 Task: Find a one-way business class flight from Clarksburg to Dickinson for 6 passengers on May 10, with United Airlines, 4 checked bags, and a departure time between 9:00 AM and 10:00 AM.
Action: Mouse moved to (386, 343)
Screenshot: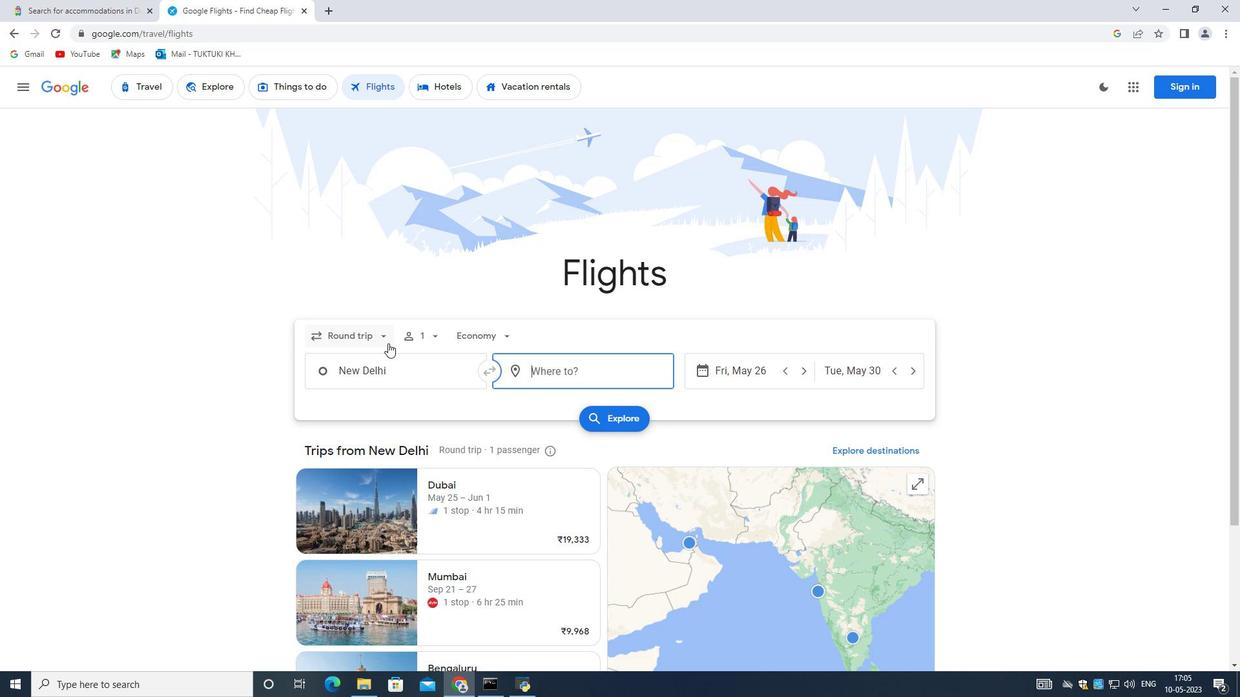 
Action: Mouse pressed left at (386, 343)
Screenshot: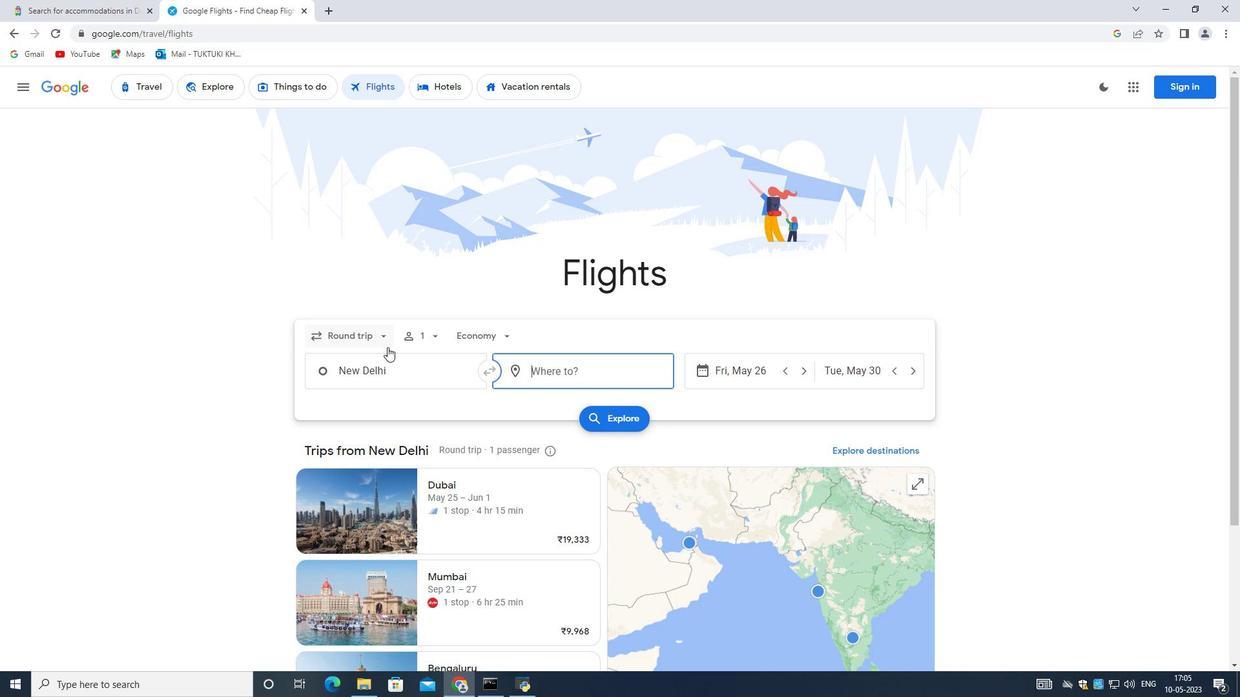 
Action: Mouse moved to (376, 393)
Screenshot: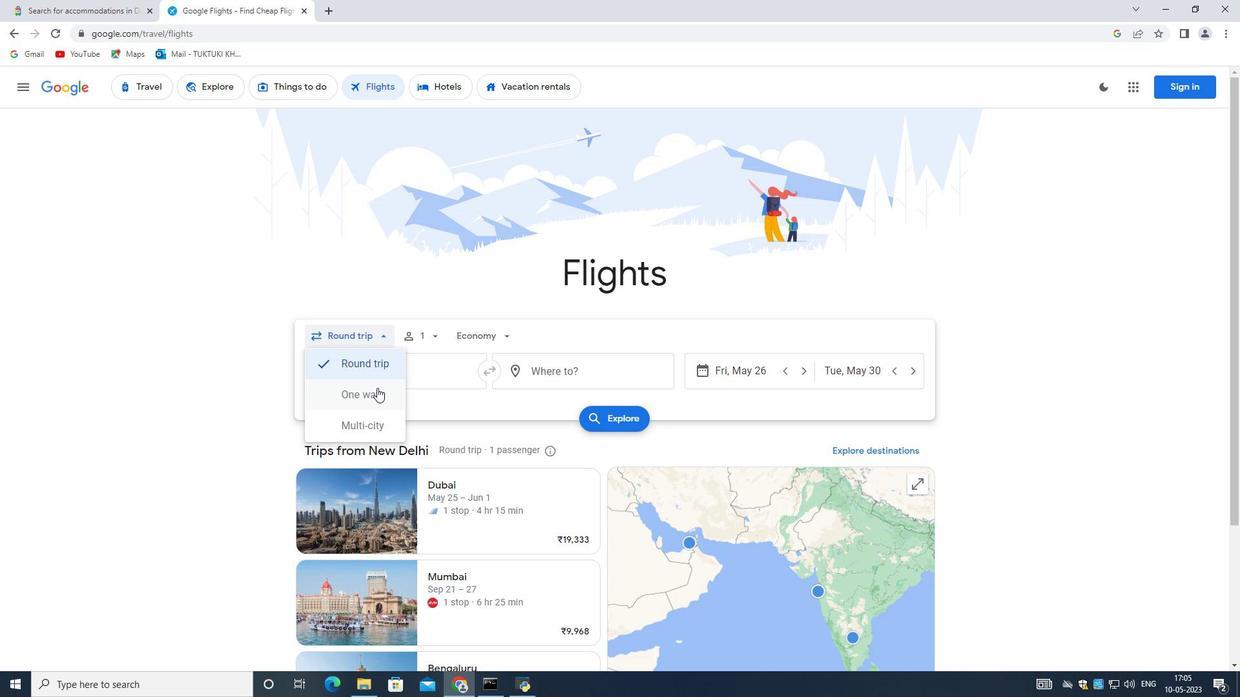 
Action: Mouse pressed left at (376, 393)
Screenshot: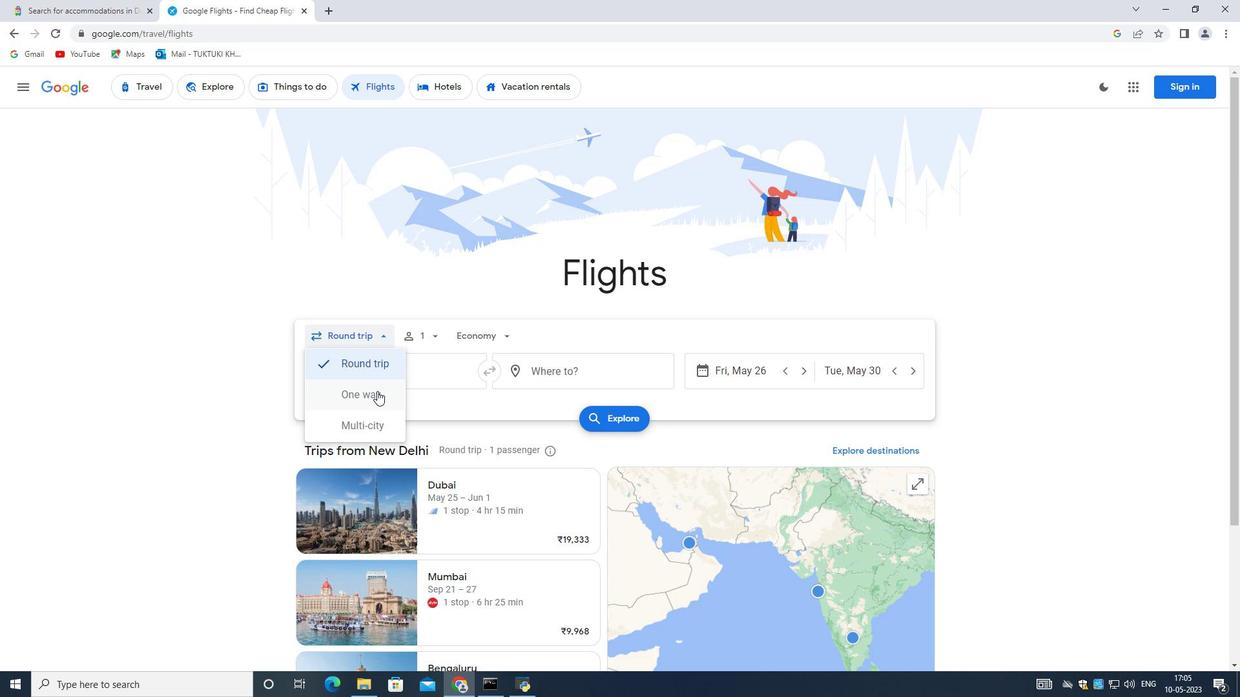 
Action: Mouse moved to (427, 335)
Screenshot: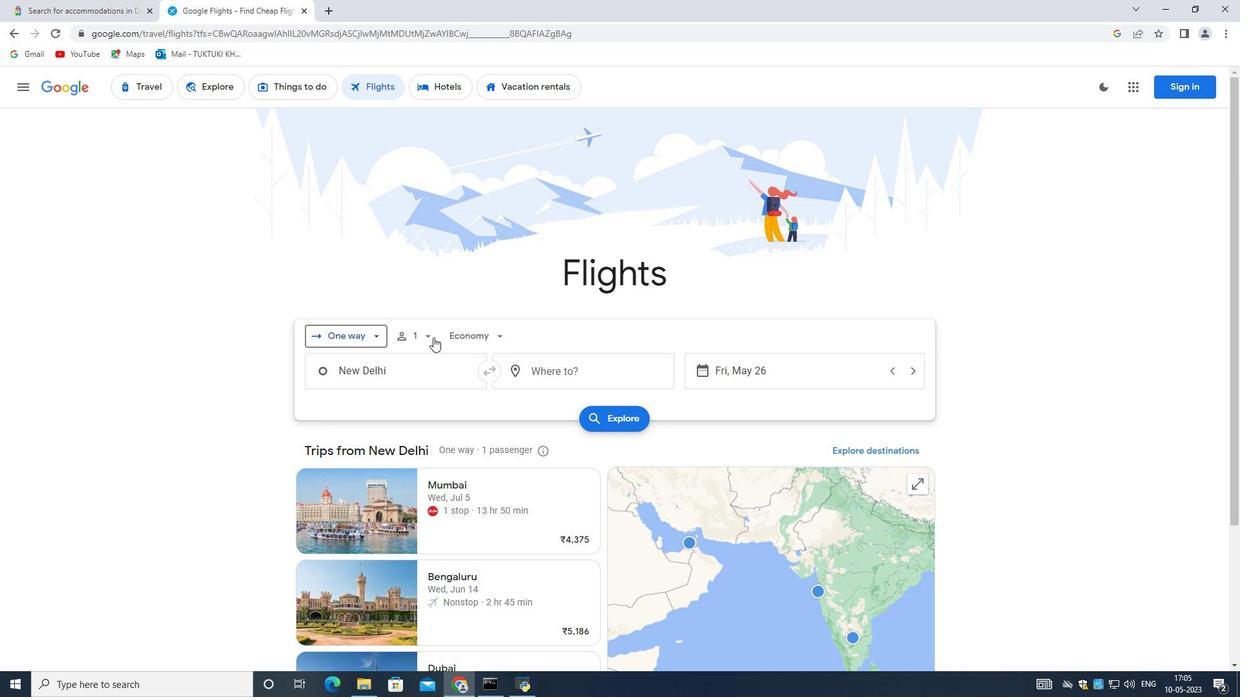 
Action: Mouse pressed left at (427, 335)
Screenshot: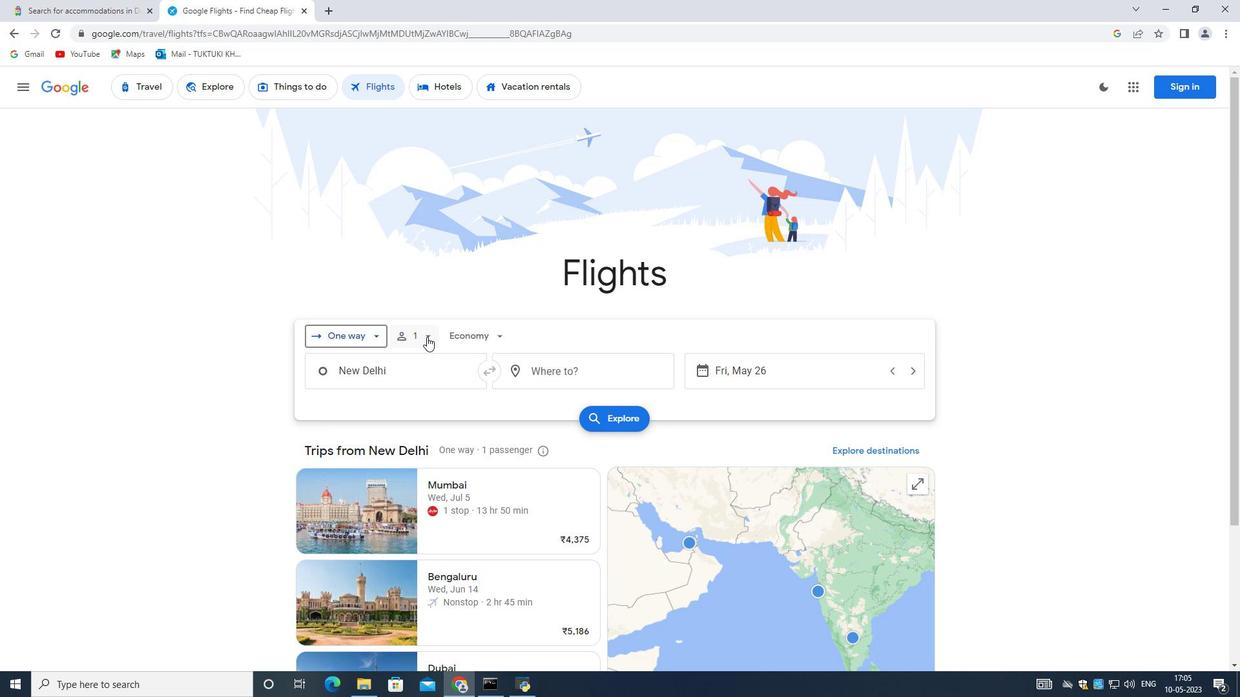 
Action: Mouse moved to (525, 365)
Screenshot: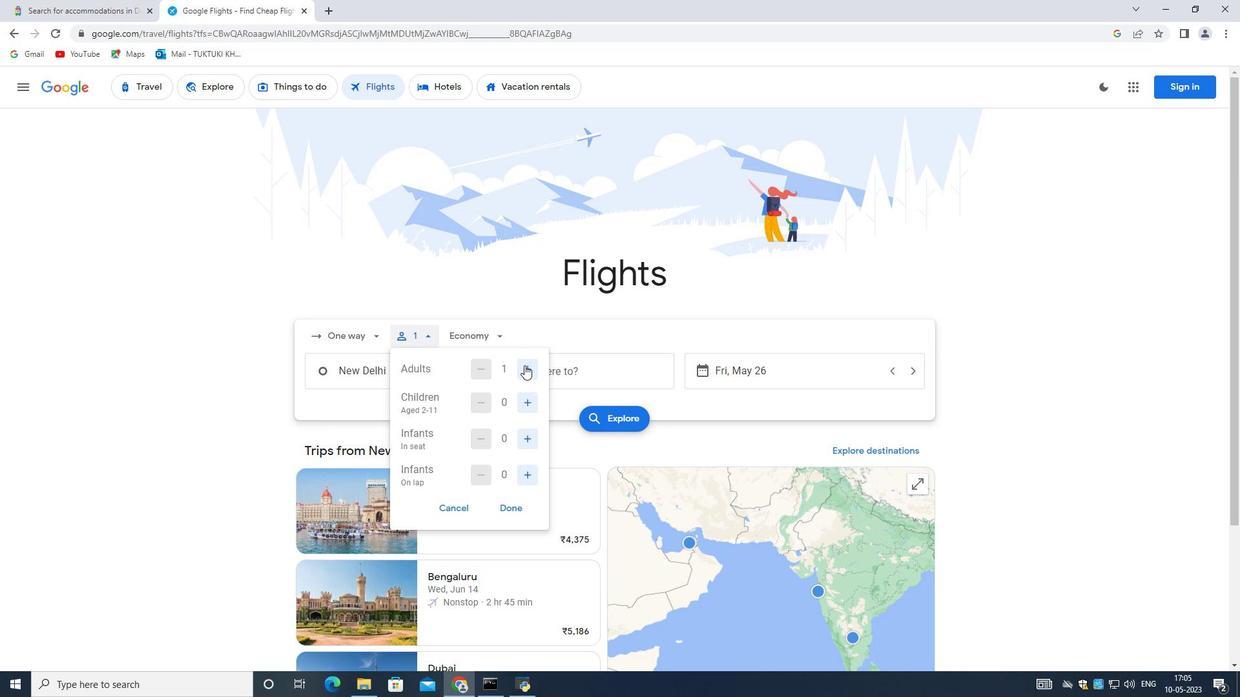 
Action: Mouse pressed left at (525, 365)
Screenshot: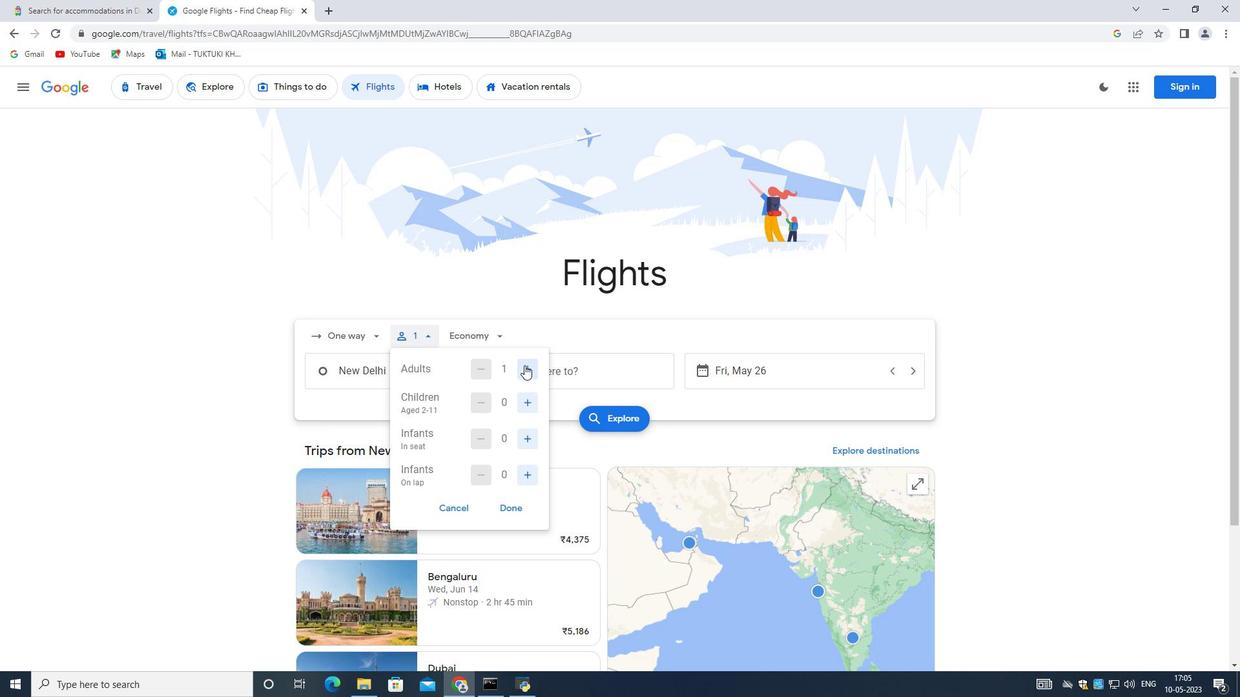 
Action: Mouse pressed left at (525, 365)
Screenshot: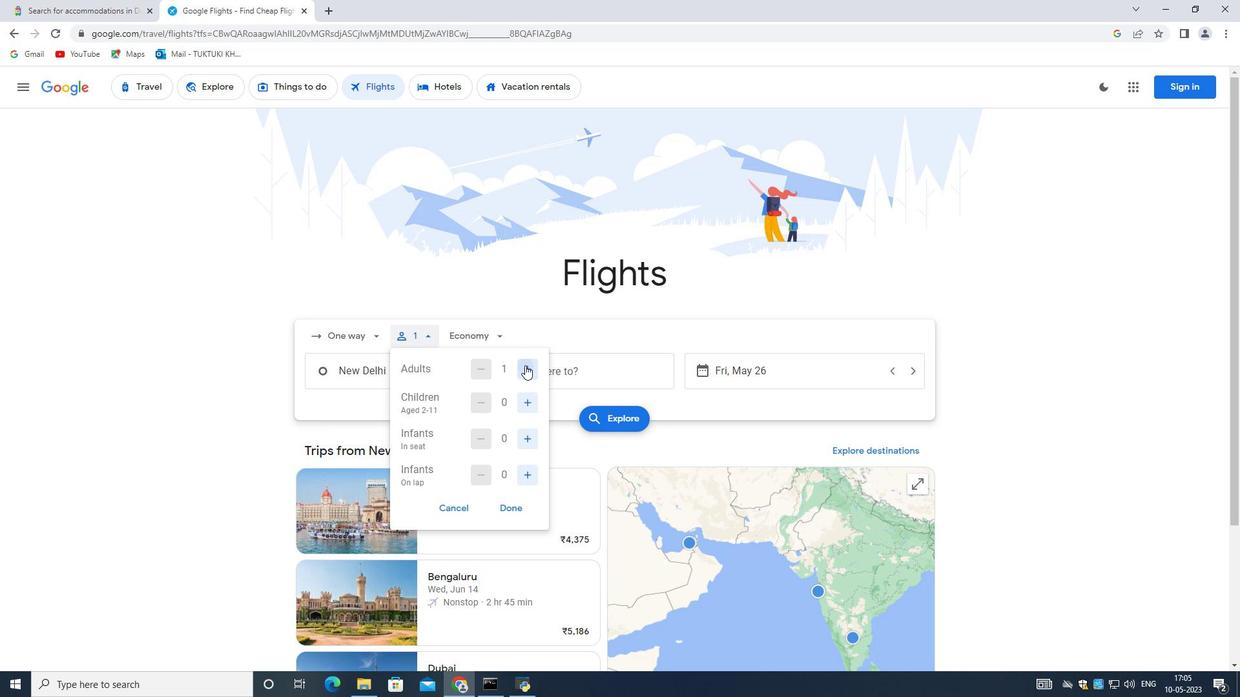 
Action: Mouse moved to (524, 403)
Screenshot: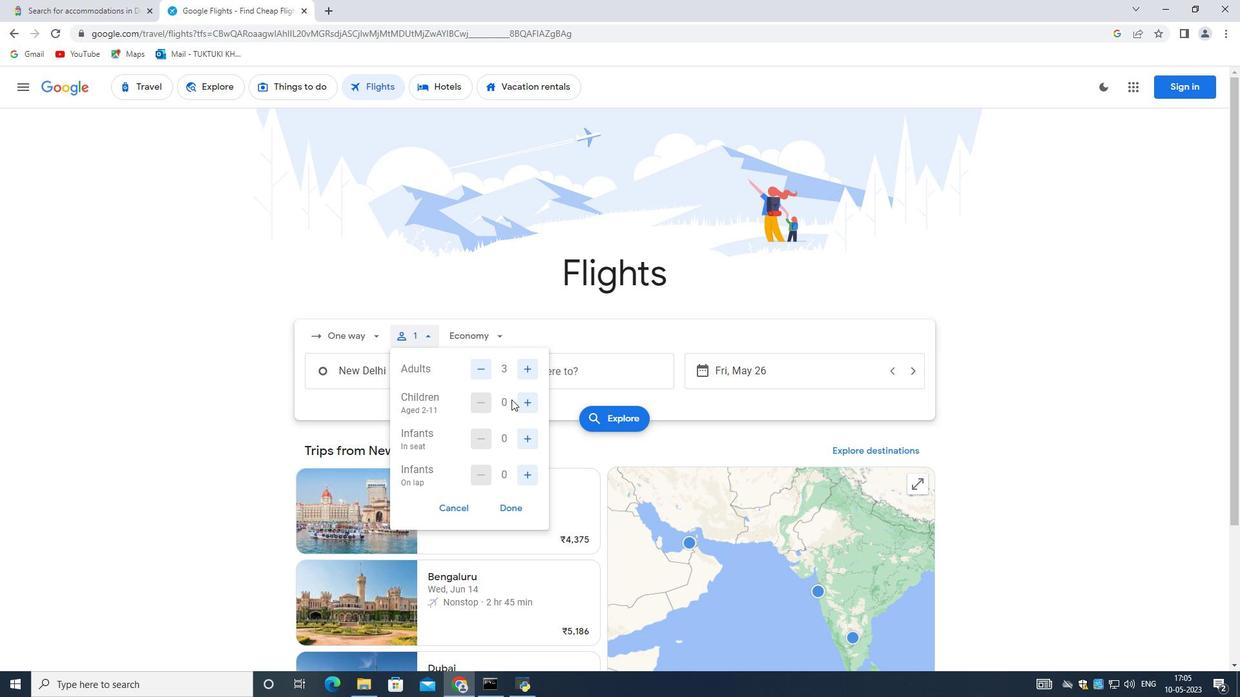 
Action: Mouse pressed left at (524, 403)
Screenshot: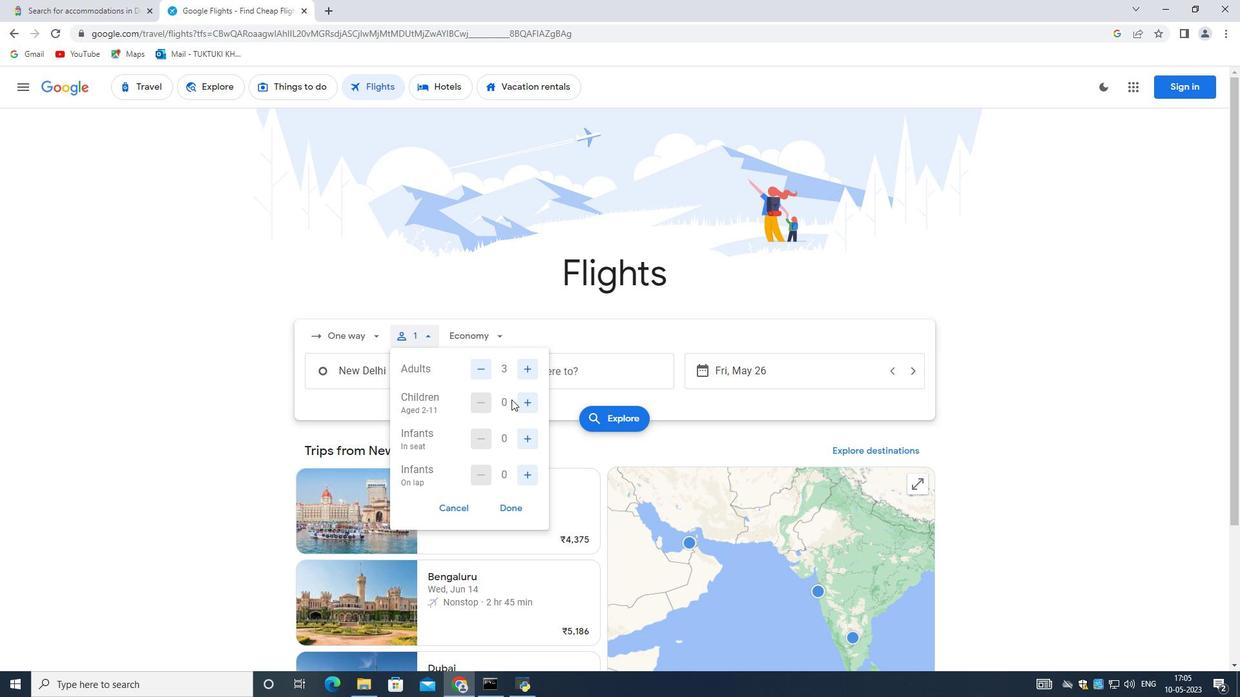 
Action: Mouse moved to (525, 403)
Screenshot: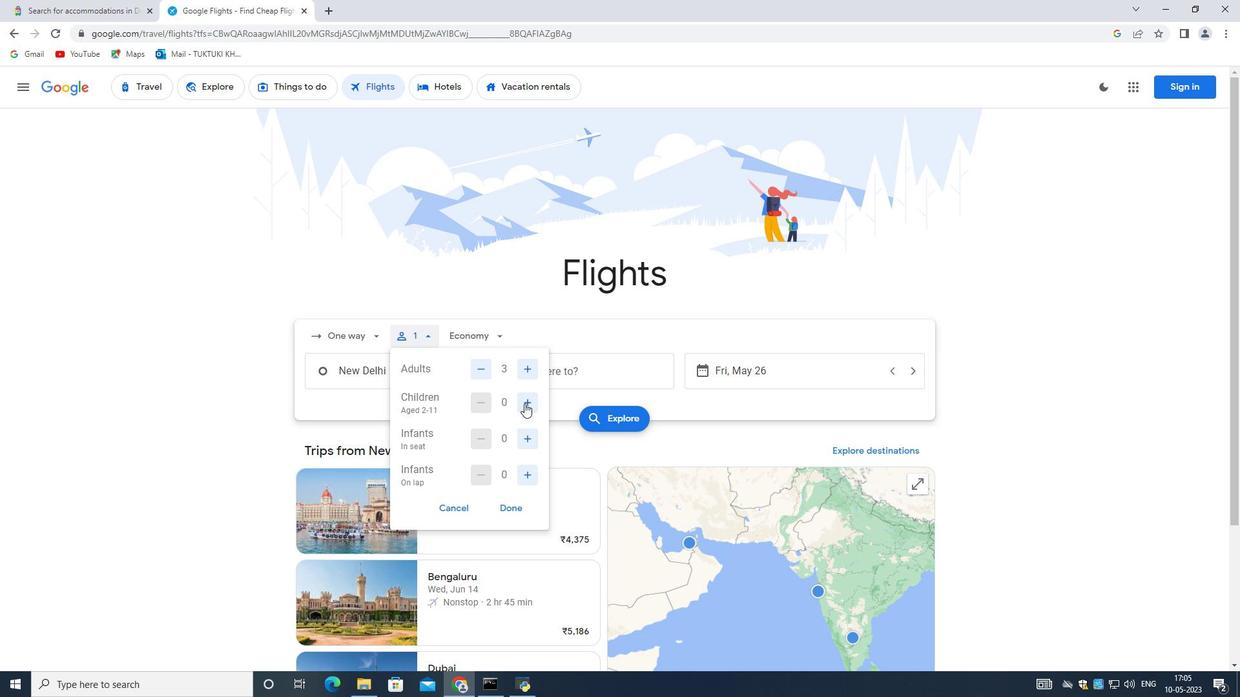 
Action: Mouse pressed left at (525, 403)
Screenshot: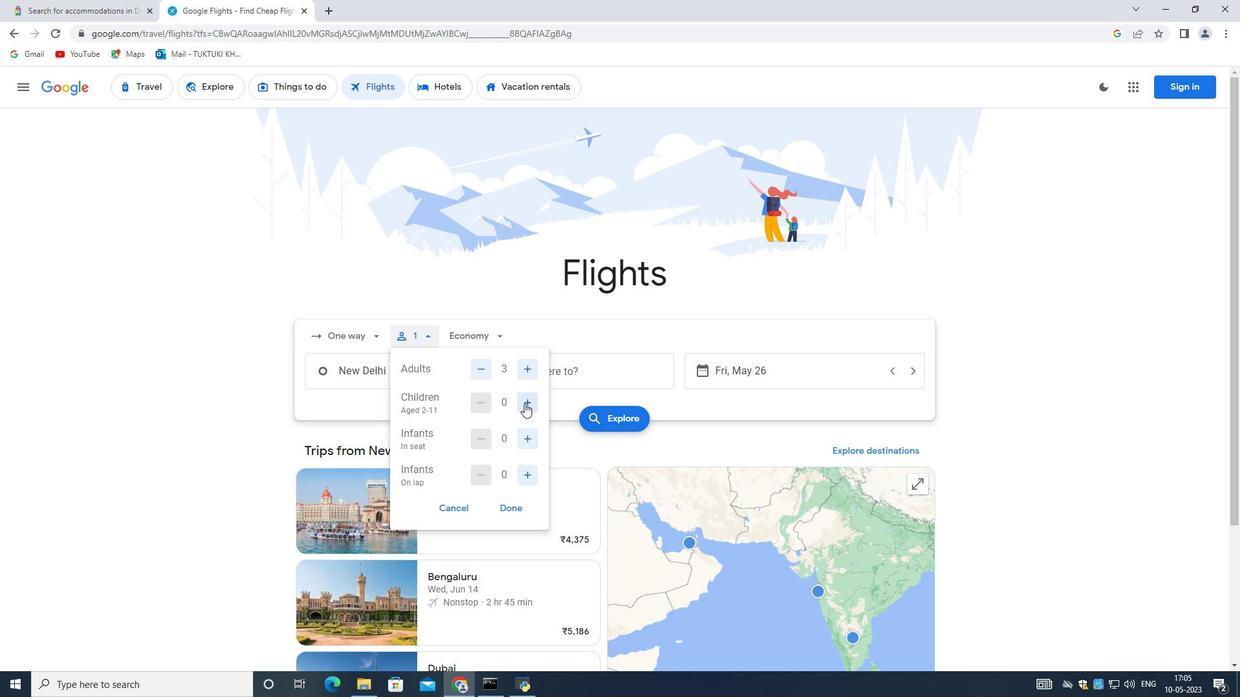 
Action: Mouse moved to (526, 403)
Screenshot: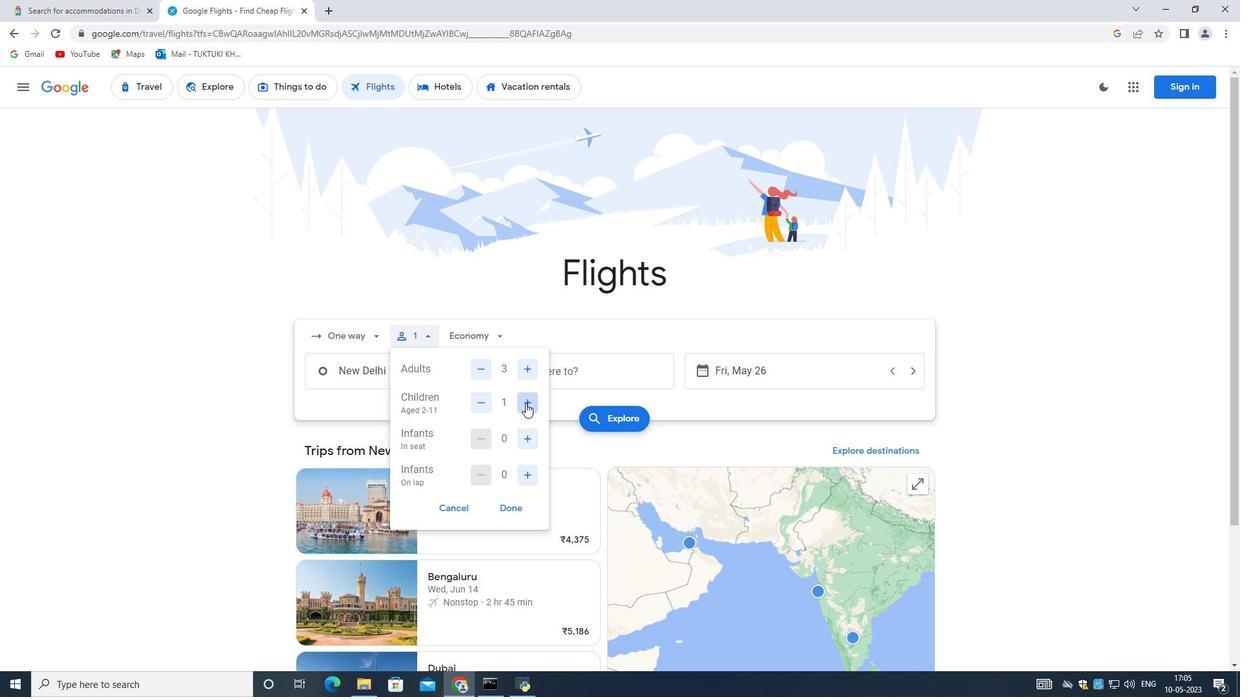 
Action: Mouse pressed left at (526, 403)
Screenshot: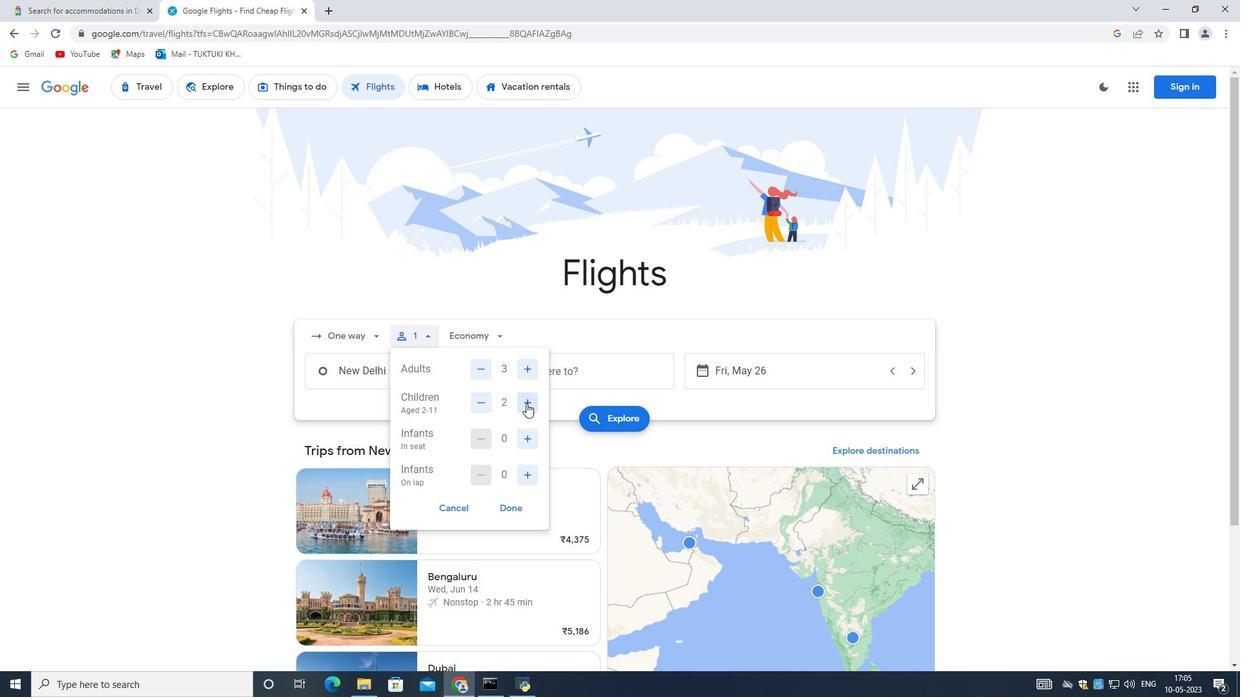 
Action: Mouse moved to (515, 512)
Screenshot: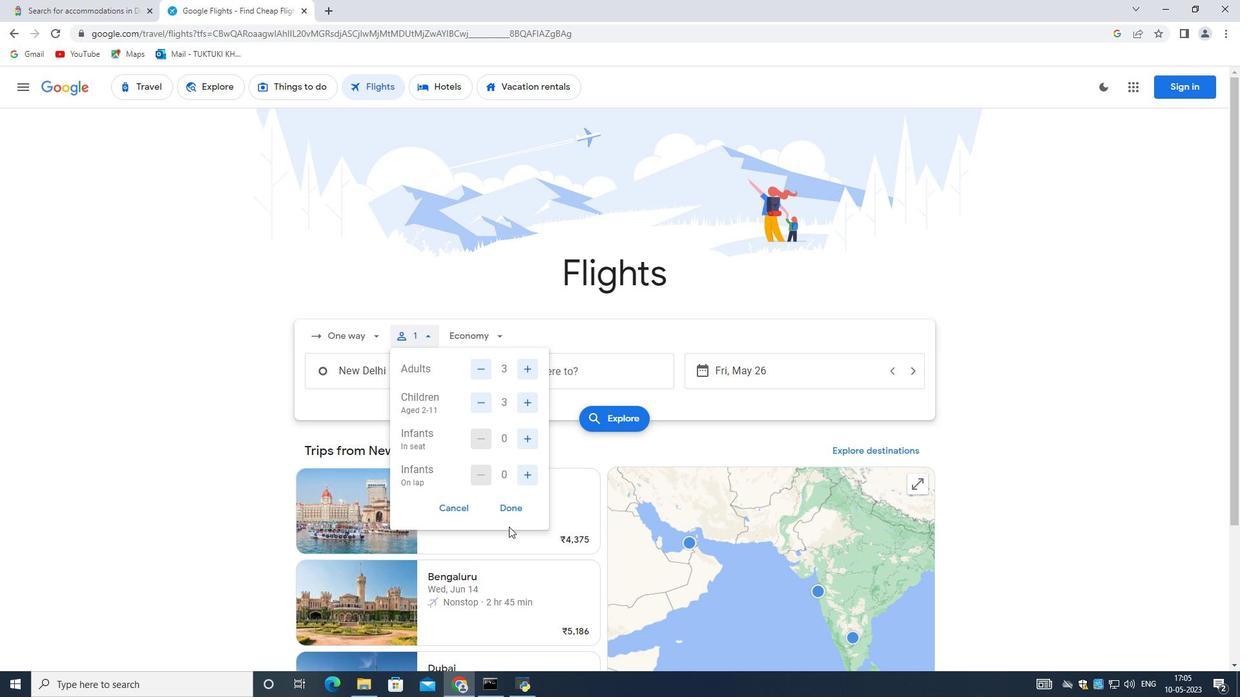 
Action: Mouse pressed left at (515, 512)
Screenshot: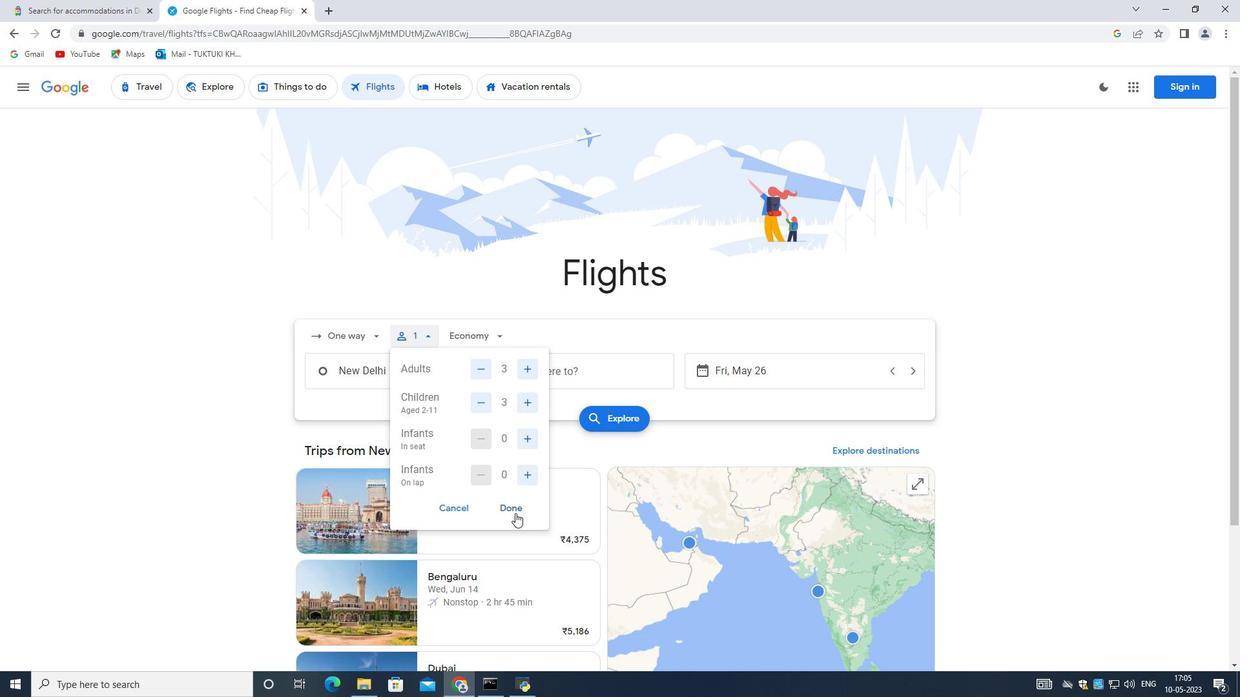 
Action: Mouse moved to (489, 329)
Screenshot: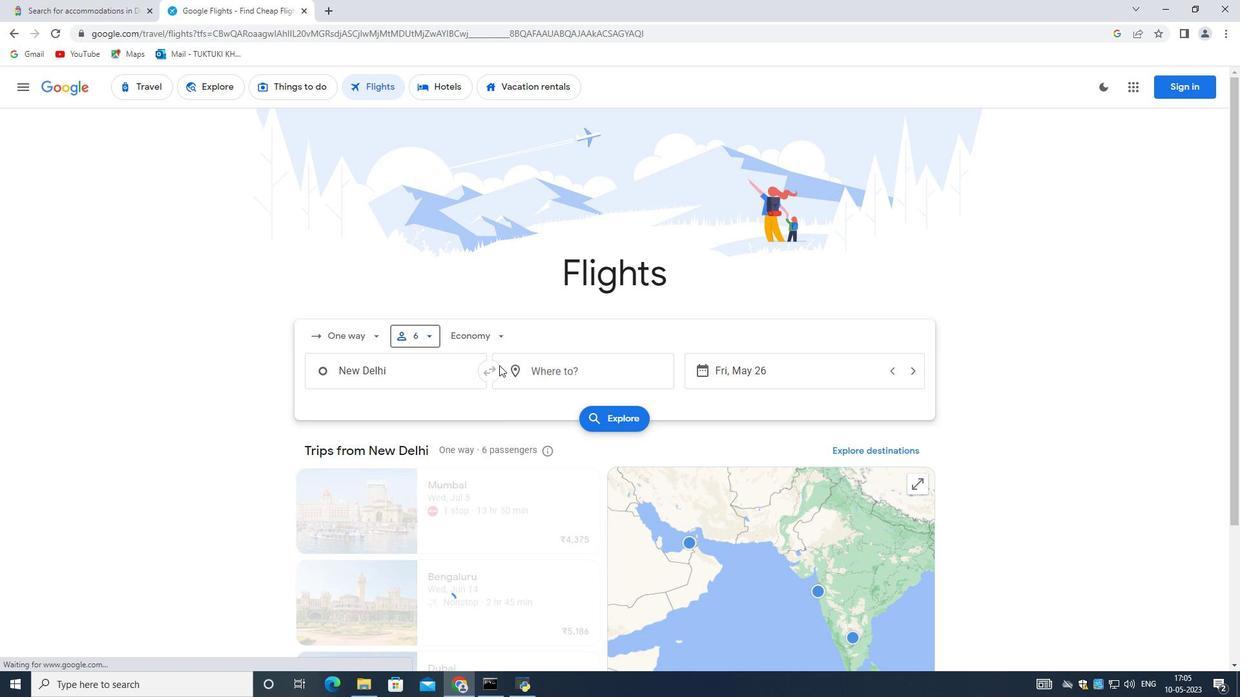 
Action: Mouse pressed left at (489, 329)
Screenshot: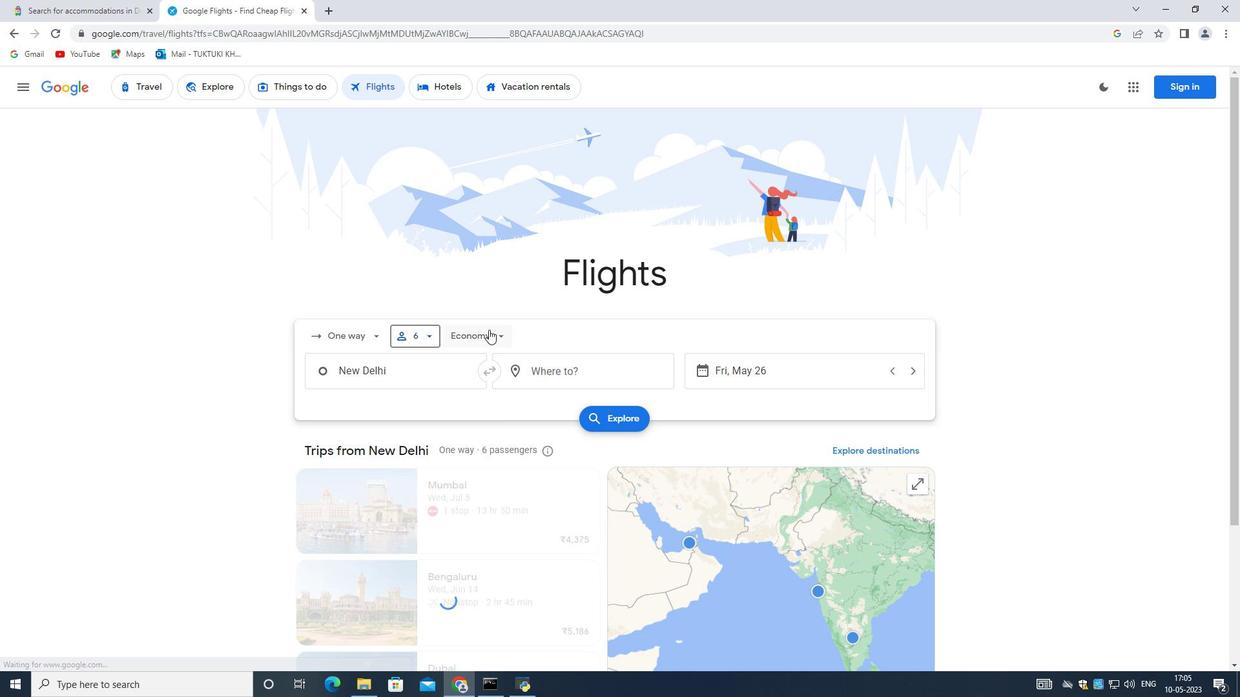 
Action: Mouse moved to (501, 431)
Screenshot: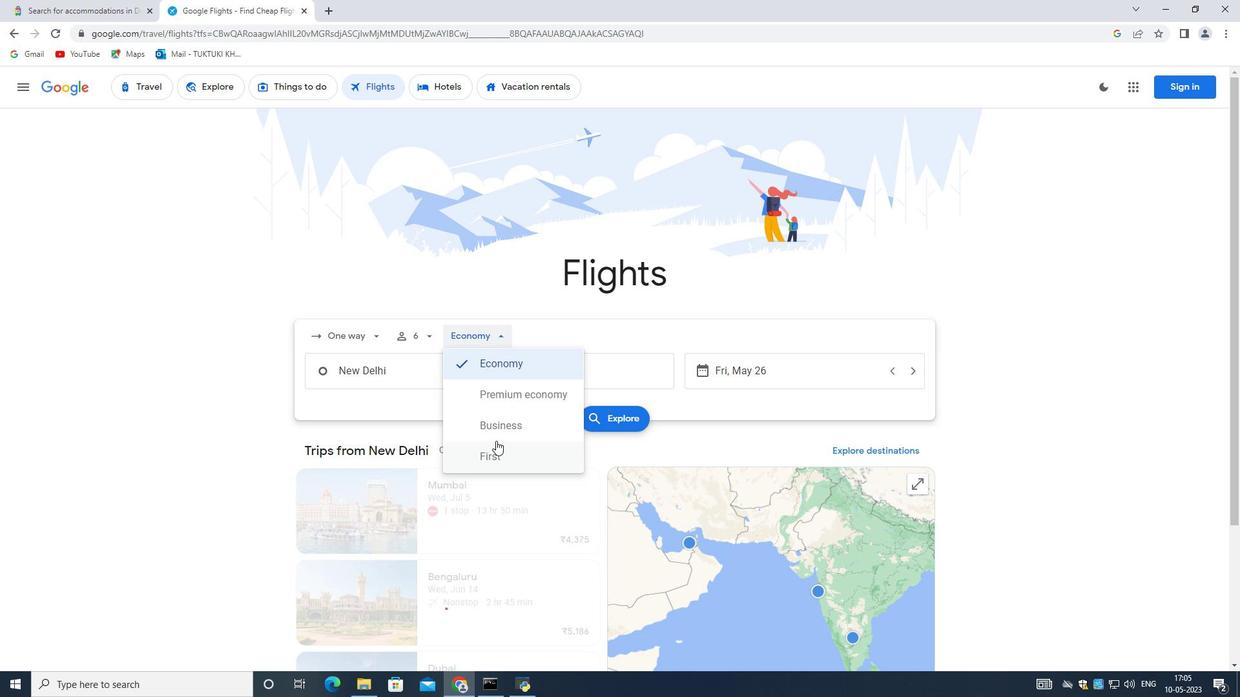 
Action: Mouse pressed left at (501, 431)
Screenshot: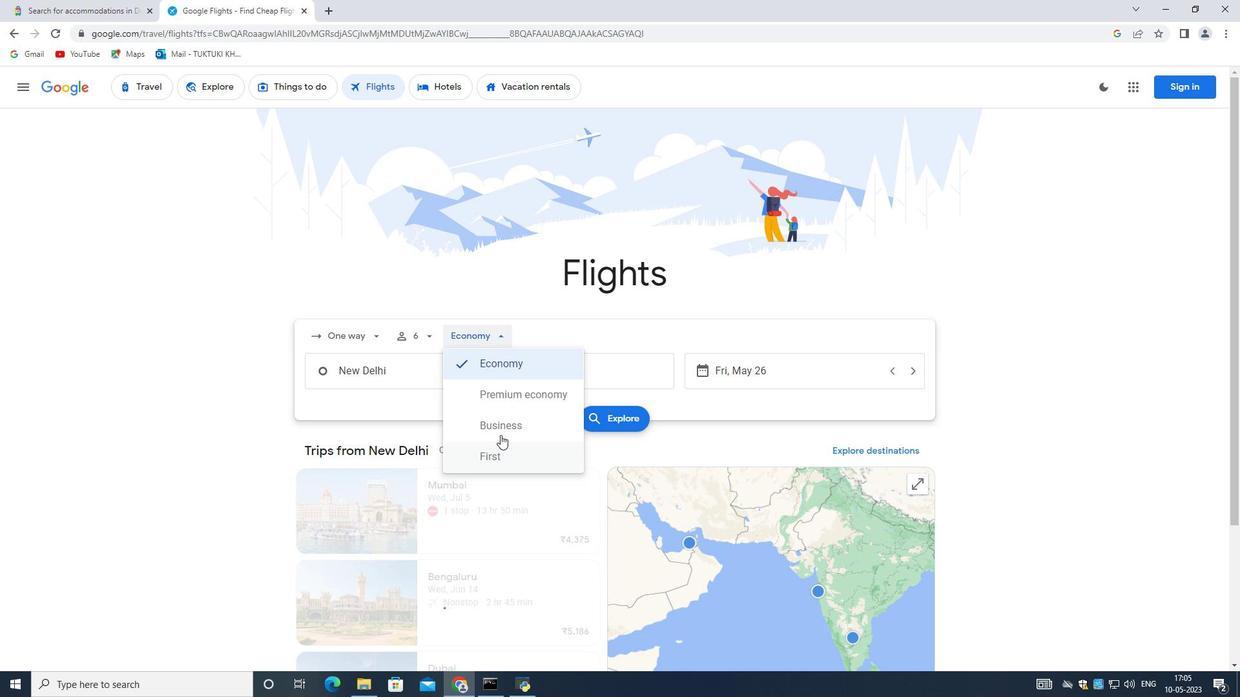 
Action: Mouse moved to (399, 374)
Screenshot: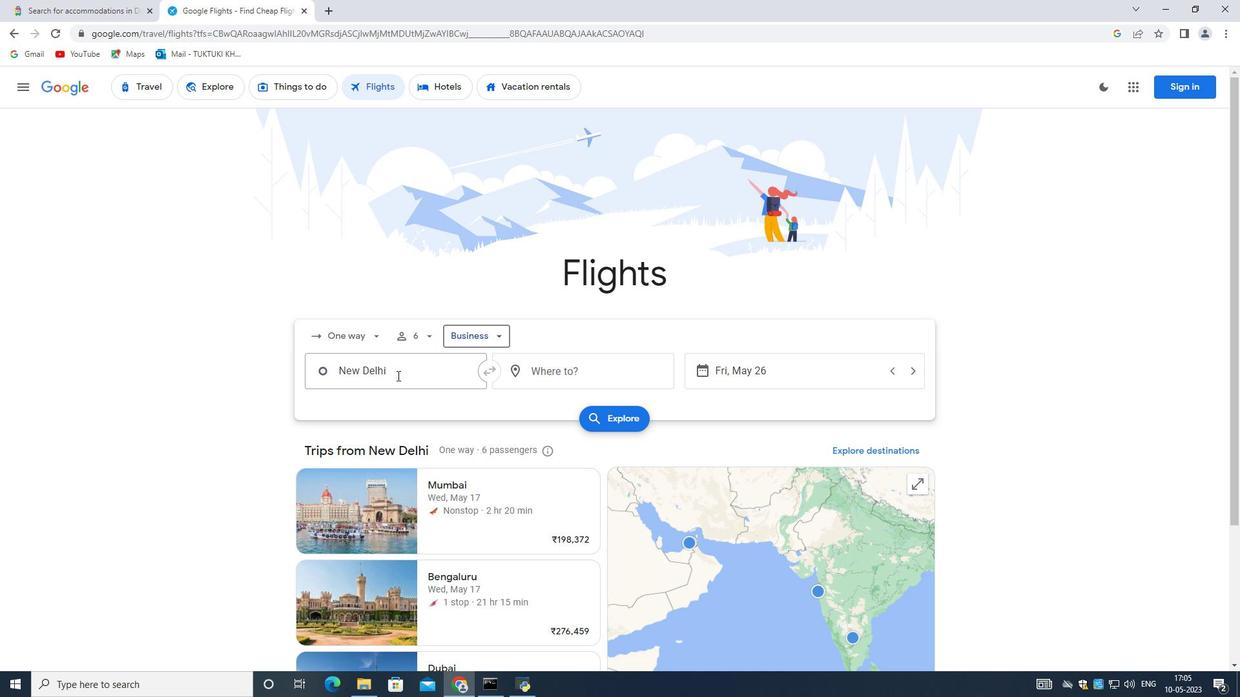 
Action: Mouse pressed left at (397, 374)
Screenshot: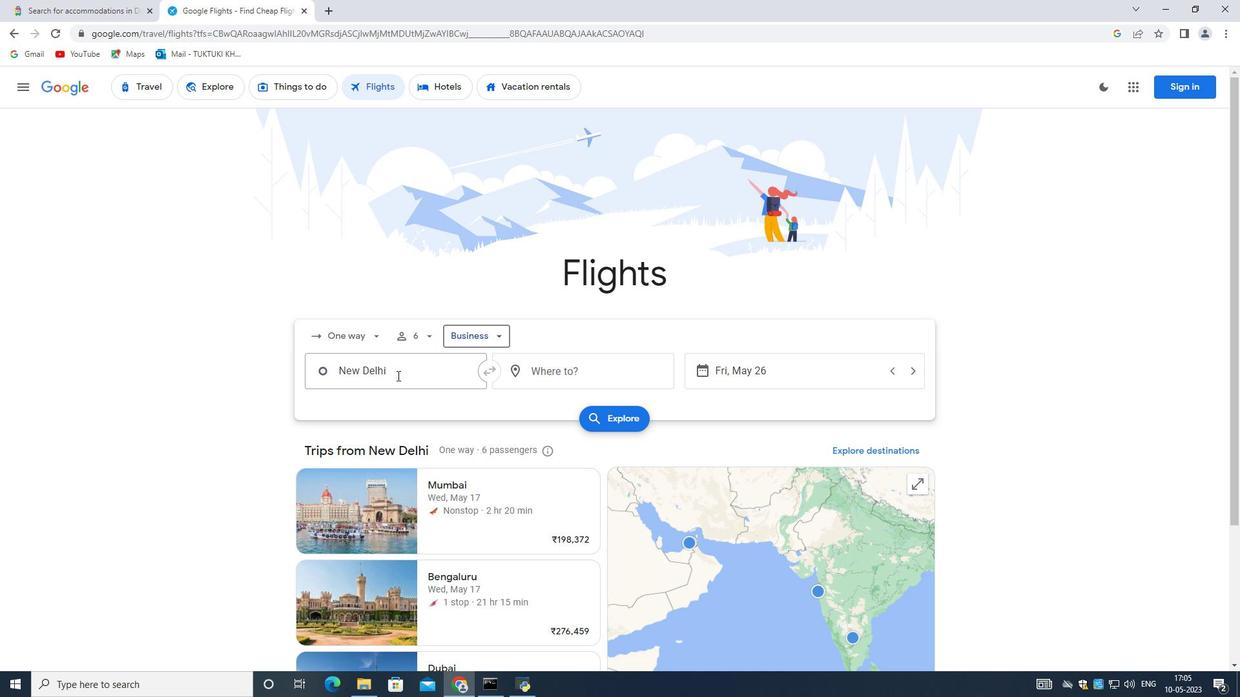 
Action: Mouse moved to (385, 399)
Screenshot: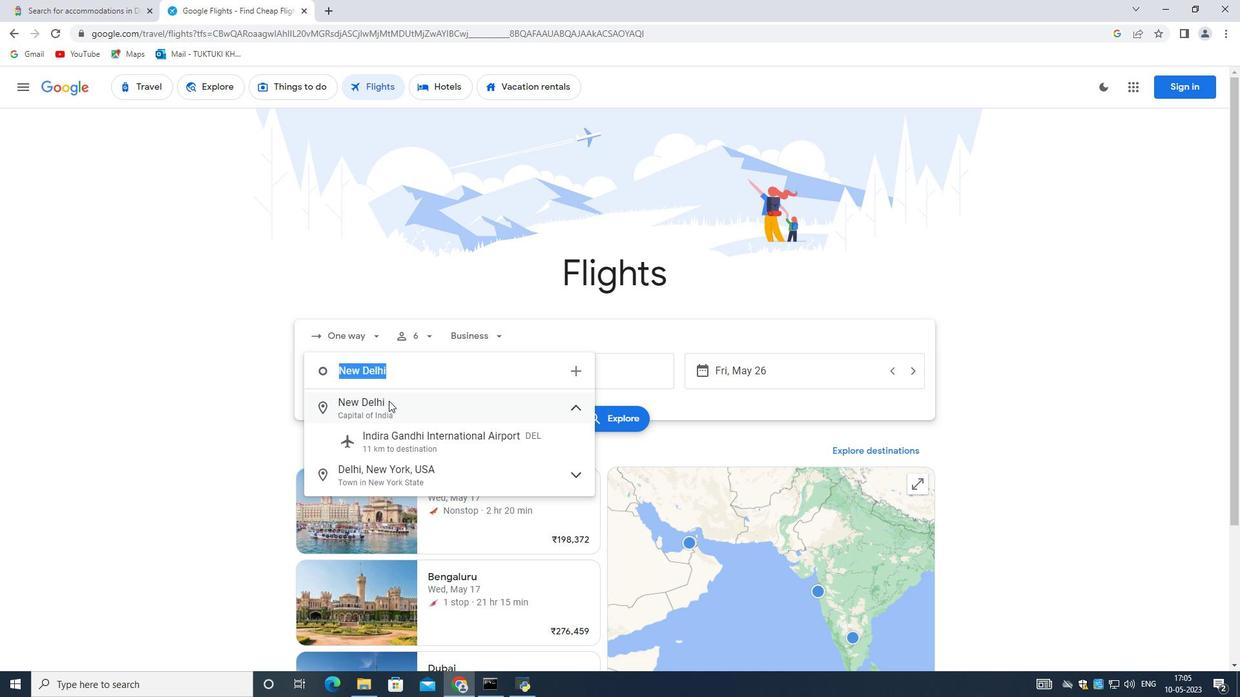 
Action: Key pressed <Key.backspace>
Screenshot: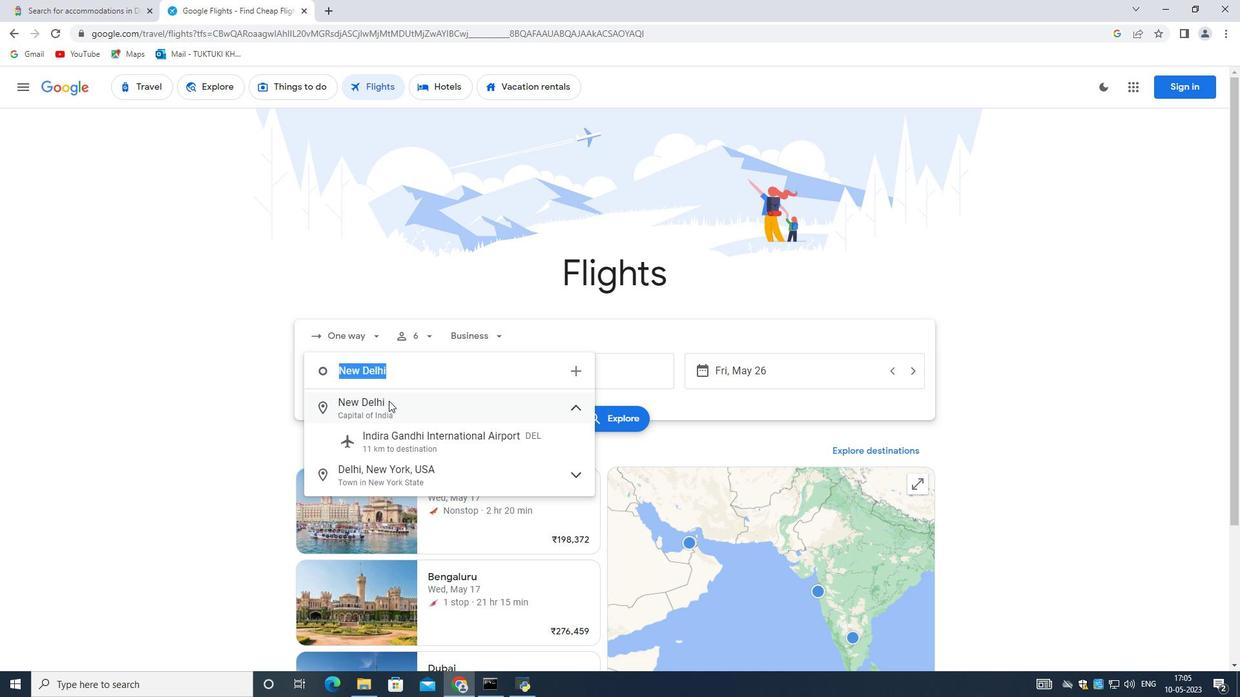 
Action: Mouse moved to (385, 398)
Screenshot: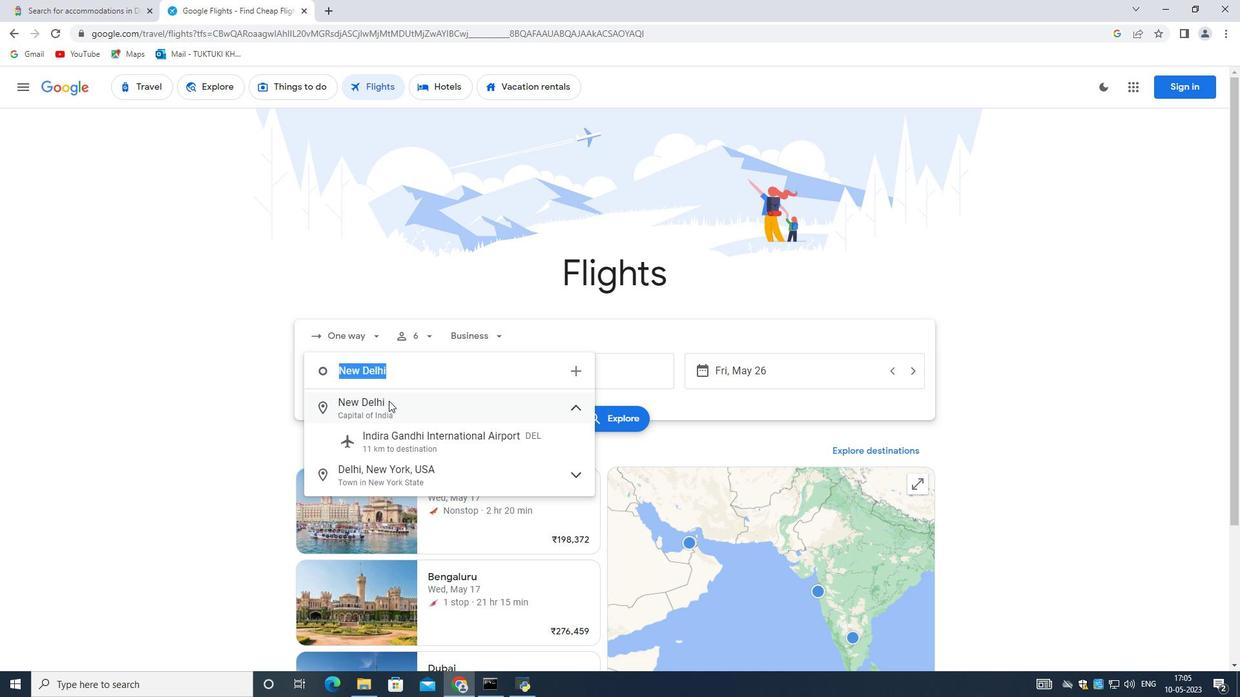 
Action: Key pressed <Key.shift>No
Screenshot: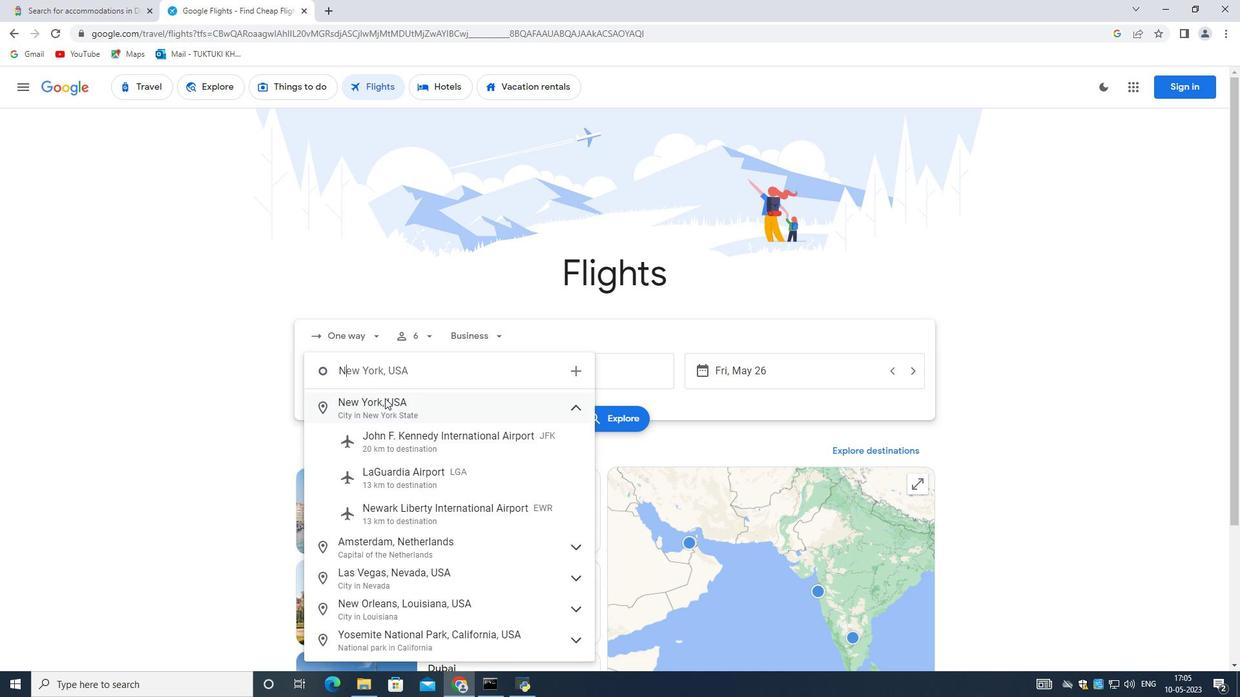 
Action: Mouse moved to (384, 397)
Screenshot: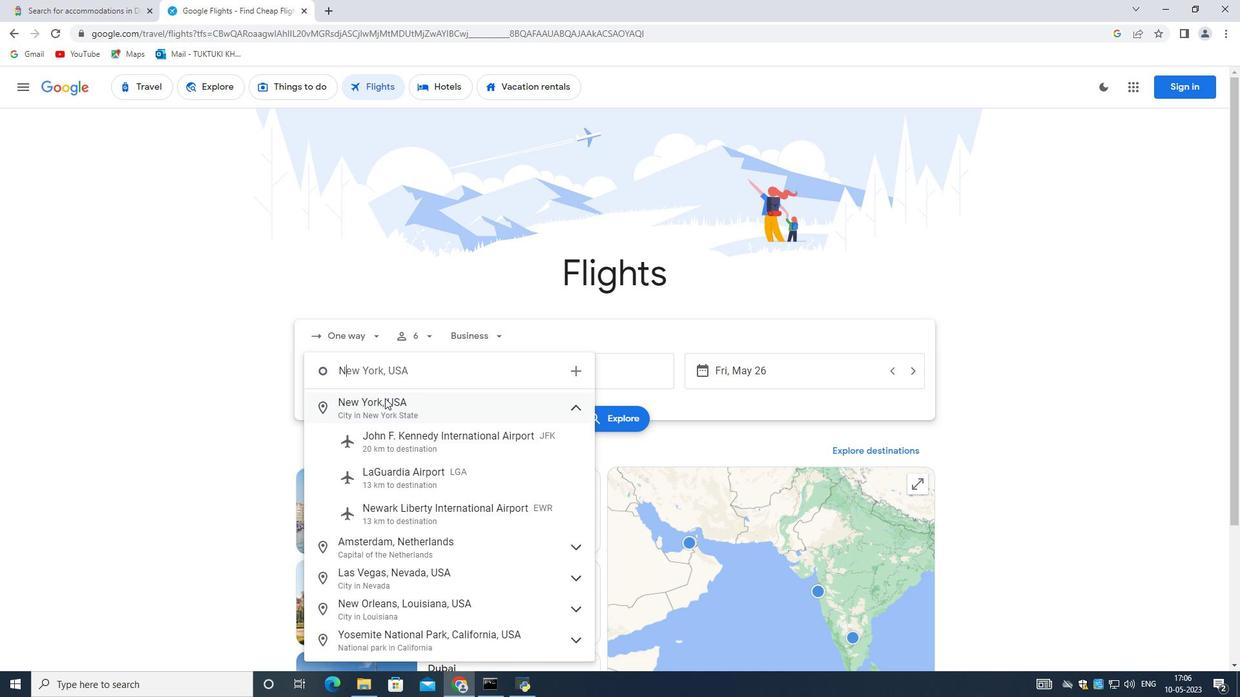 
Action: Key pressed rth<Key.space><Key.shift>Central
Screenshot: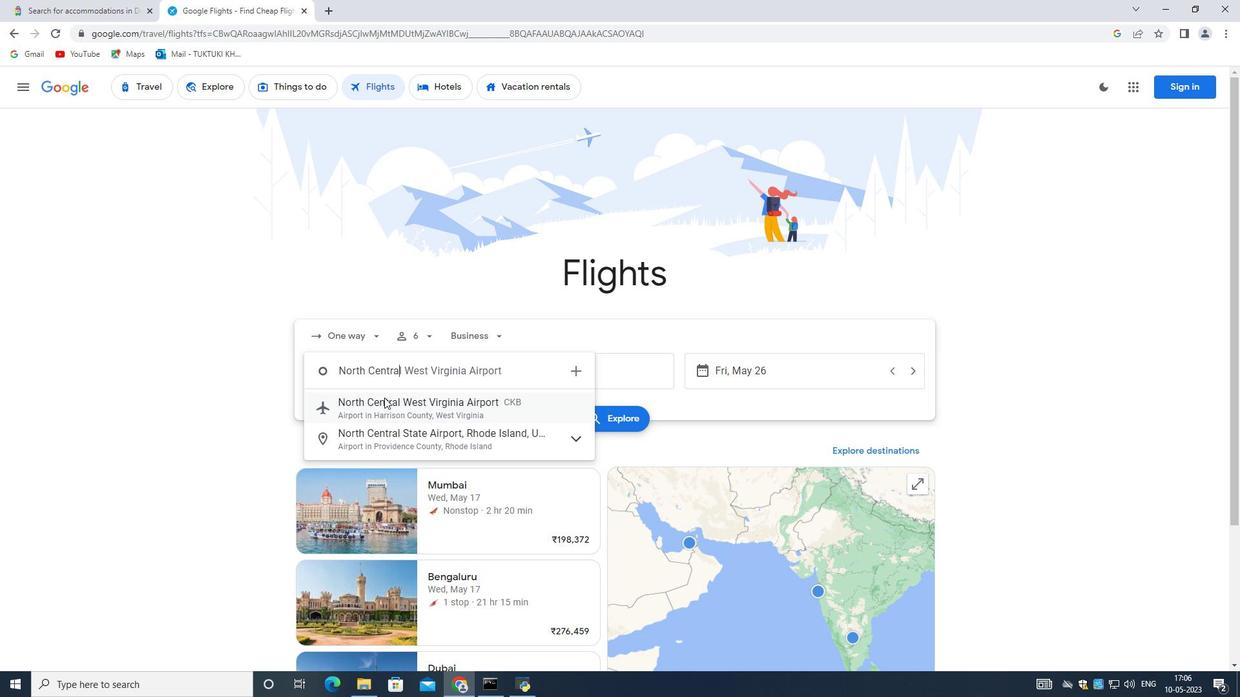 
Action: Mouse moved to (416, 406)
Screenshot: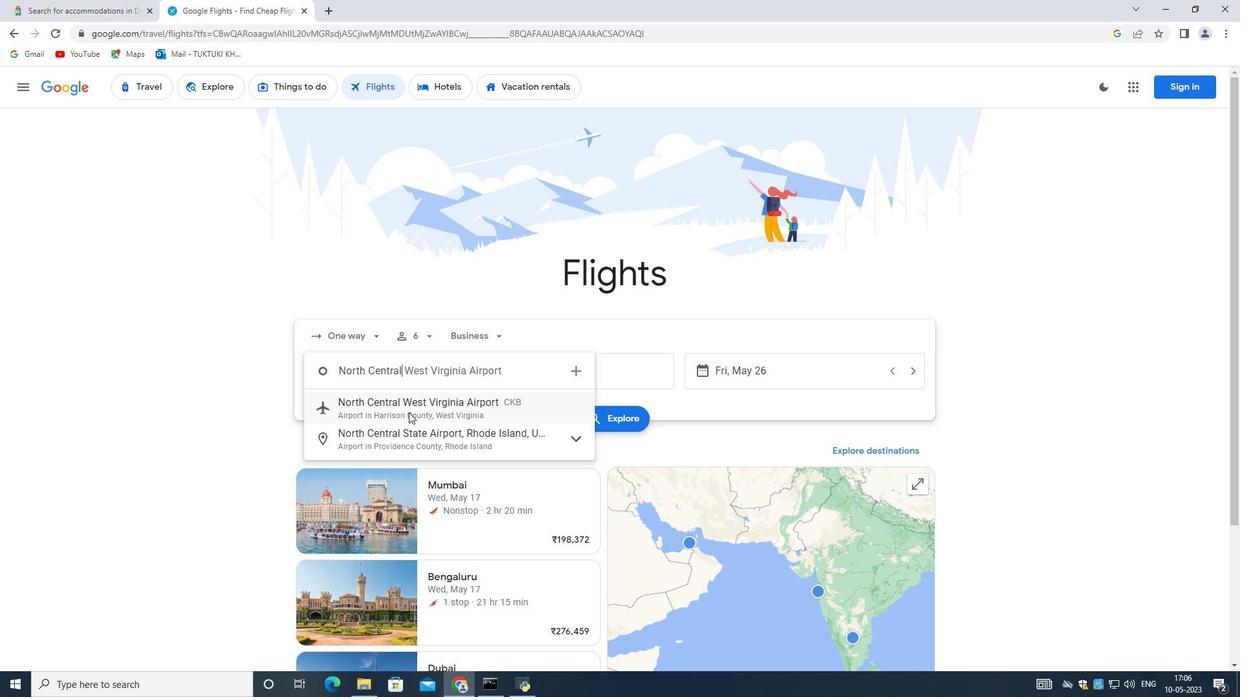 
Action: Mouse pressed left at (416, 406)
Screenshot: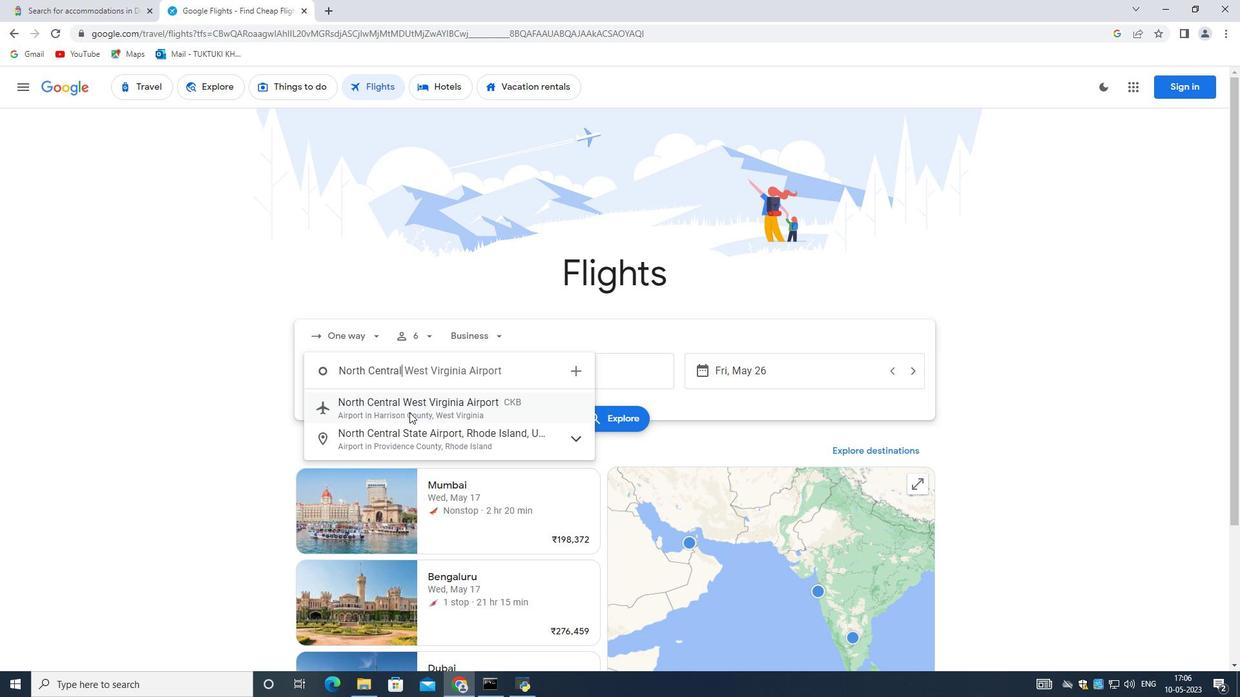 
Action: Mouse moved to (600, 377)
Screenshot: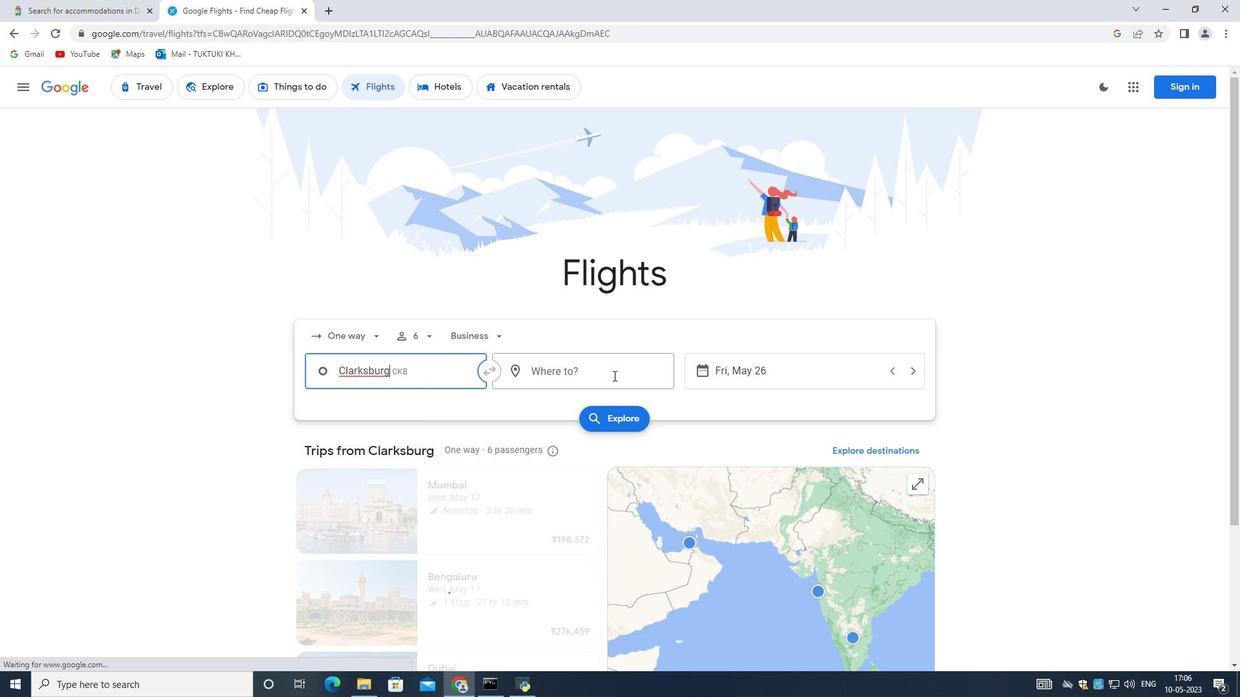 
Action: Mouse pressed left at (600, 377)
Screenshot: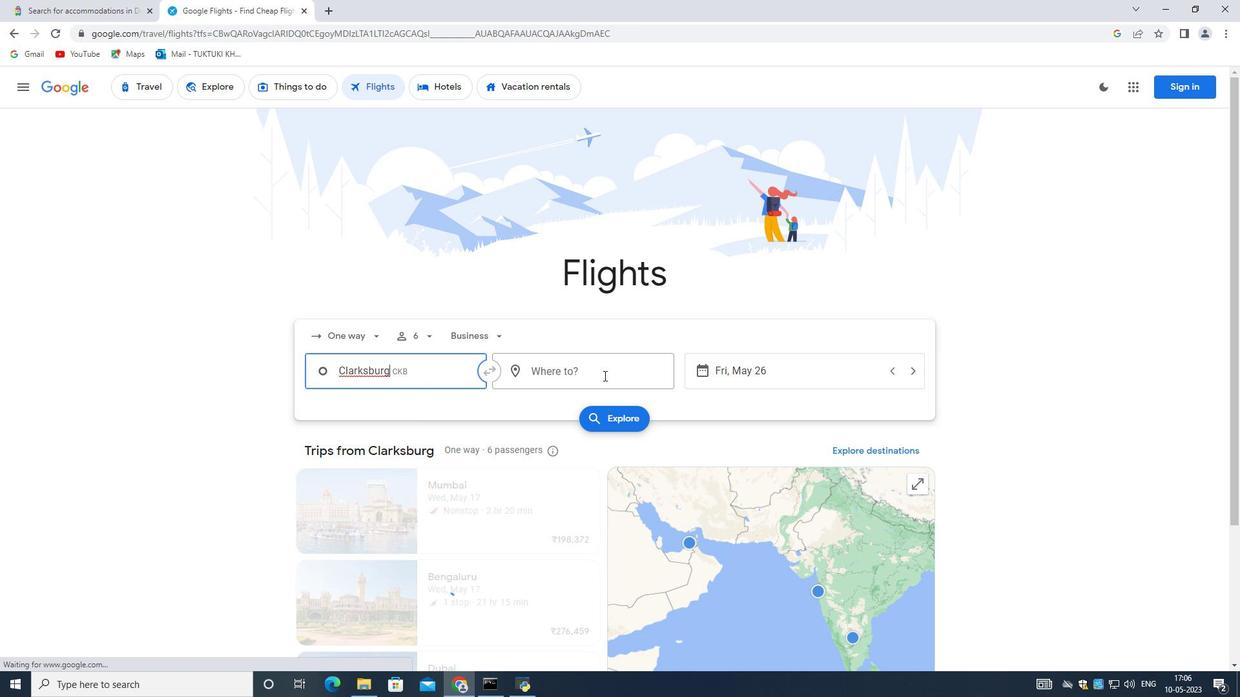 
Action: Mouse moved to (553, 385)
Screenshot: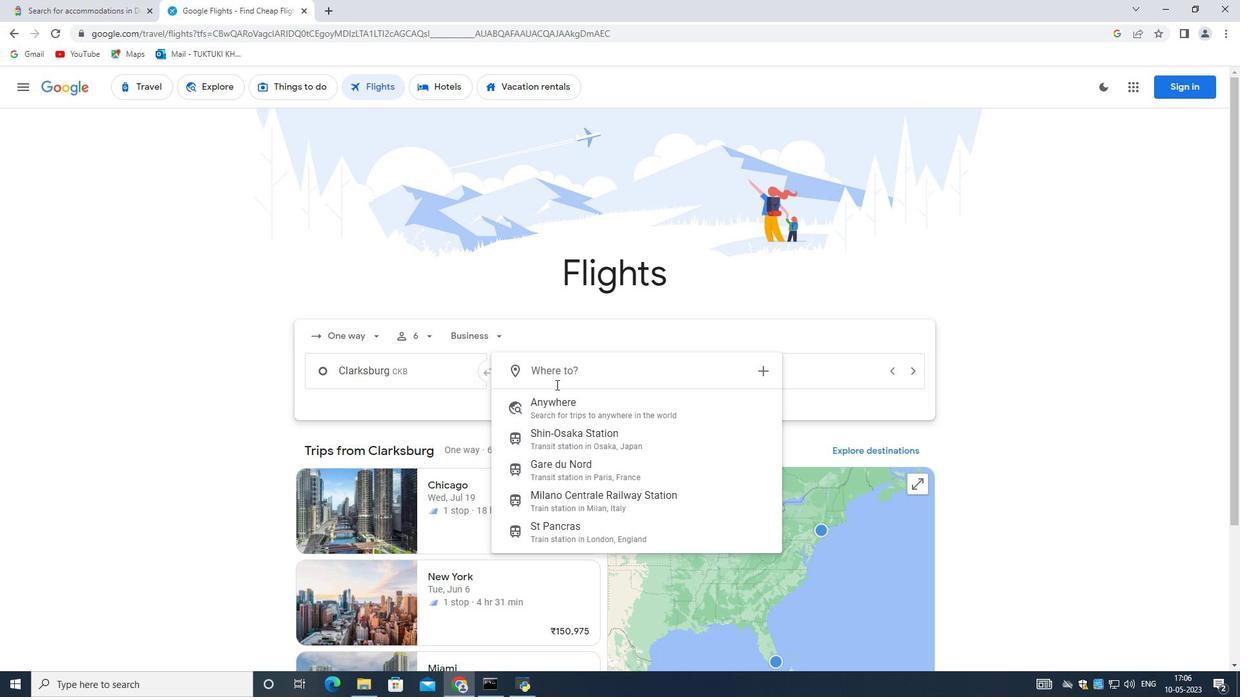 
Action: Key pressed <Key.shift>Dickinson
Screenshot: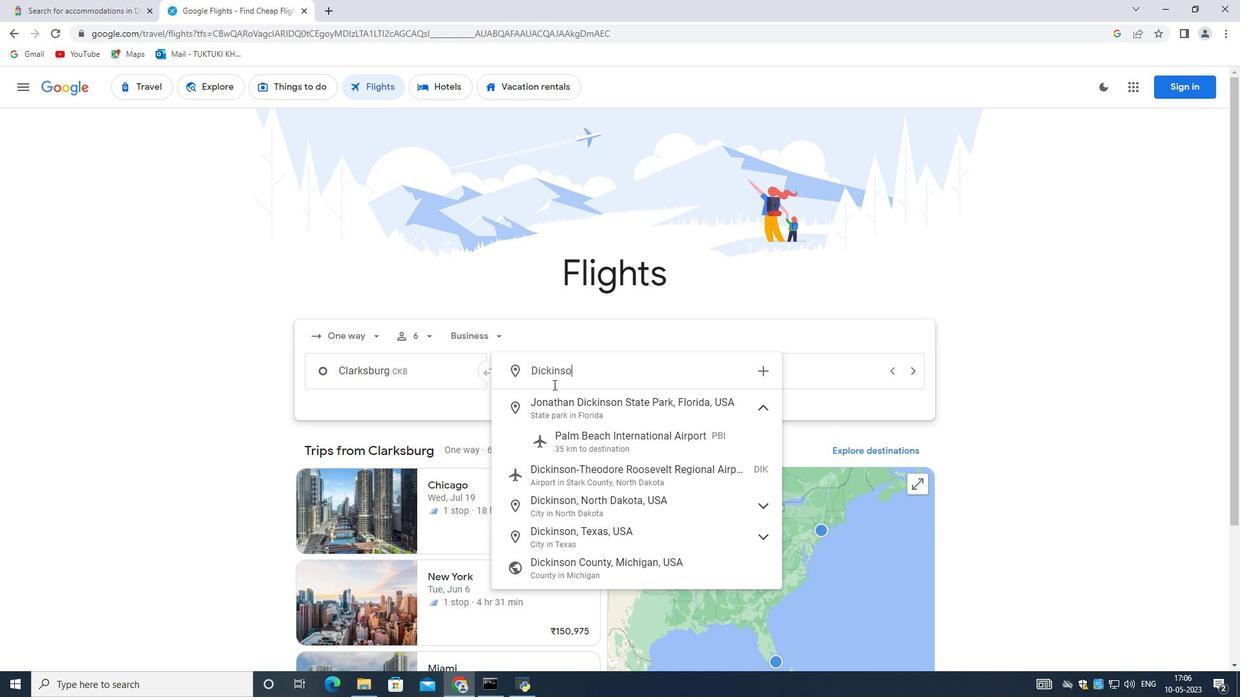 
Action: Mouse moved to (576, 469)
Screenshot: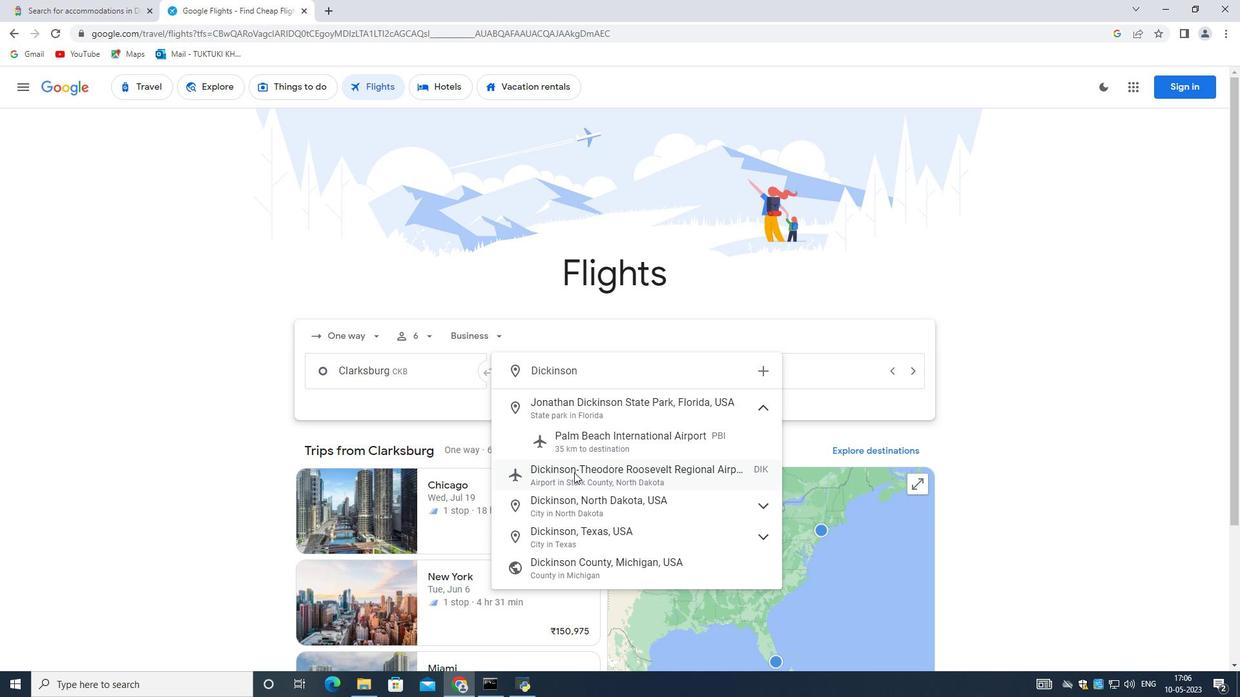 
Action: Mouse pressed left at (576, 469)
Screenshot: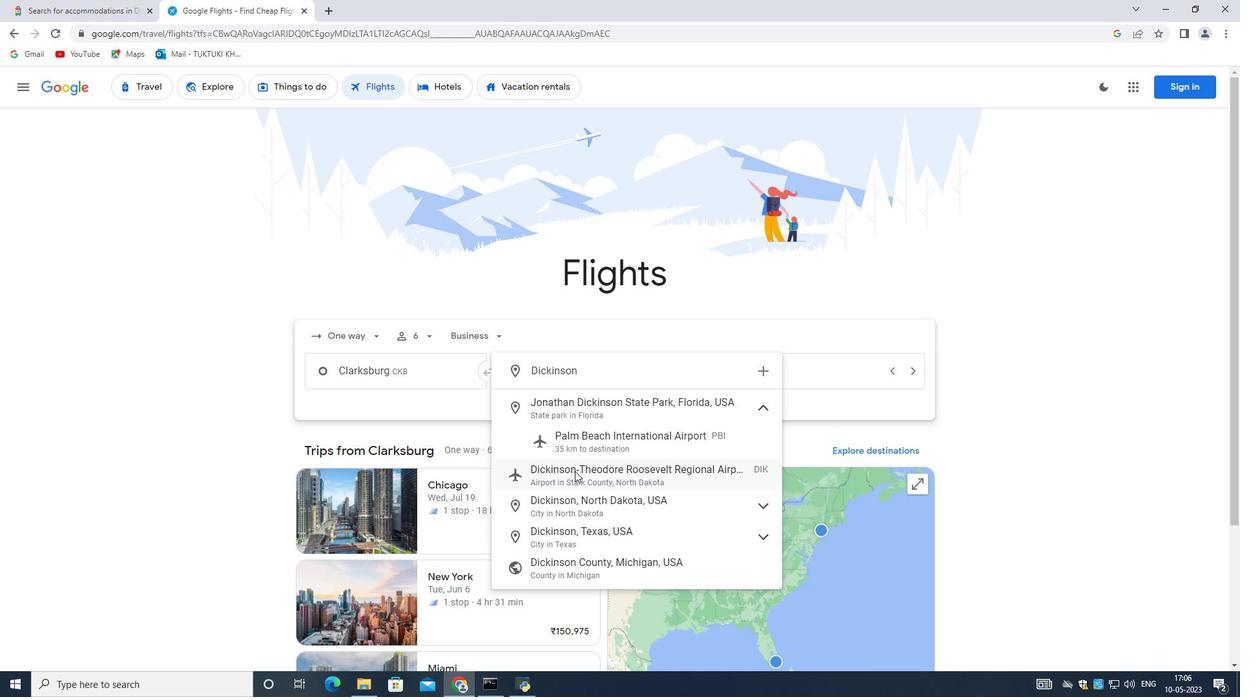 
Action: Mouse moved to (724, 372)
Screenshot: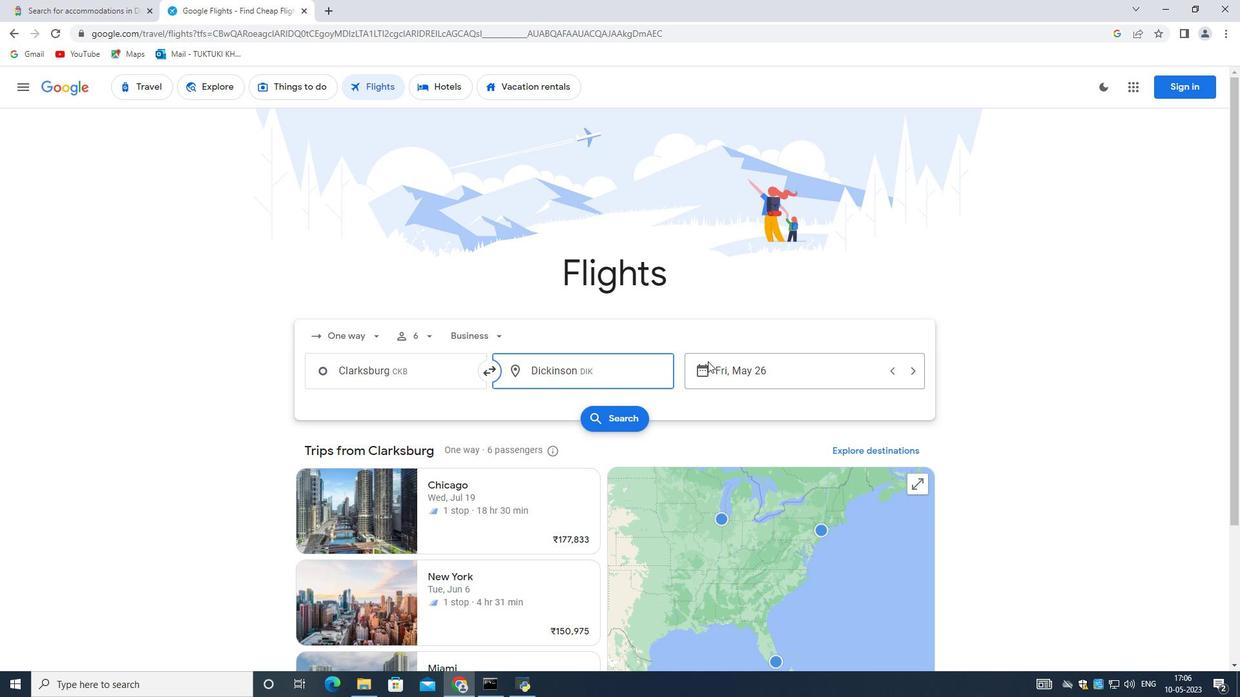 
Action: Mouse pressed left at (724, 372)
Screenshot: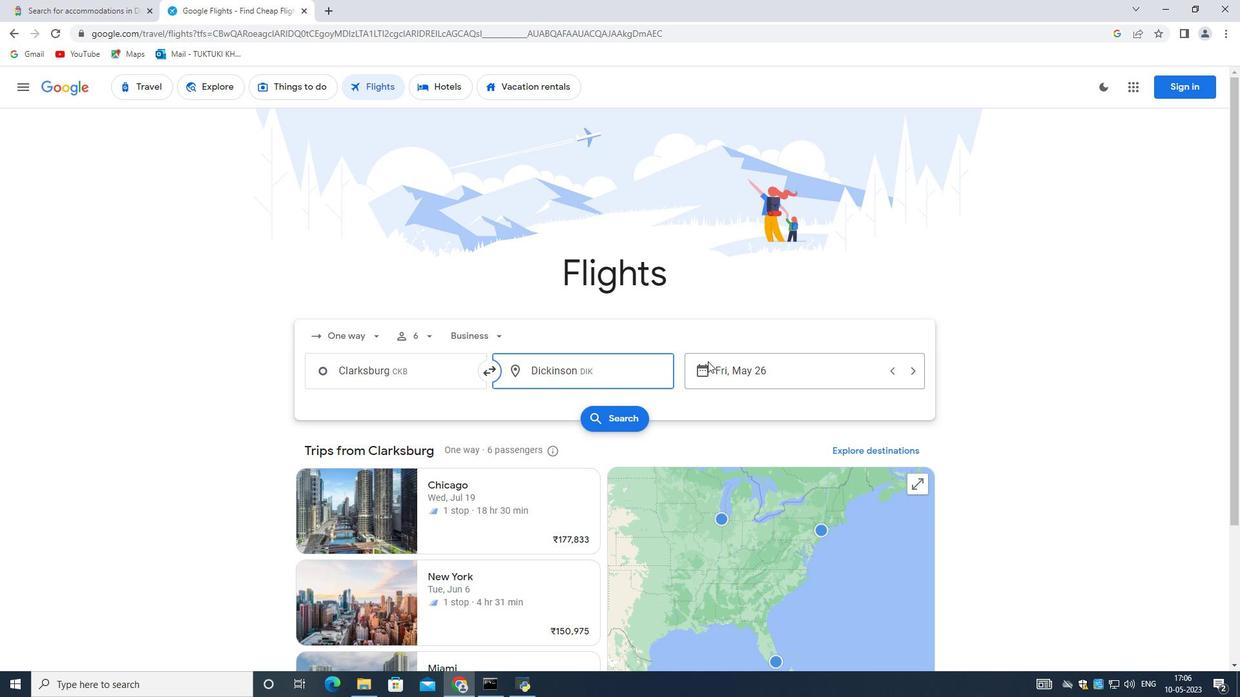 
Action: Mouse moved to (556, 471)
Screenshot: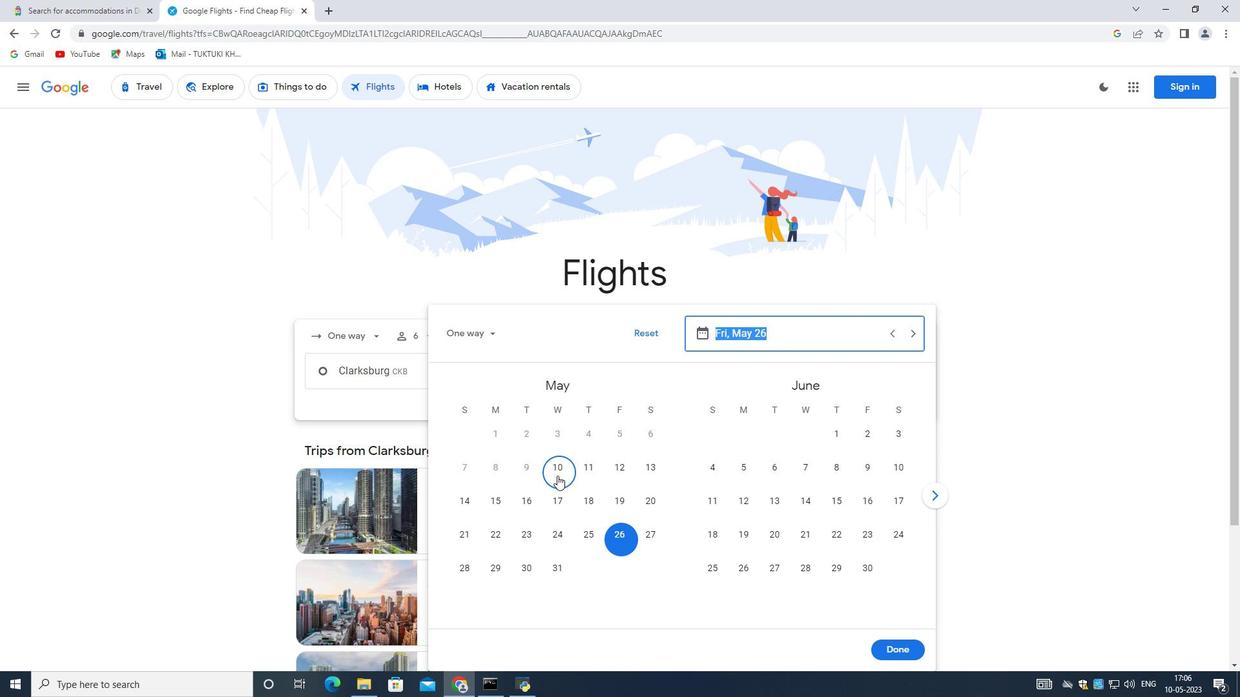 
Action: Mouse pressed left at (556, 471)
Screenshot: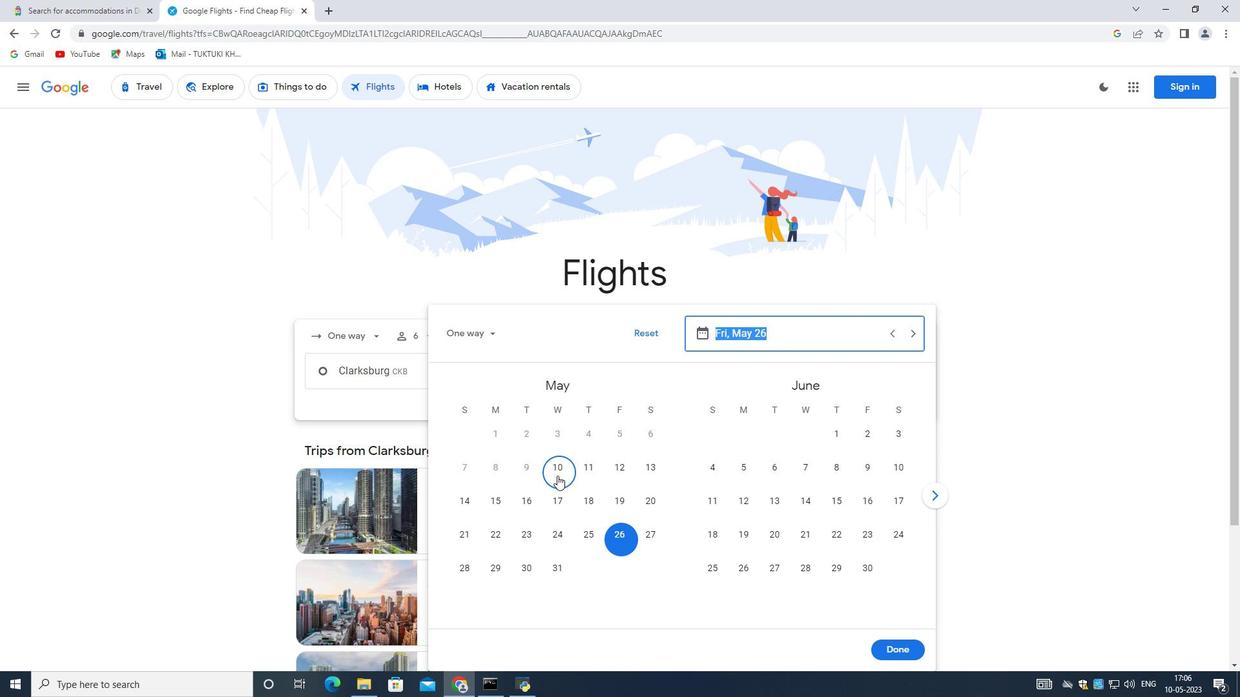 
Action: Mouse moved to (883, 647)
Screenshot: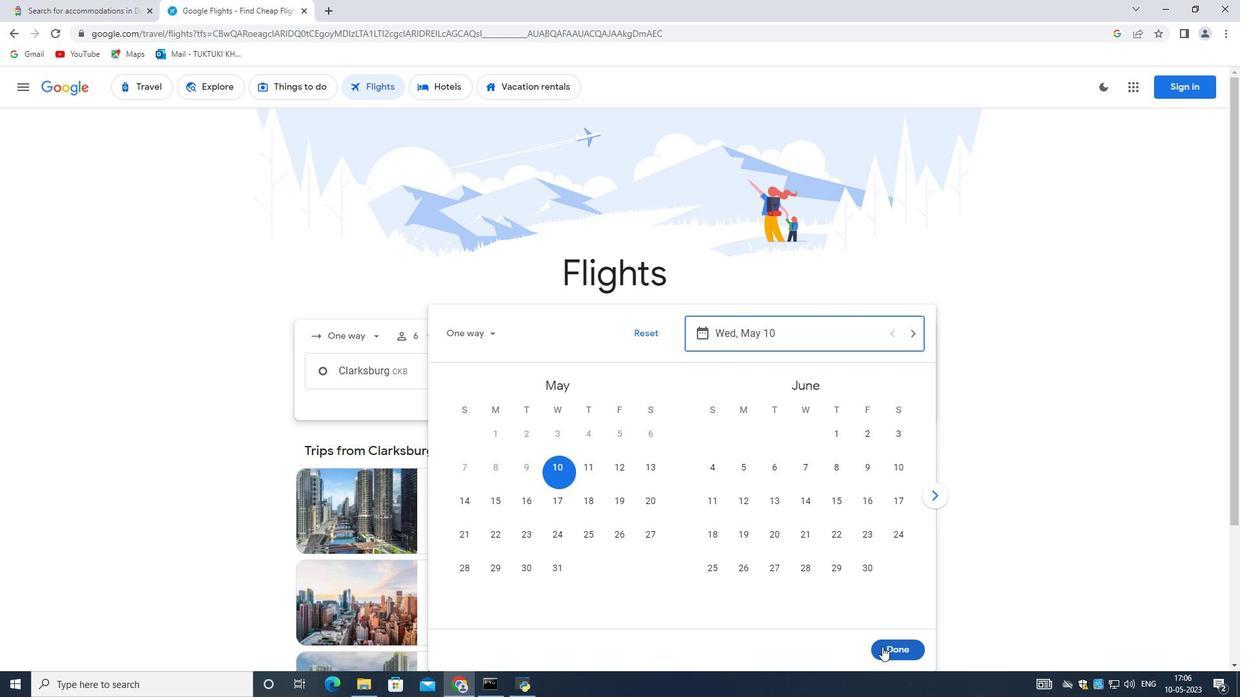 
Action: Mouse pressed left at (883, 647)
Screenshot: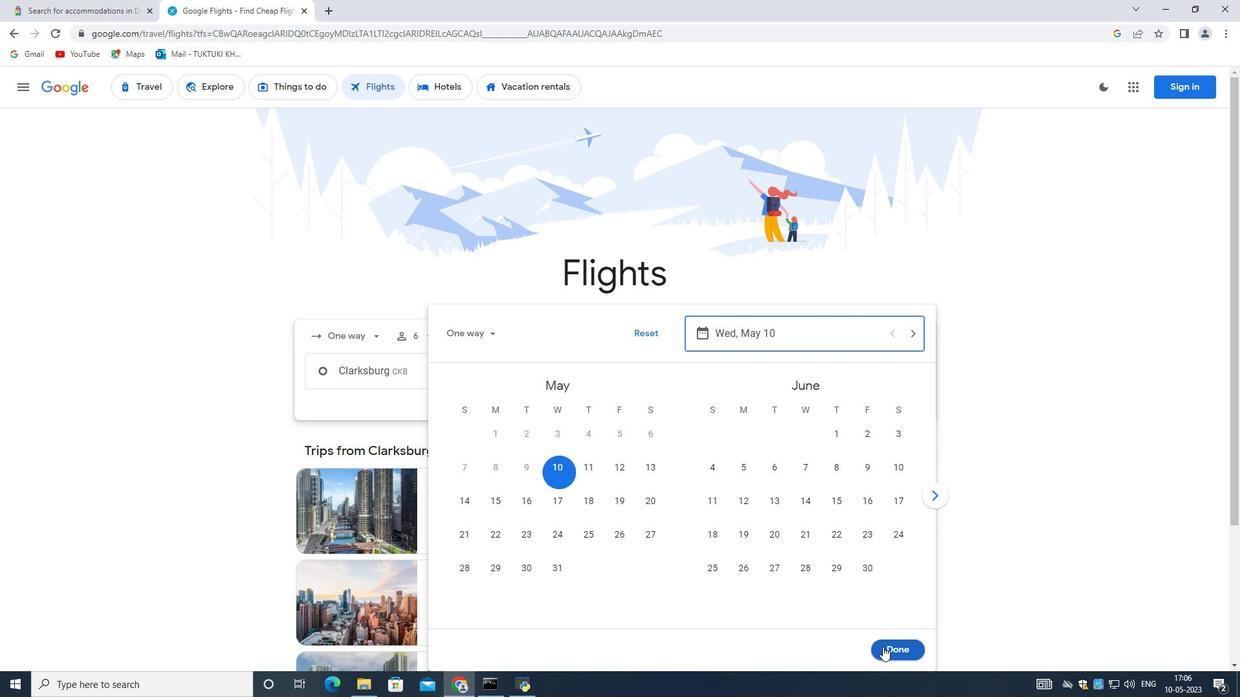 
Action: Mouse moved to (483, 399)
Screenshot: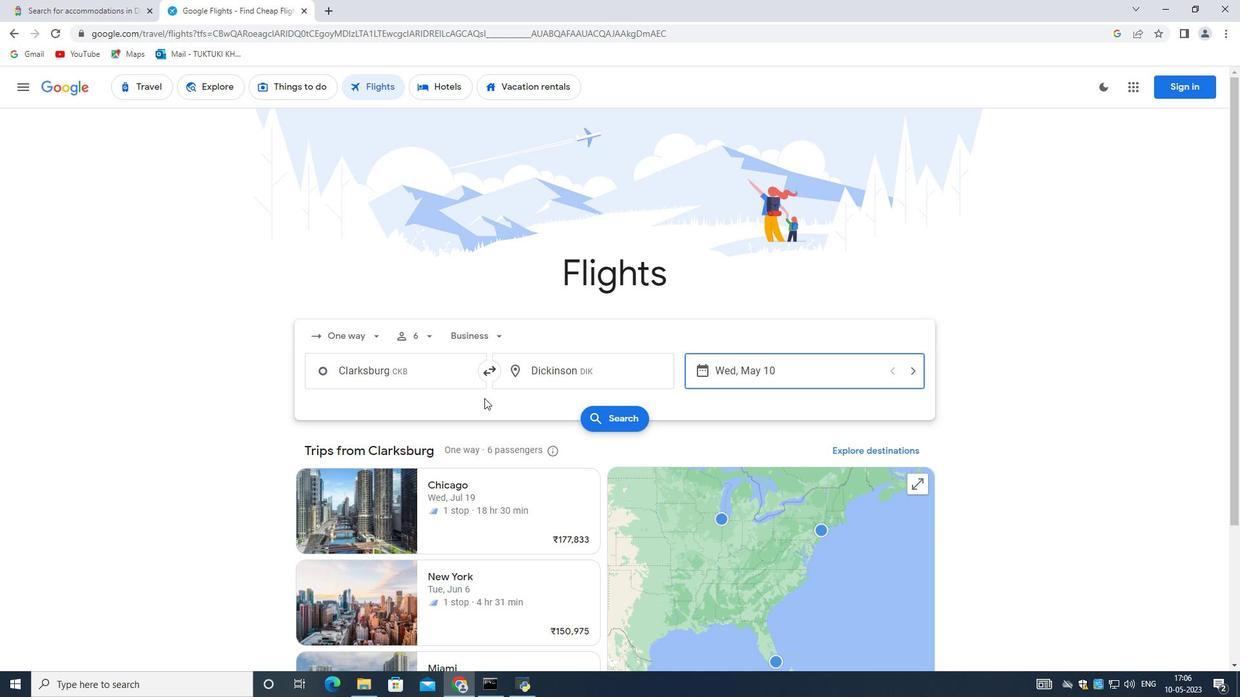 
Action: Mouse scrolled (483, 398) with delta (0, 0)
Screenshot: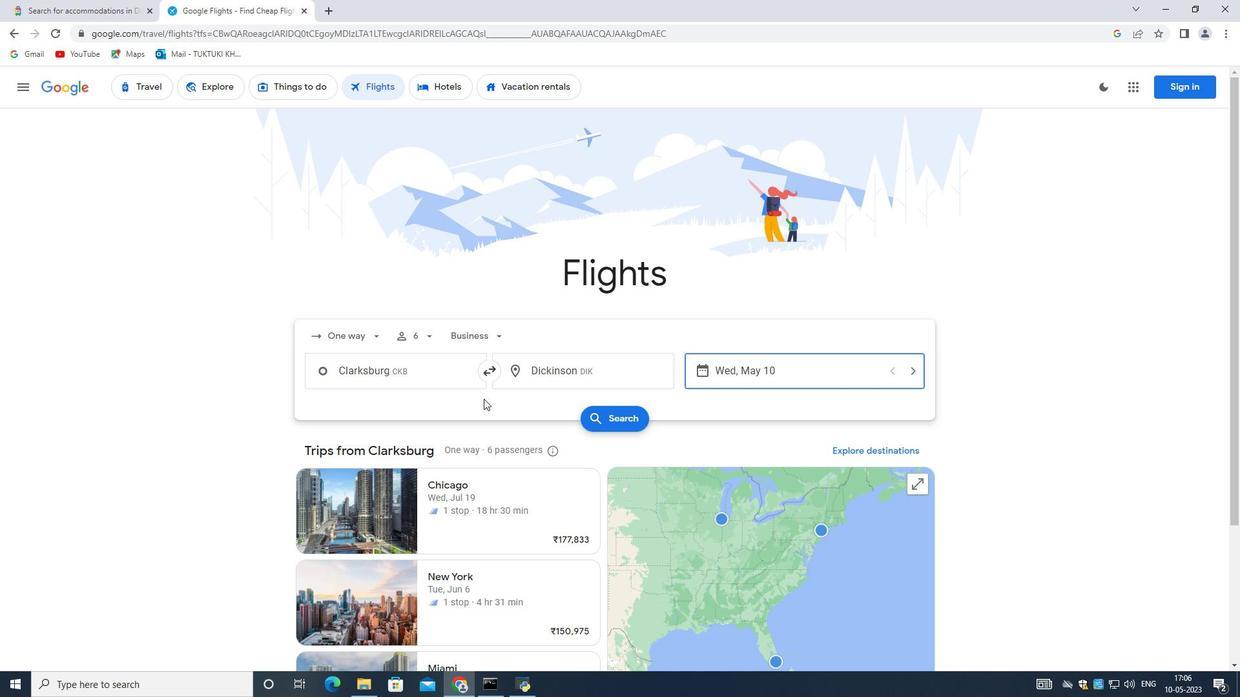 
Action: Mouse moved to (613, 361)
Screenshot: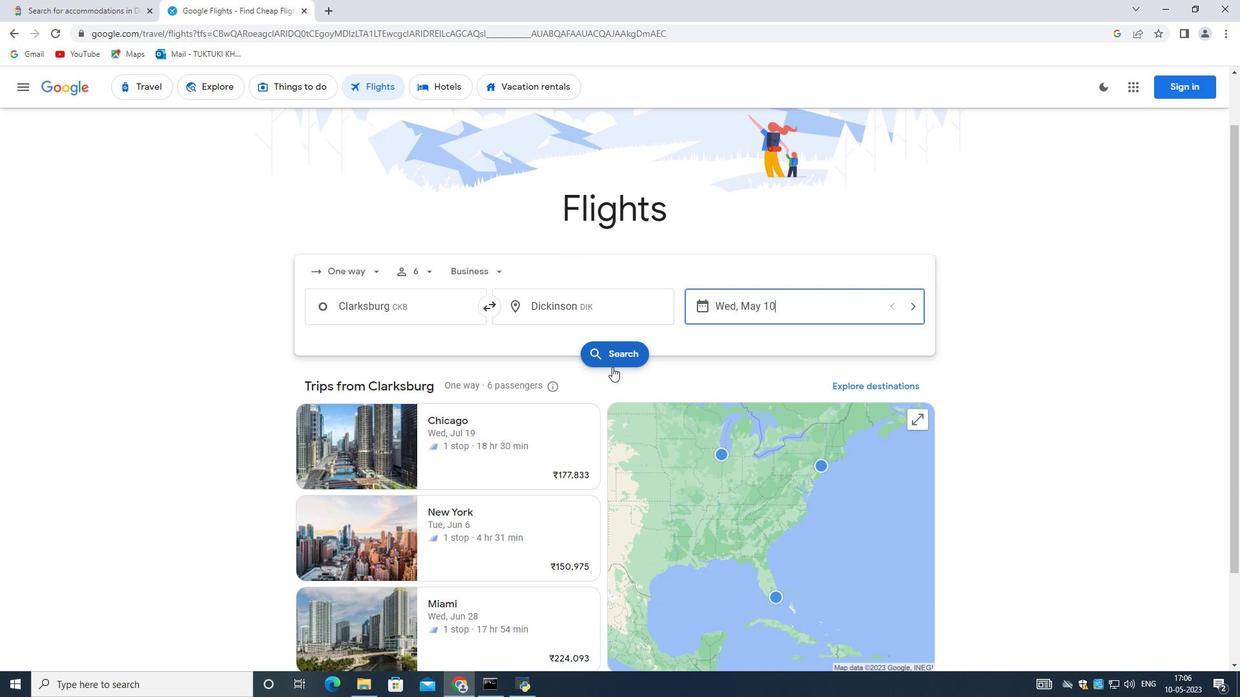
Action: Mouse pressed left at (613, 361)
Screenshot: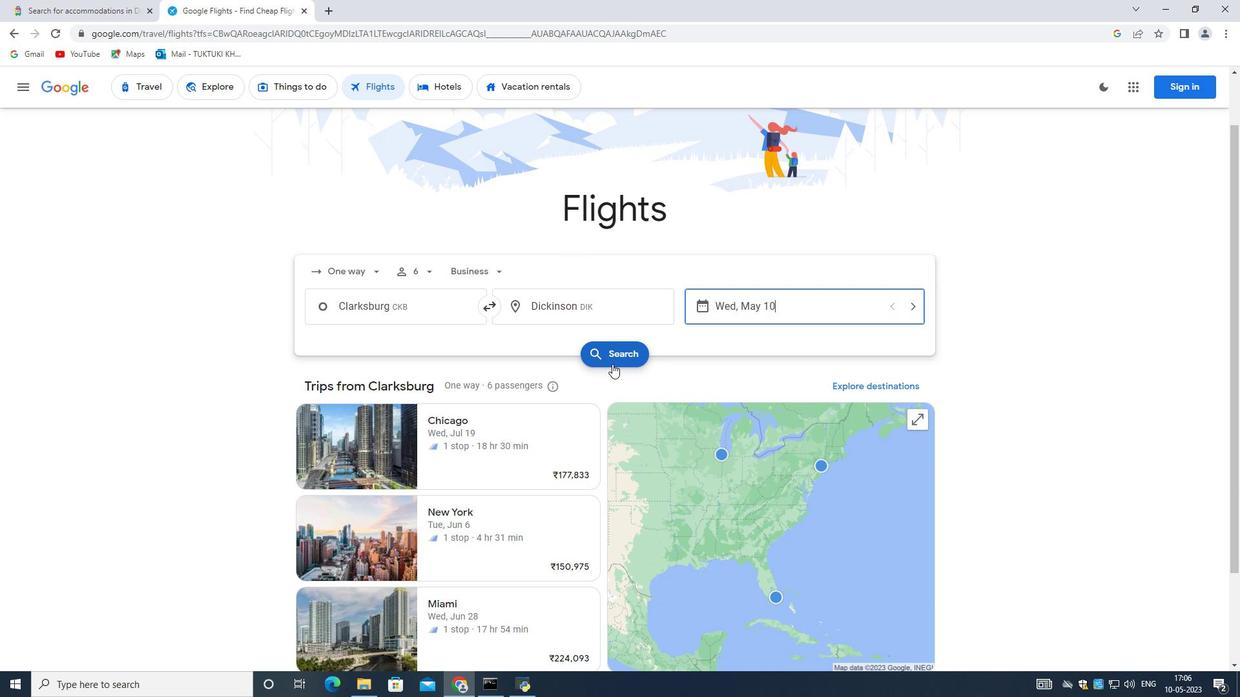 
Action: Mouse moved to (438, 206)
Screenshot: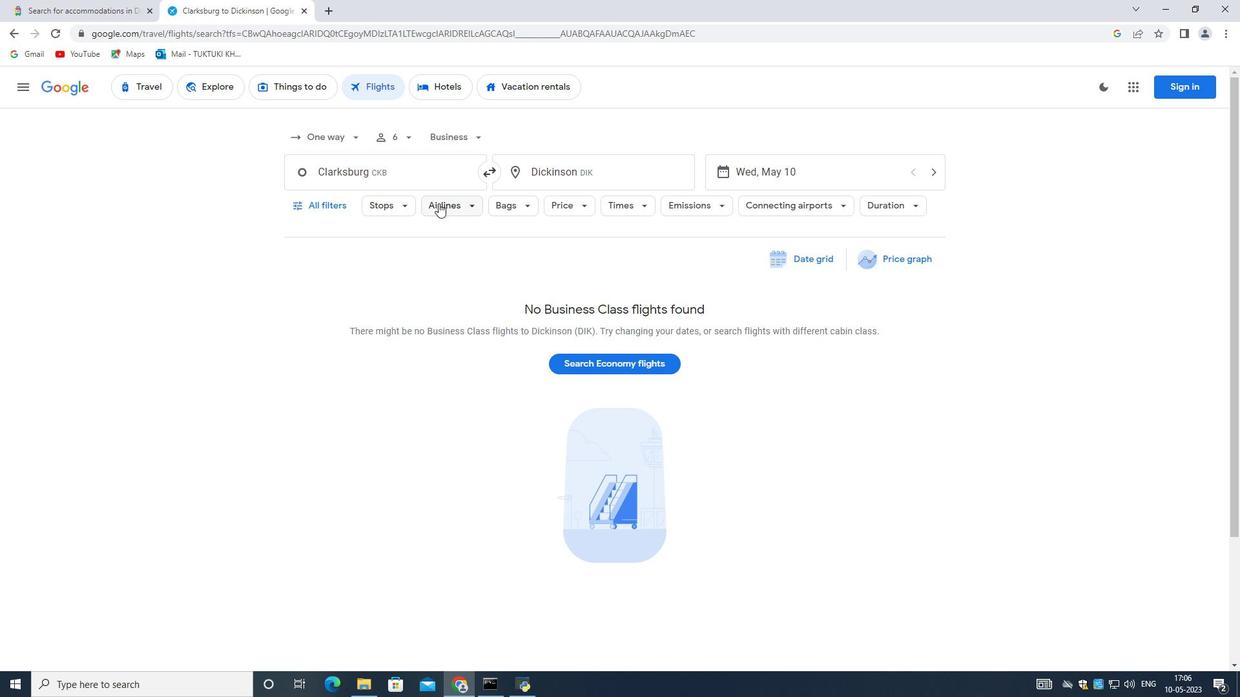 
Action: Mouse pressed left at (438, 206)
Screenshot: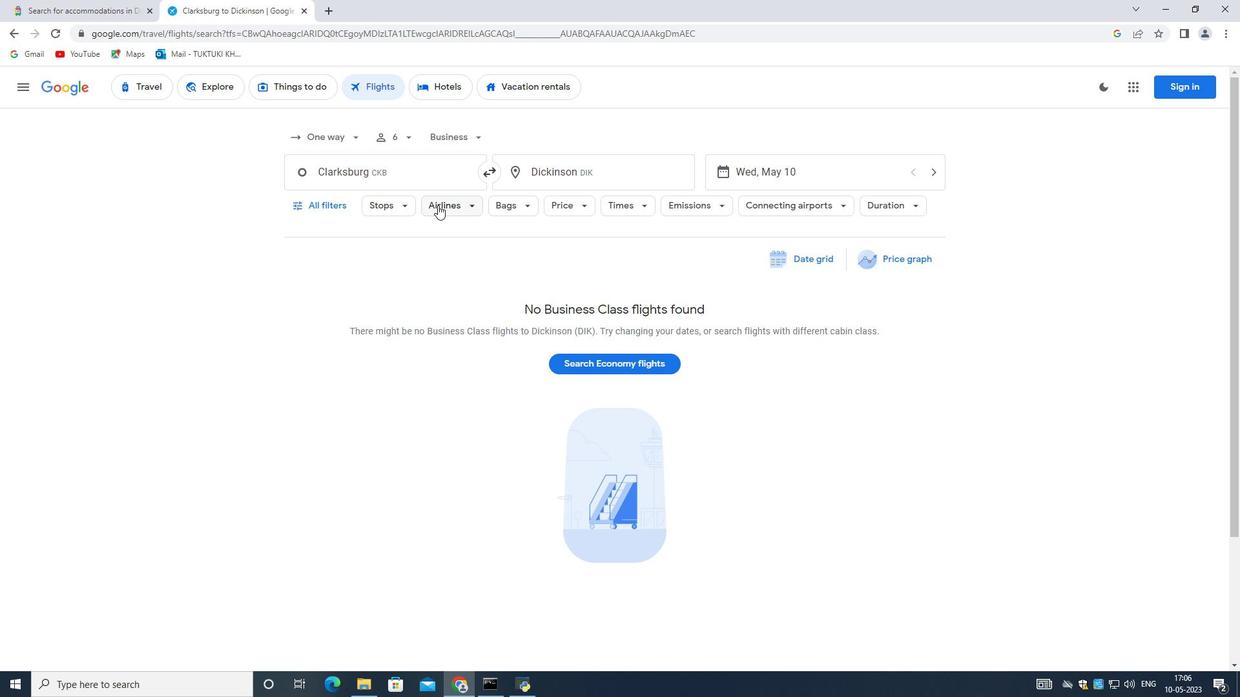 
Action: Mouse moved to (609, 497)
Screenshot: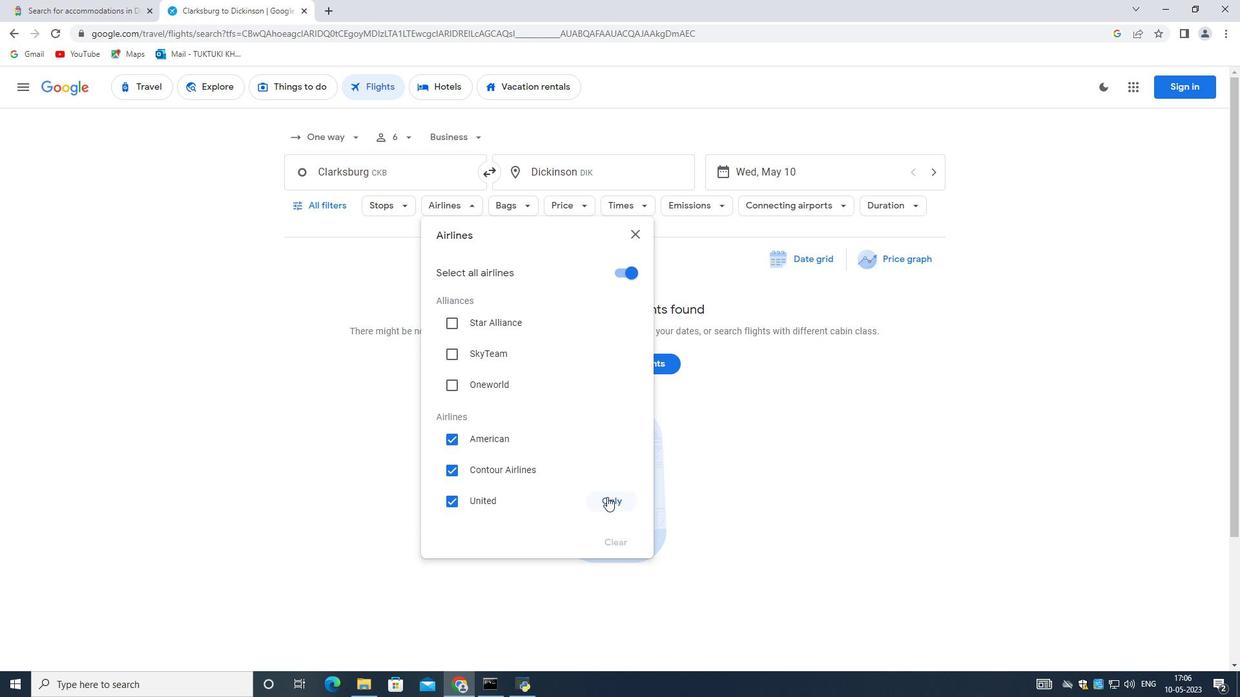 
Action: Mouse pressed left at (609, 497)
Screenshot: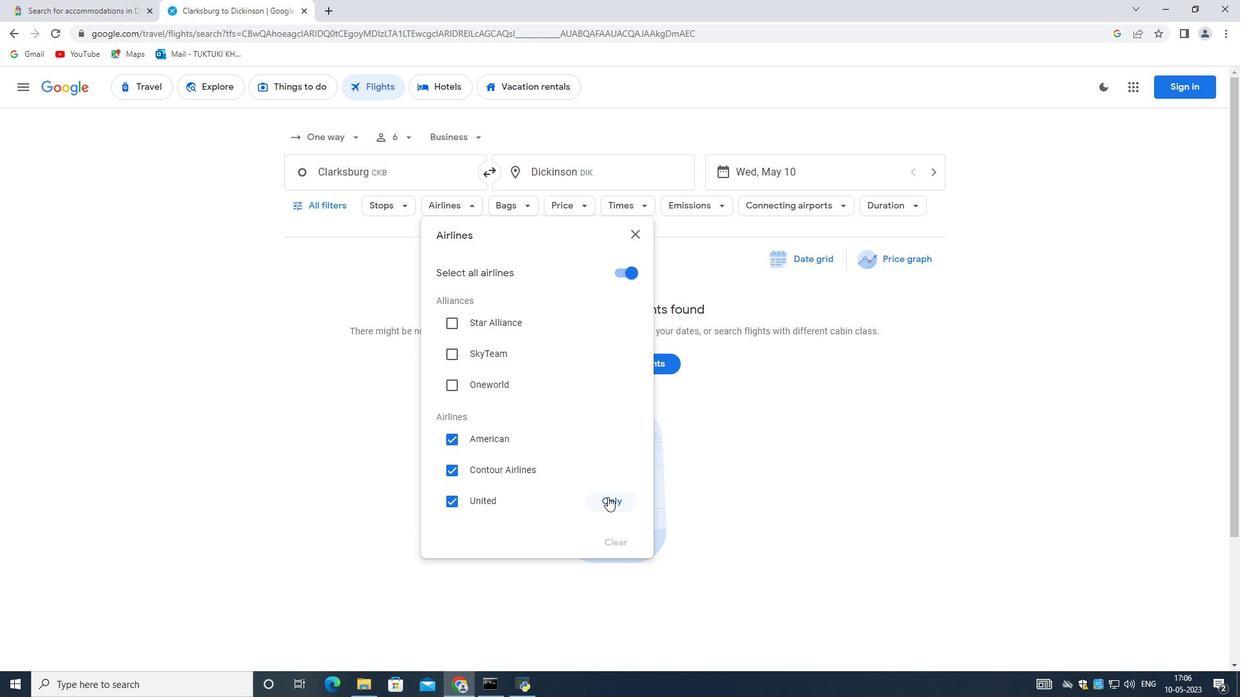 
Action: Mouse moved to (533, 208)
Screenshot: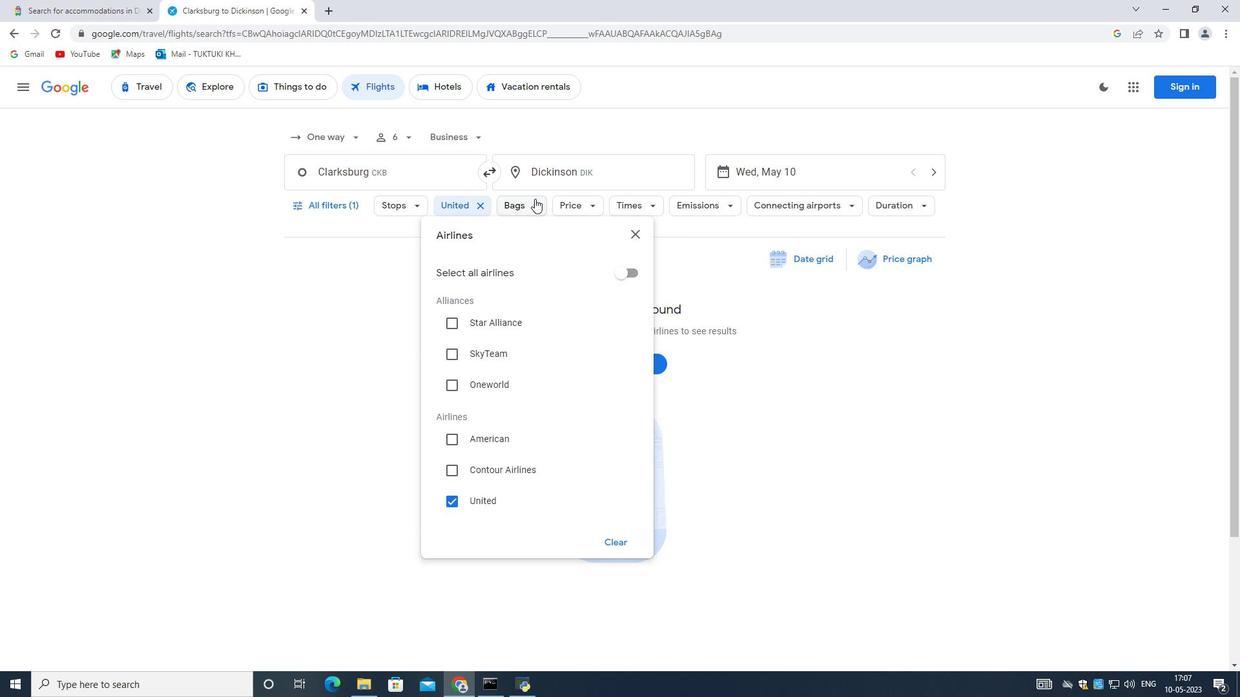
Action: Mouse pressed left at (533, 208)
Screenshot: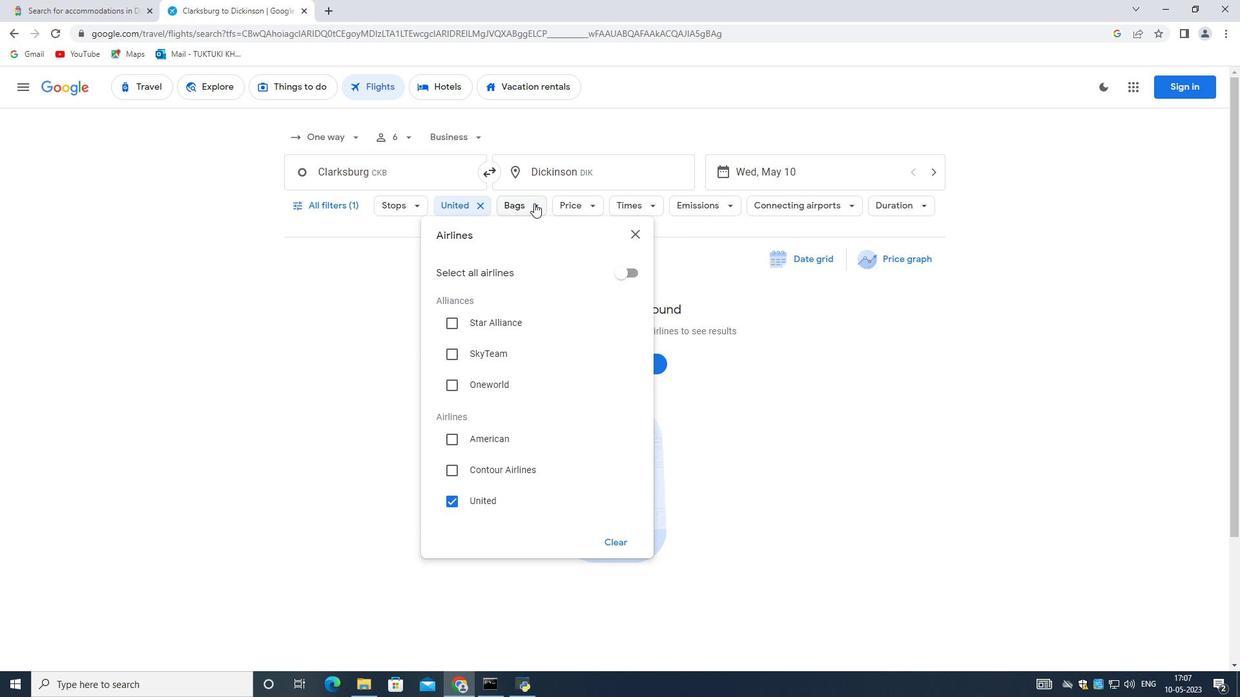 
Action: Mouse moved to (704, 302)
Screenshot: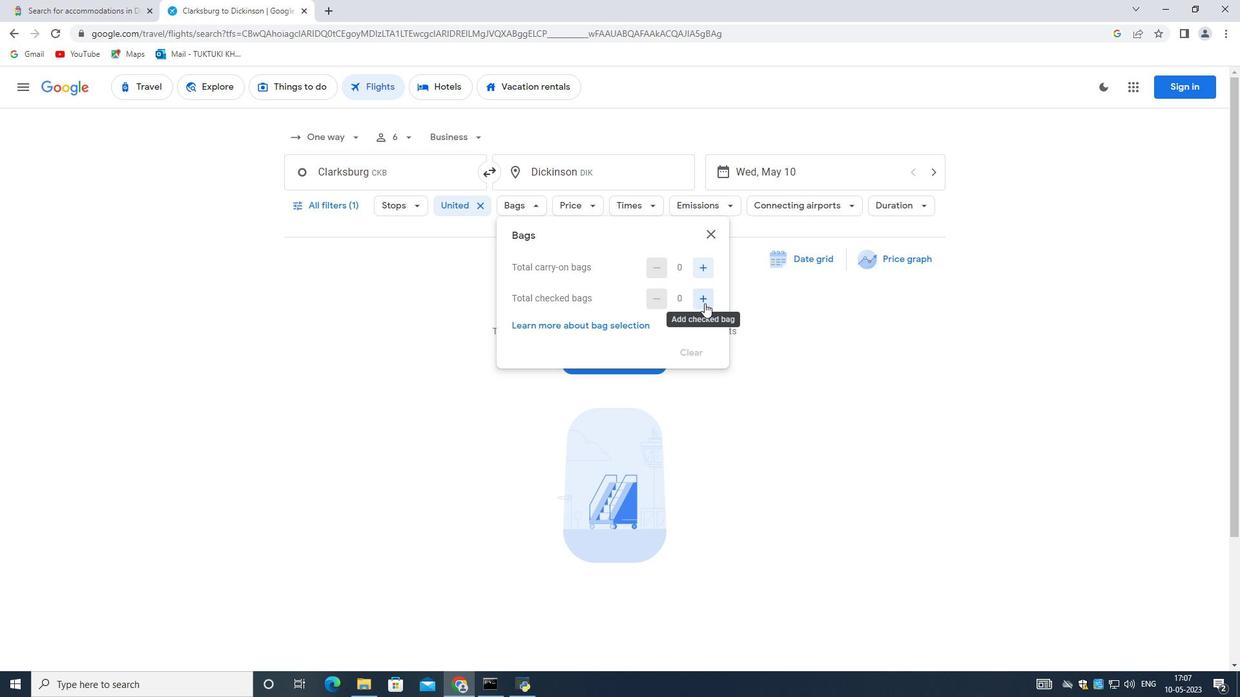 
Action: Mouse pressed left at (704, 302)
Screenshot: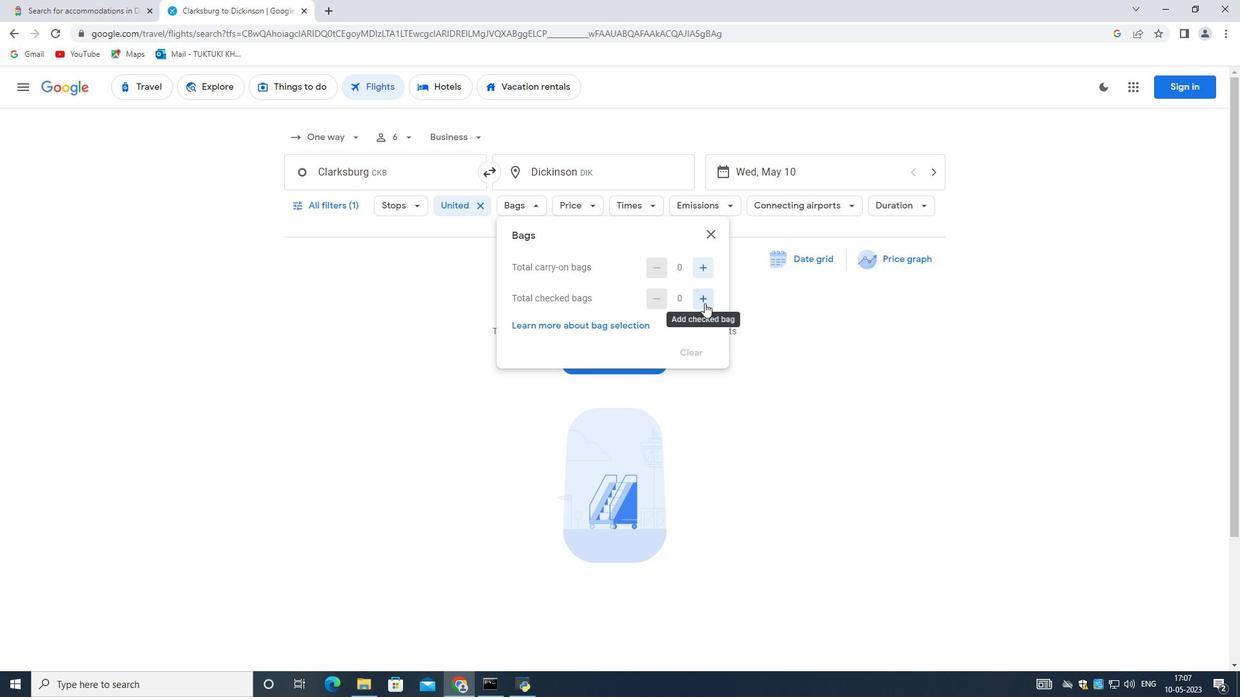 
Action: Mouse pressed left at (704, 302)
Screenshot: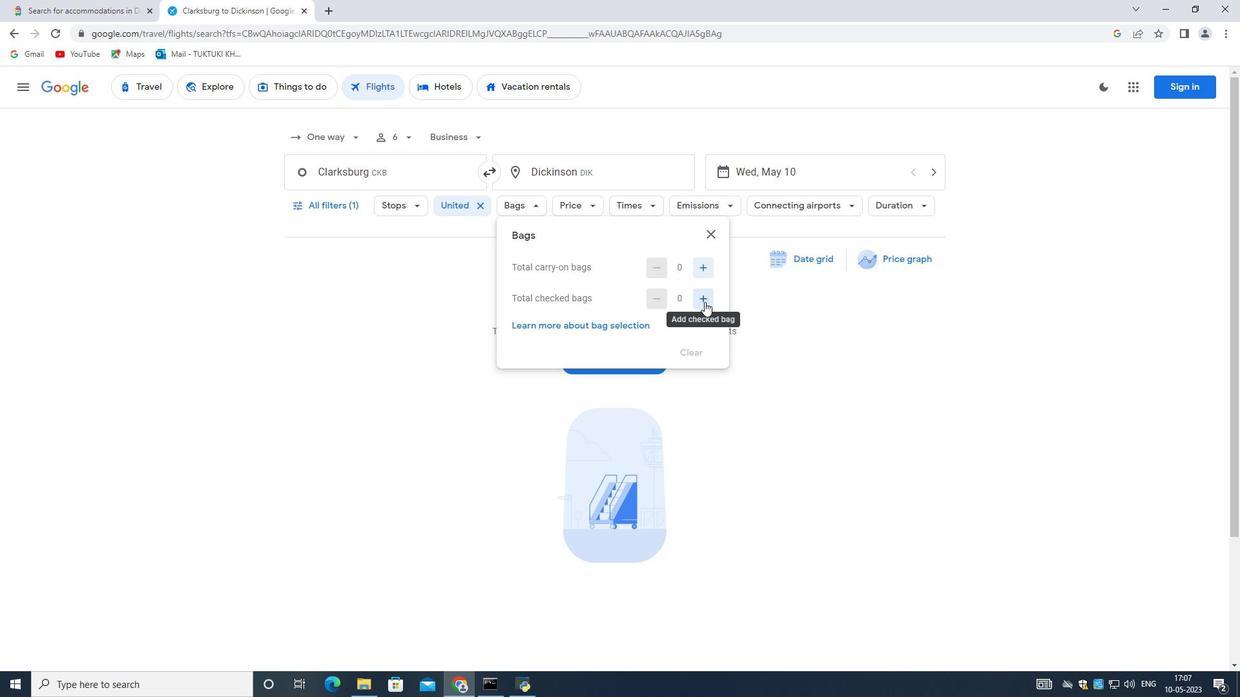 
Action: Mouse pressed left at (704, 302)
Screenshot: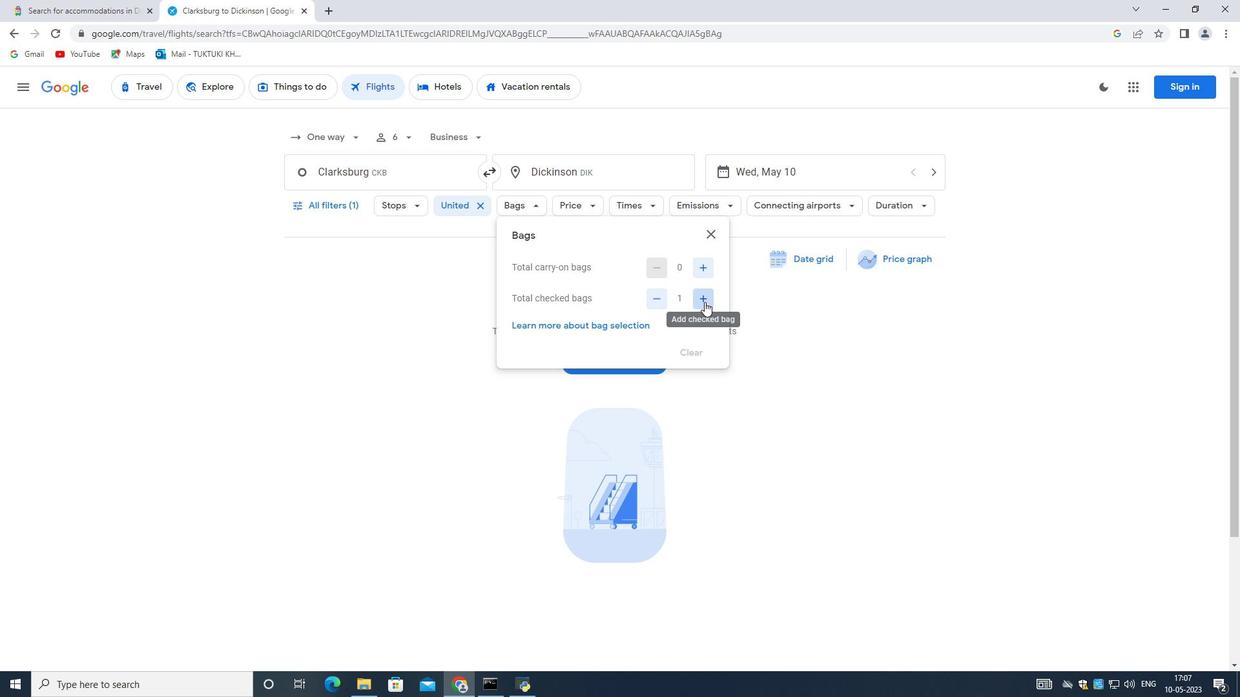 
Action: Mouse moved to (704, 302)
Screenshot: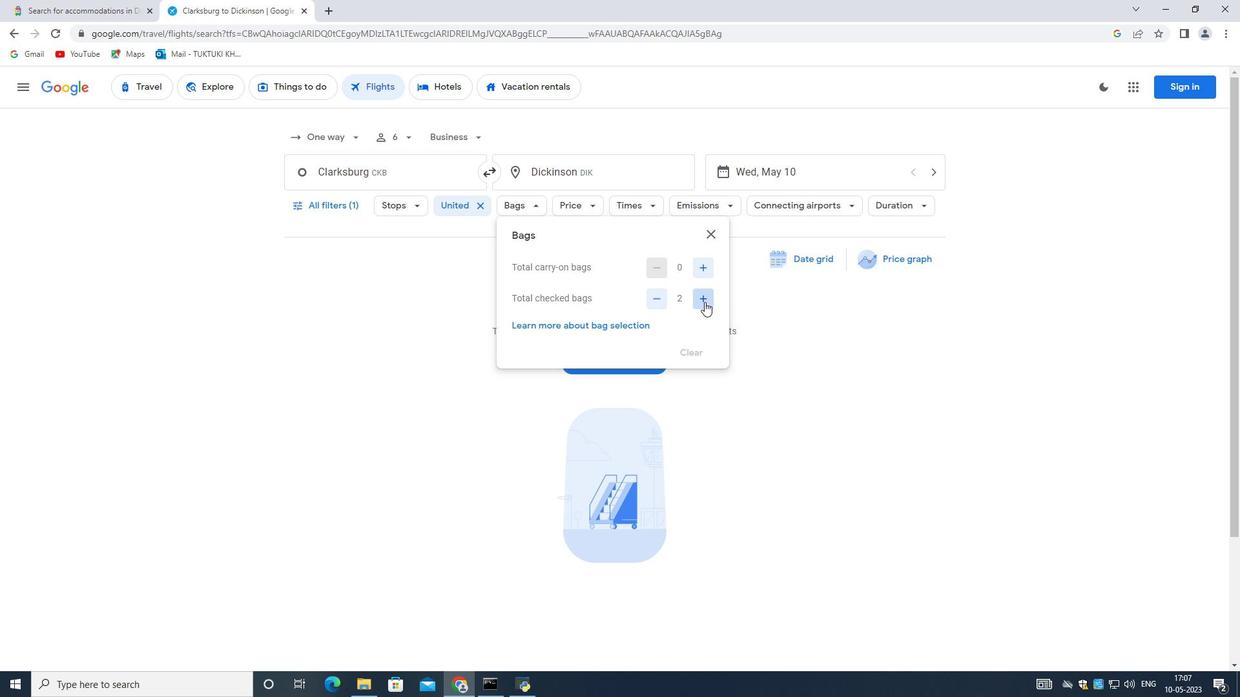 
Action: Mouse pressed left at (704, 302)
Screenshot: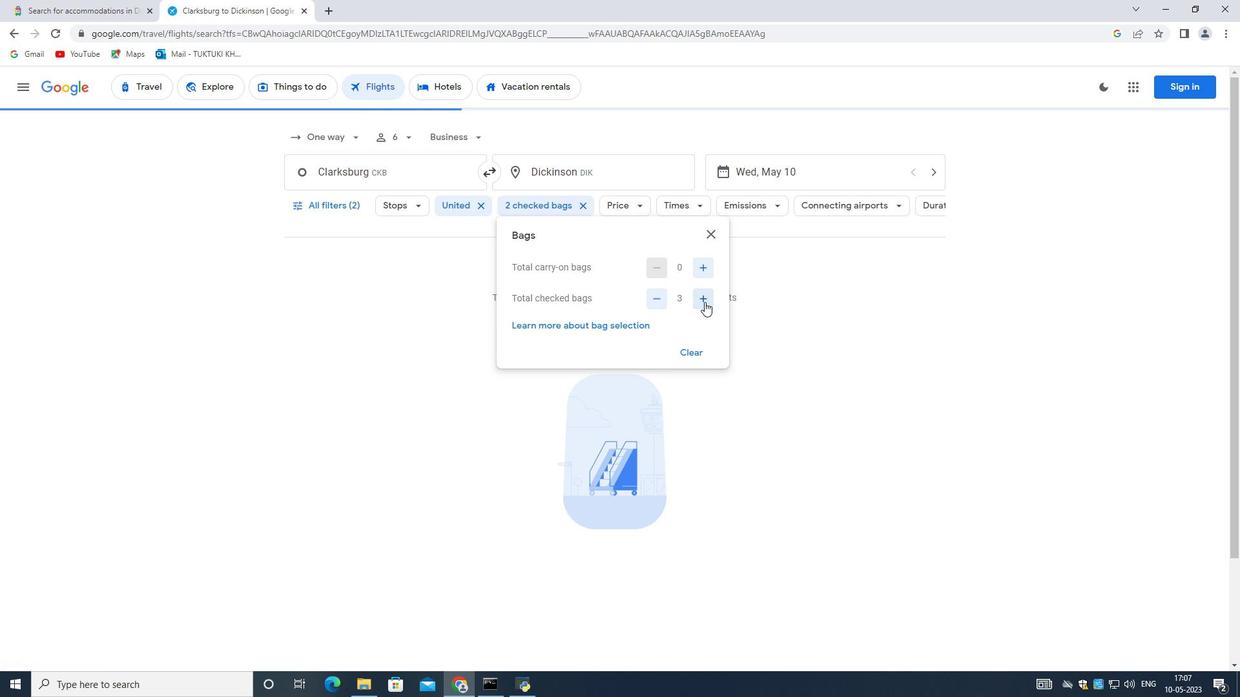 
Action: Mouse moved to (641, 205)
Screenshot: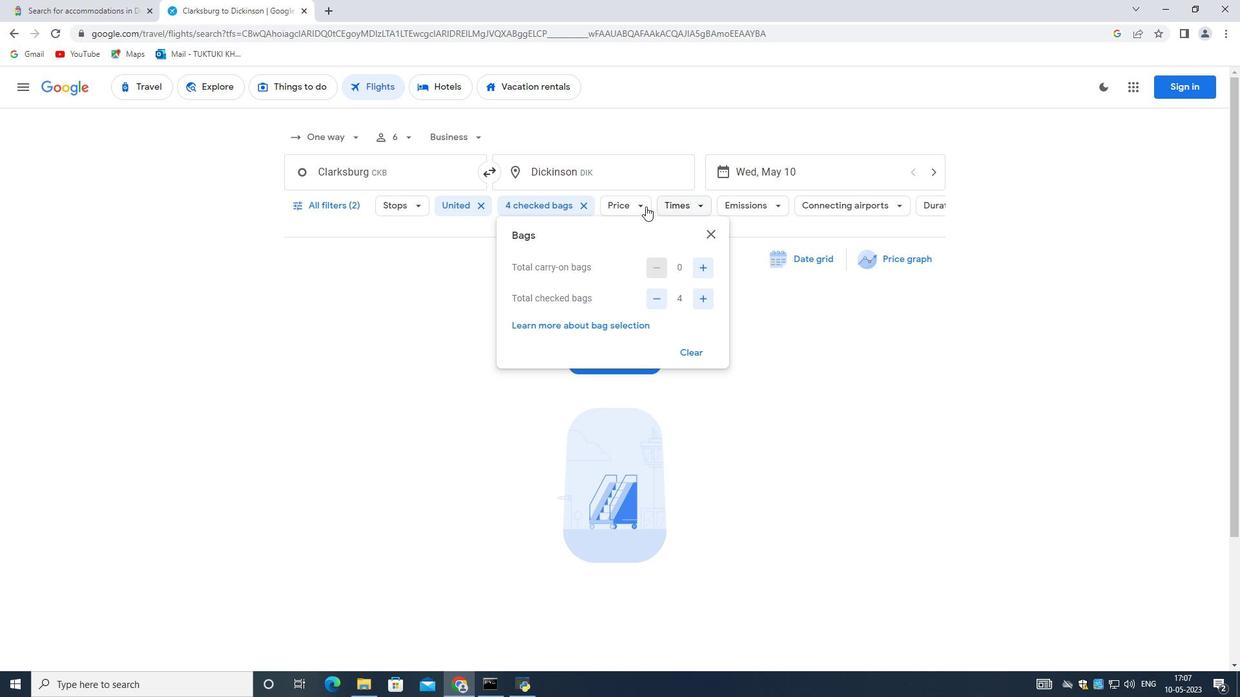 
Action: Mouse pressed left at (641, 205)
Screenshot: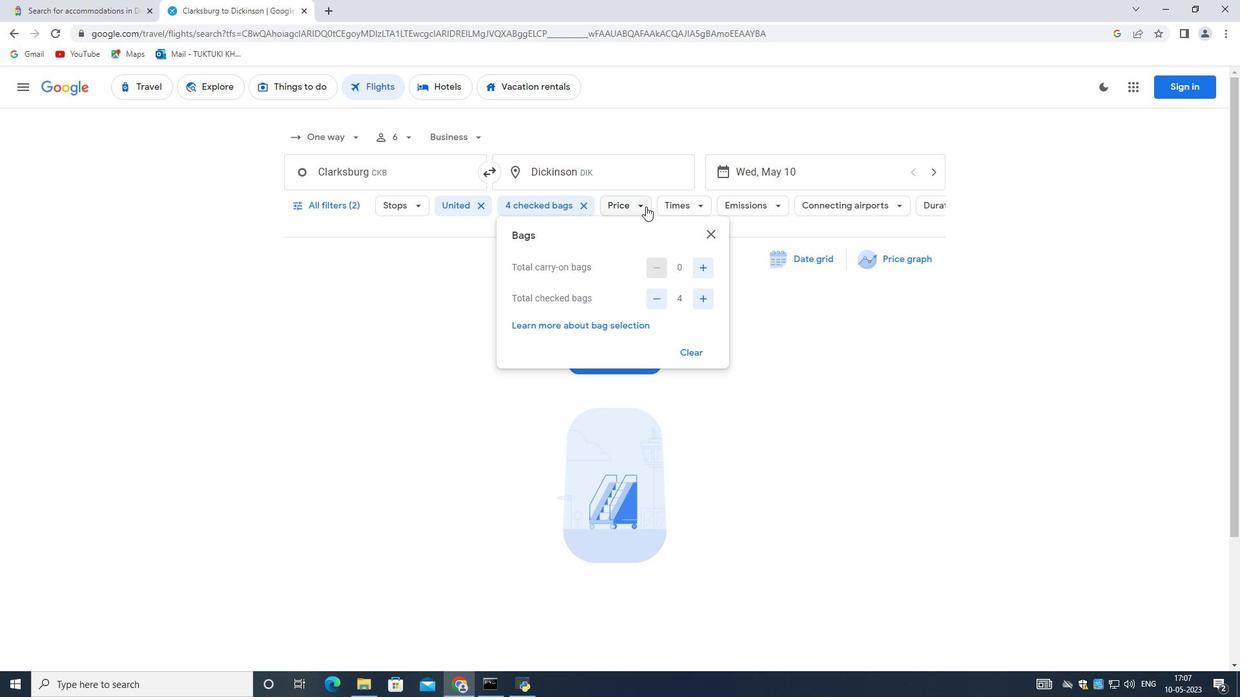 
Action: Mouse moved to (810, 289)
Screenshot: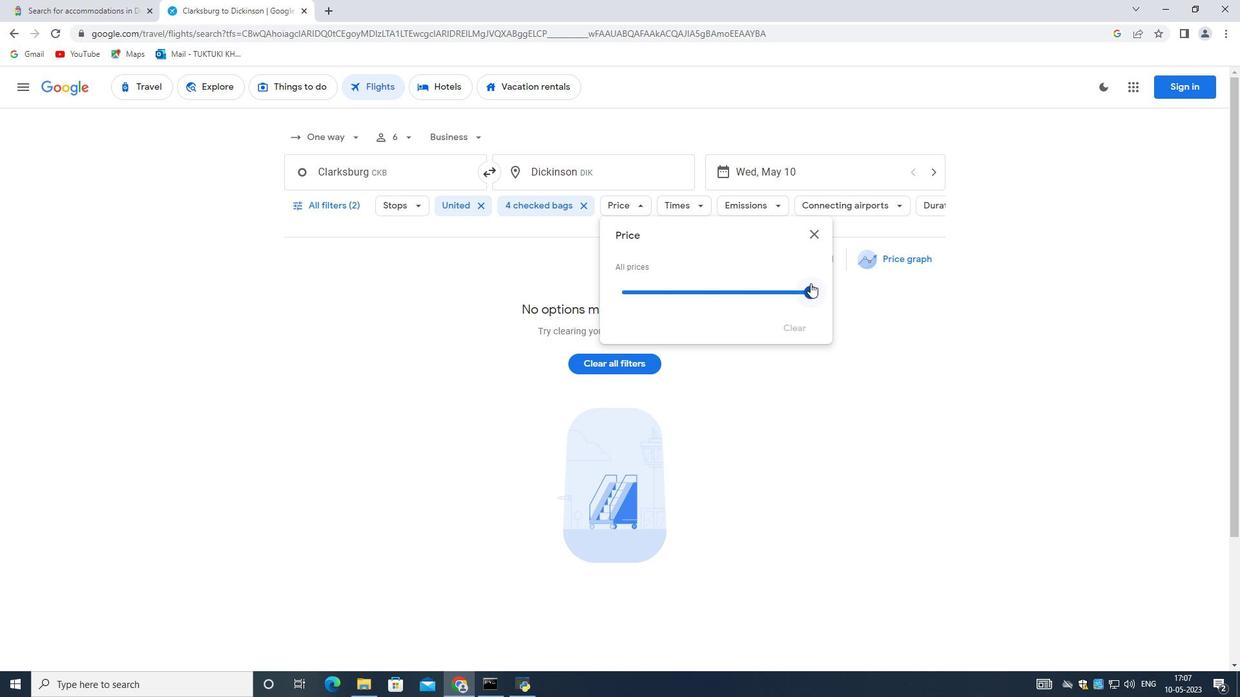 
Action: Mouse pressed left at (810, 289)
Screenshot: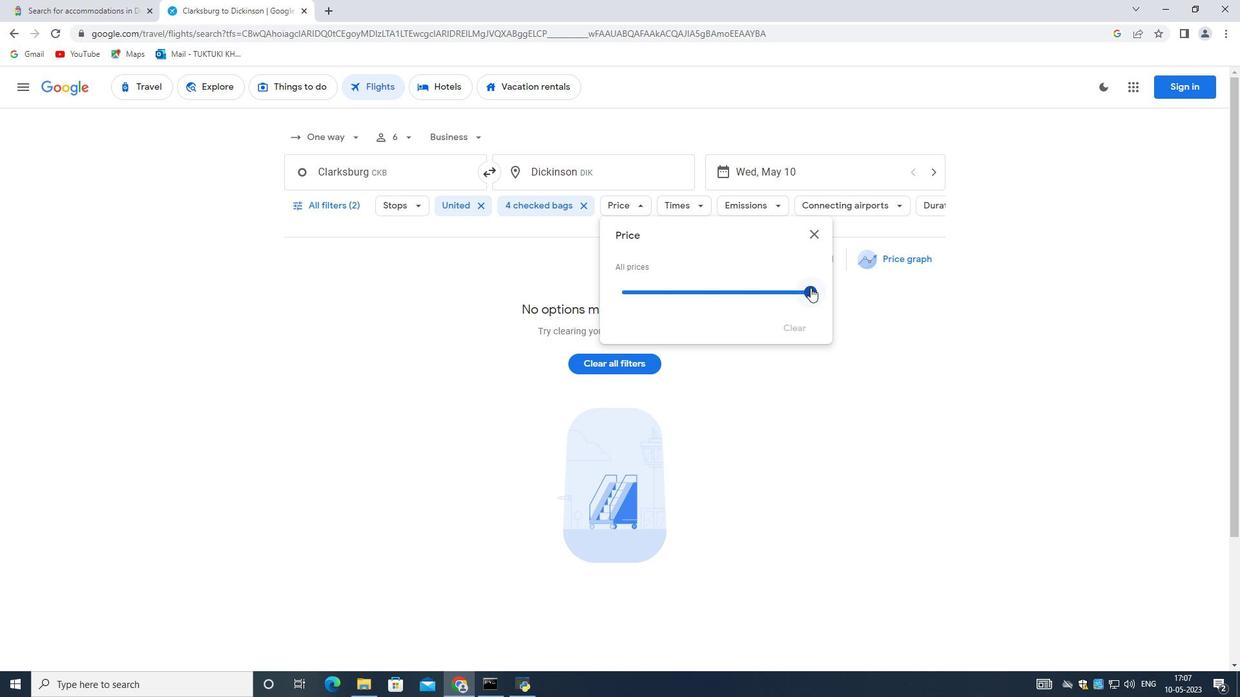 
Action: Mouse moved to (695, 207)
Screenshot: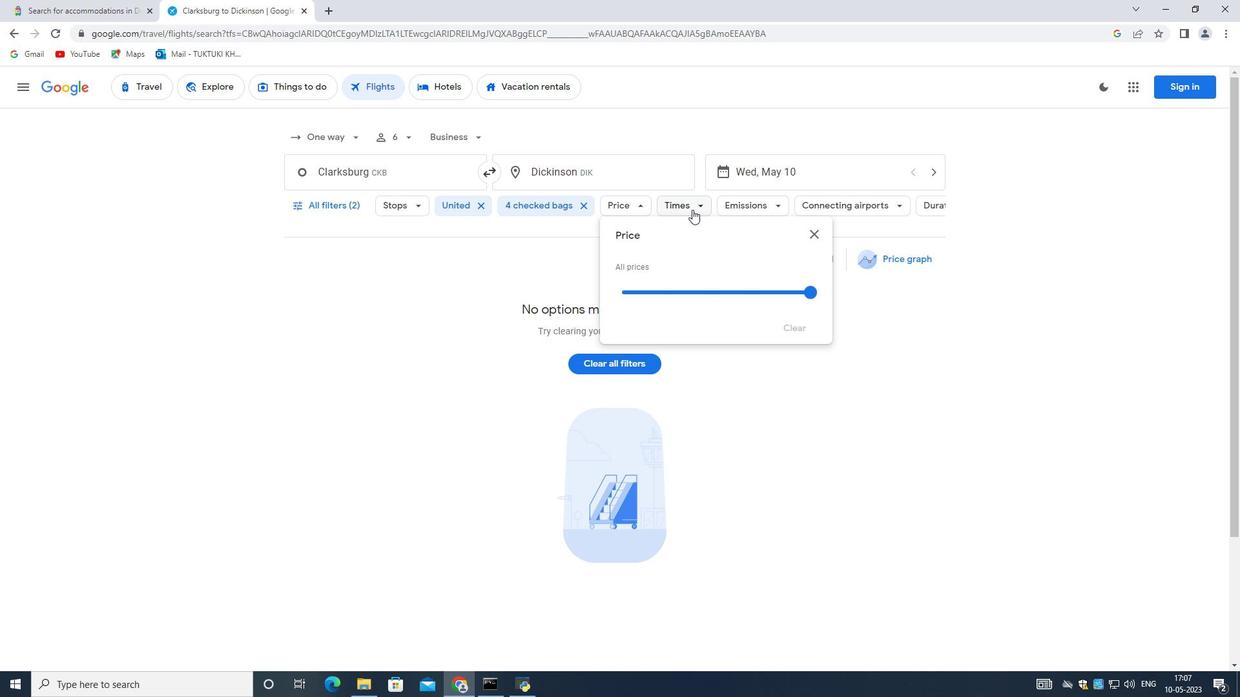 
Action: Mouse pressed left at (695, 207)
Screenshot: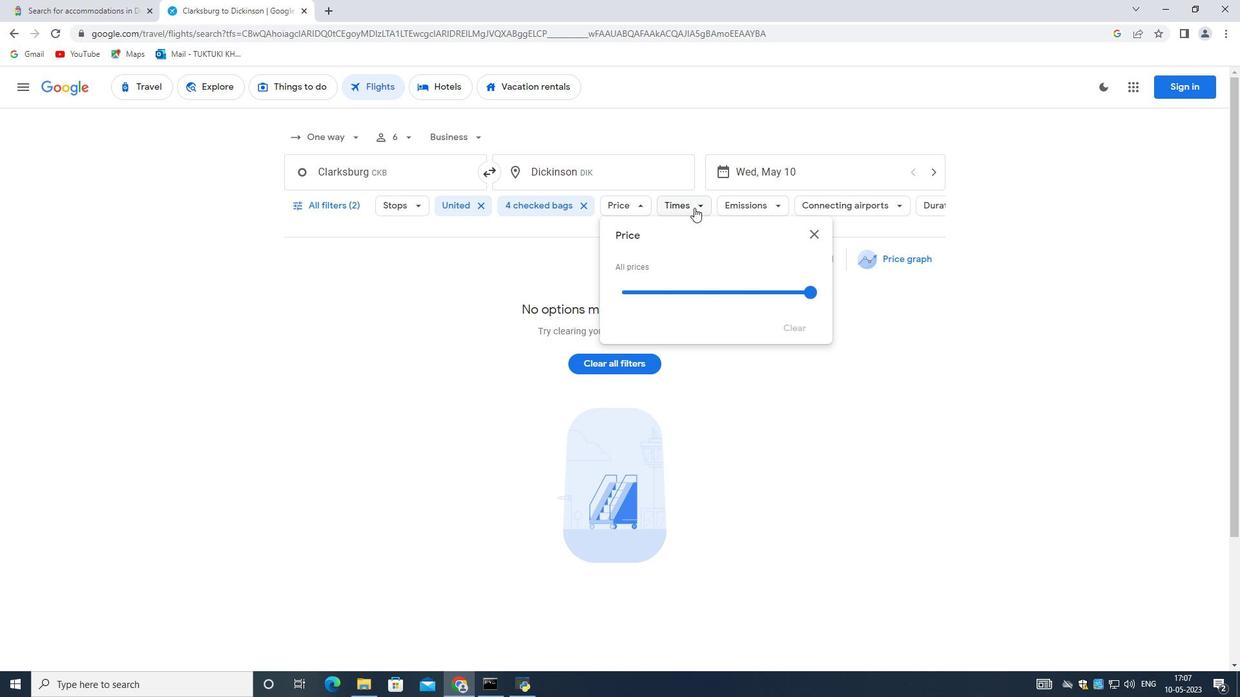 
Action: Mouse moved to (700, 328)
Screenshot: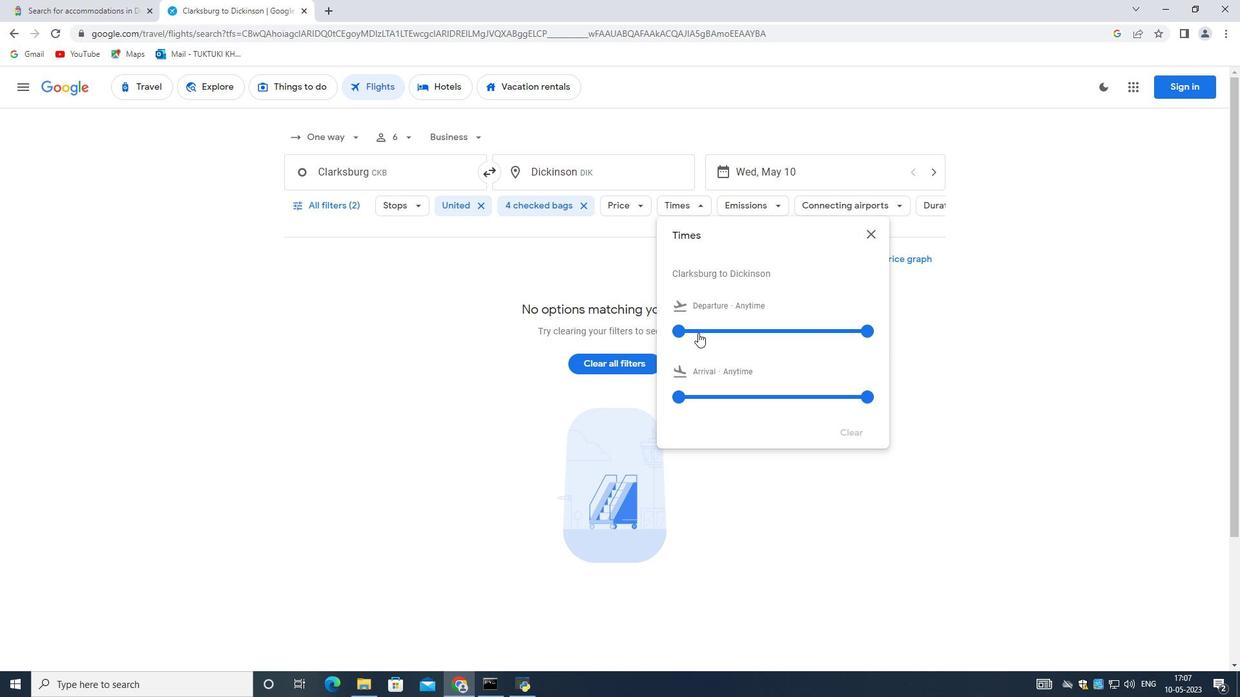 
Action: Mouse pressed left at (700, 328)
Screenshot: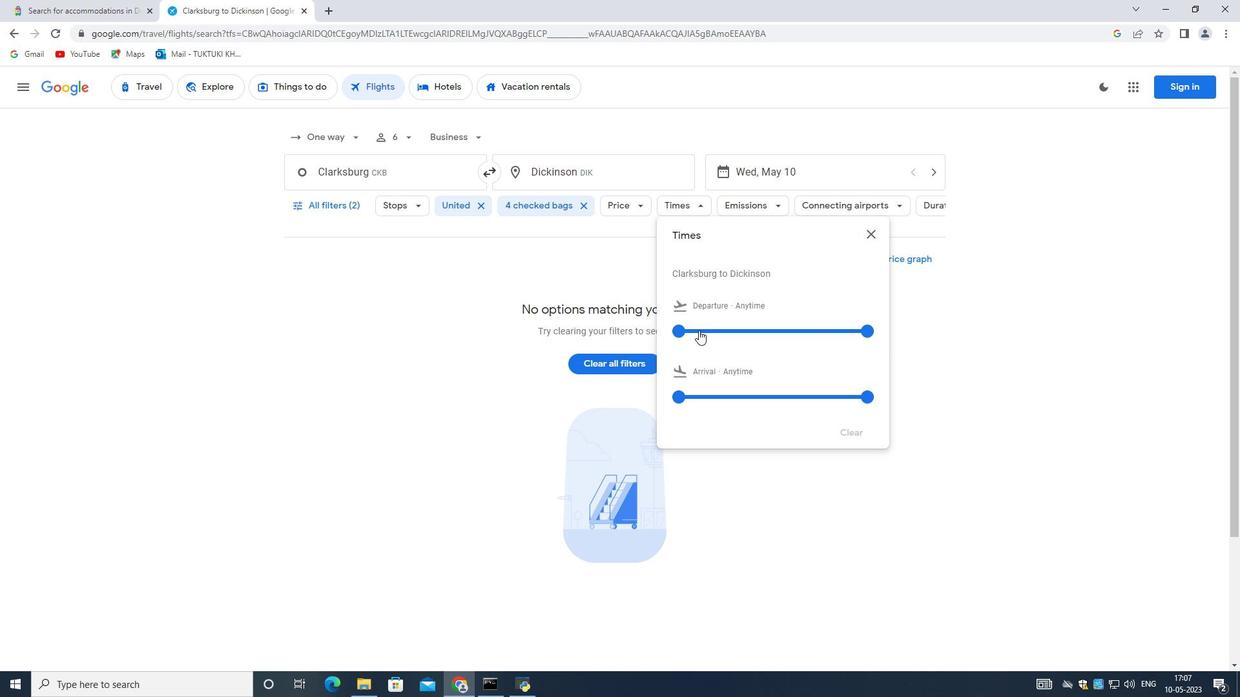 
Action: Mouse moved to (722, 332)
Screenshot: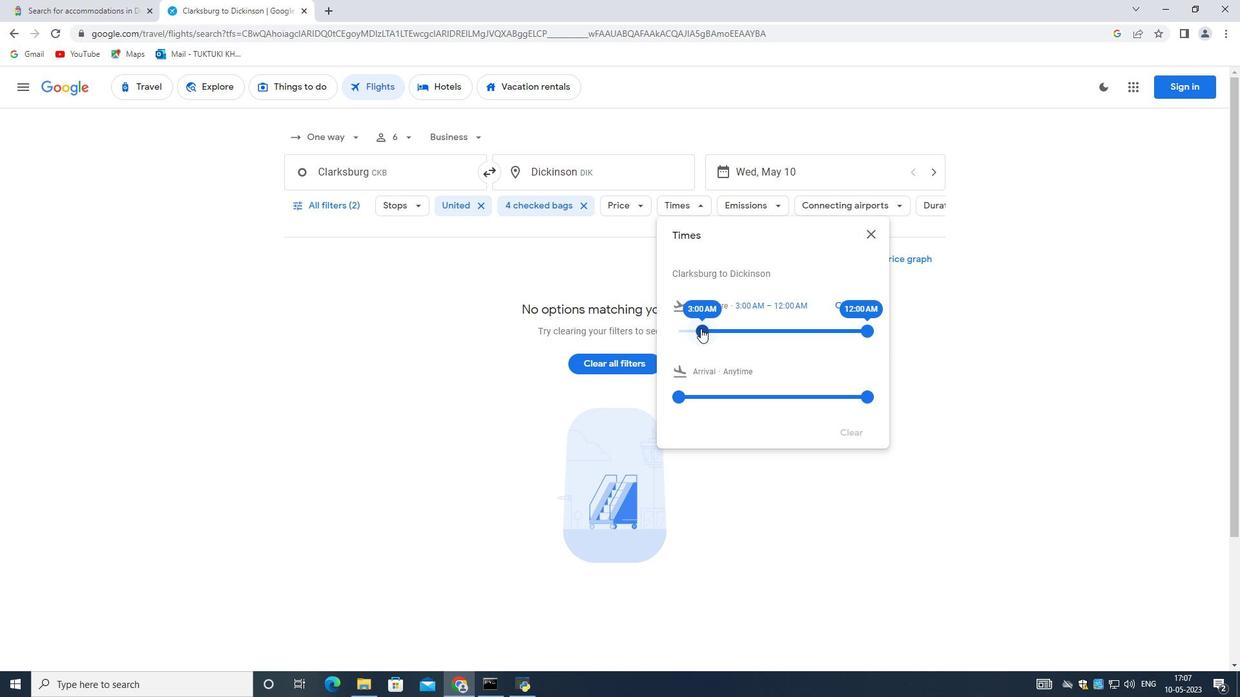 
Action: Mouse pressed left at (722, 332)
Screenshot: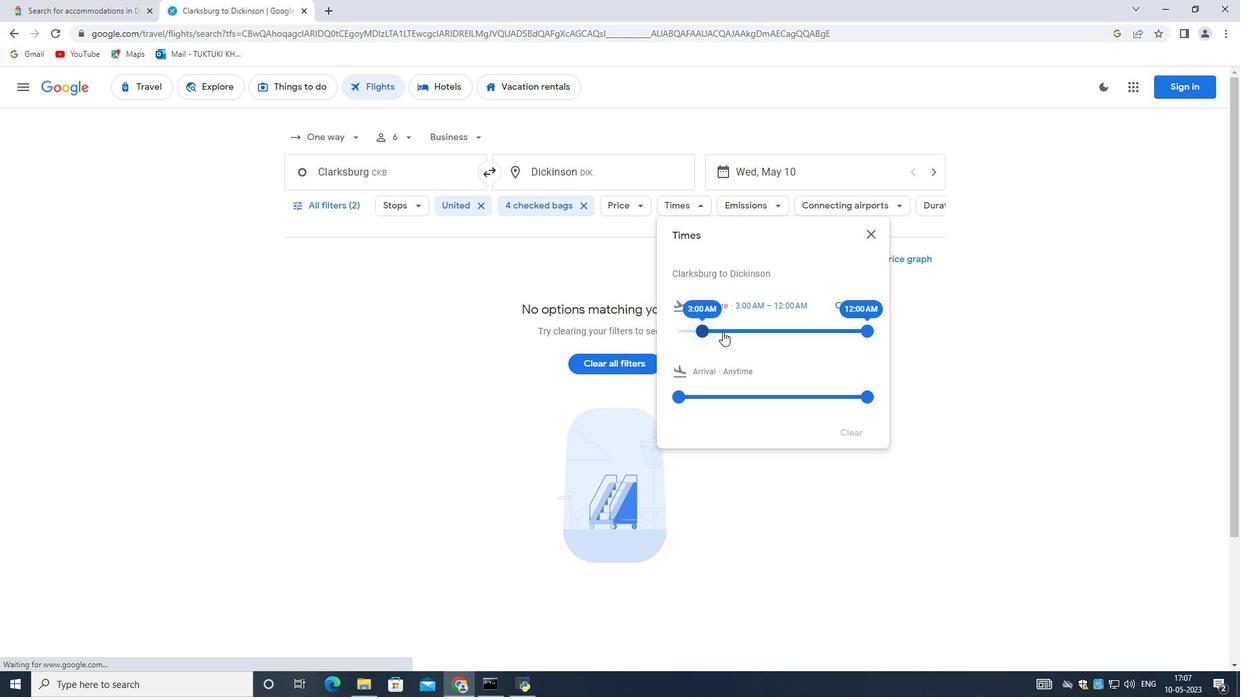
Action: Mouse moved to (737, 331)
Screenshot: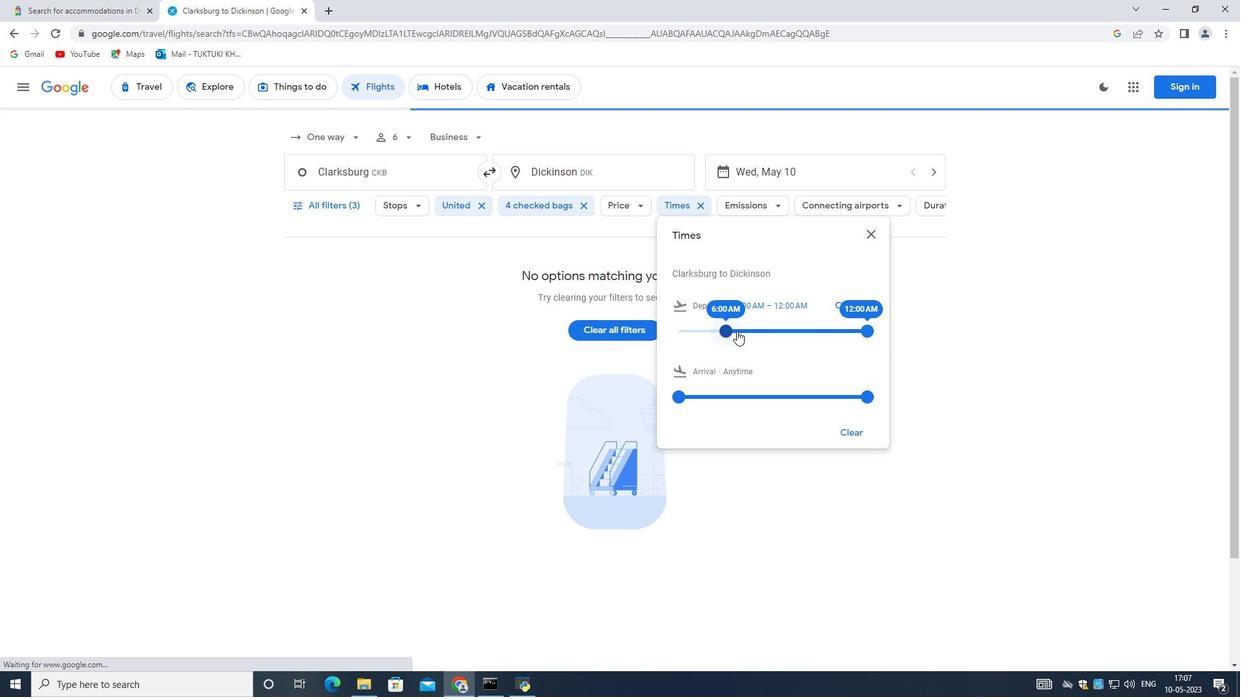 
Action: Mouse pressed left at (737, 331)
Screenshot: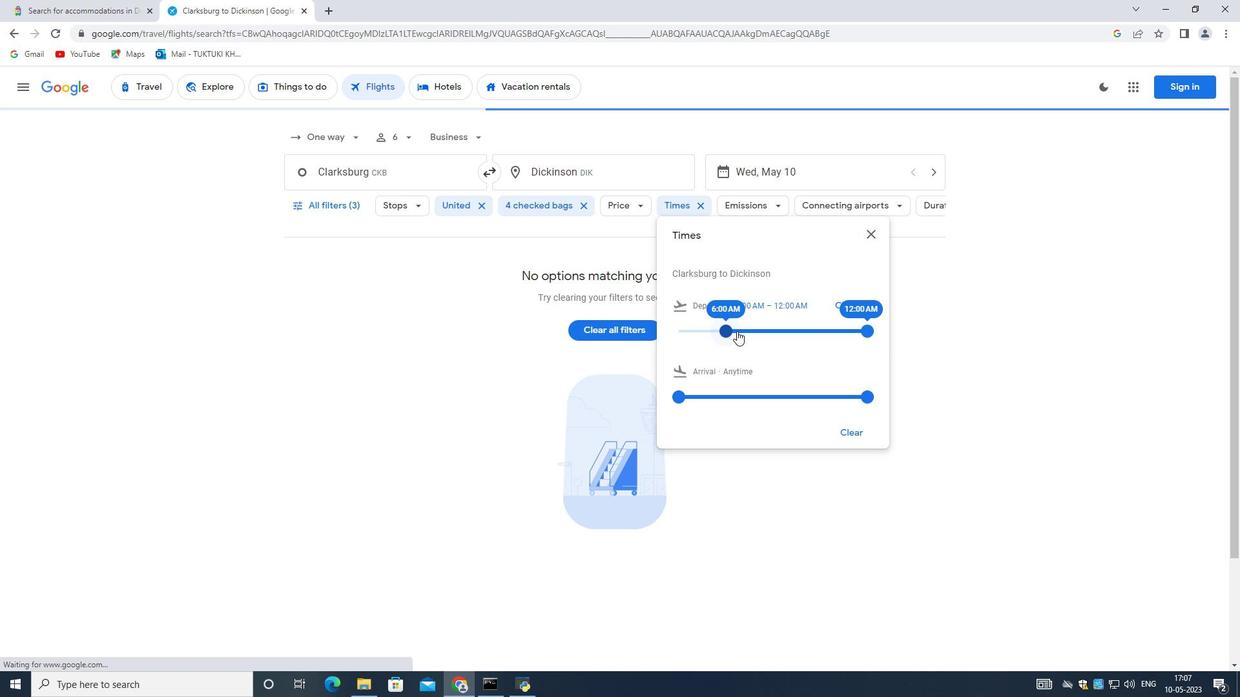 
Action: Mouse moved to (748, 329)
Screenshot: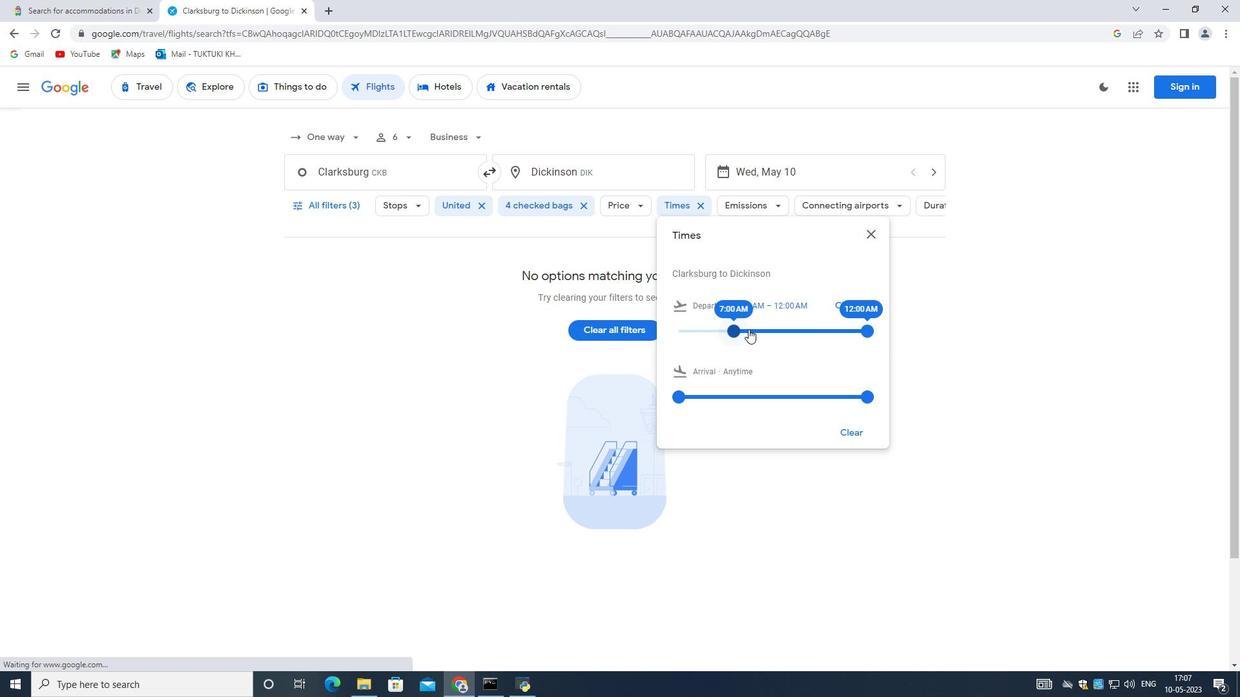 
Action: Mouse pressed left at (748, 329)
Screenshot: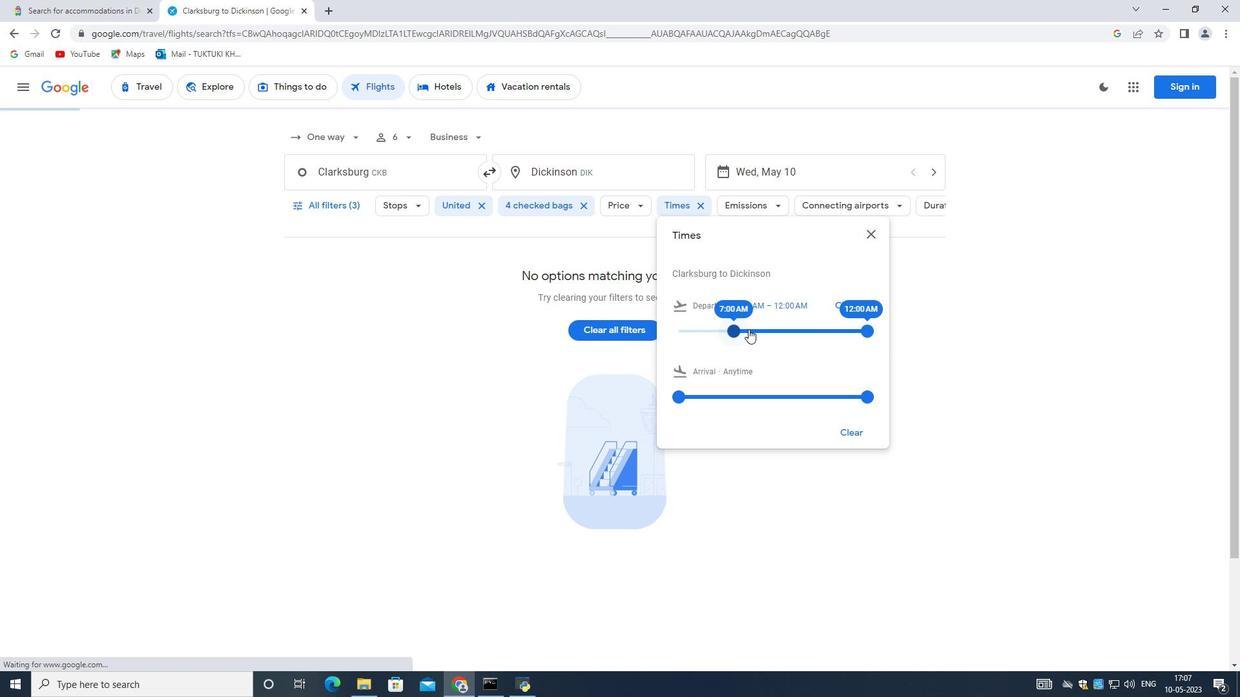 
Action: Mouse moved to (868, 332)
Screenshot: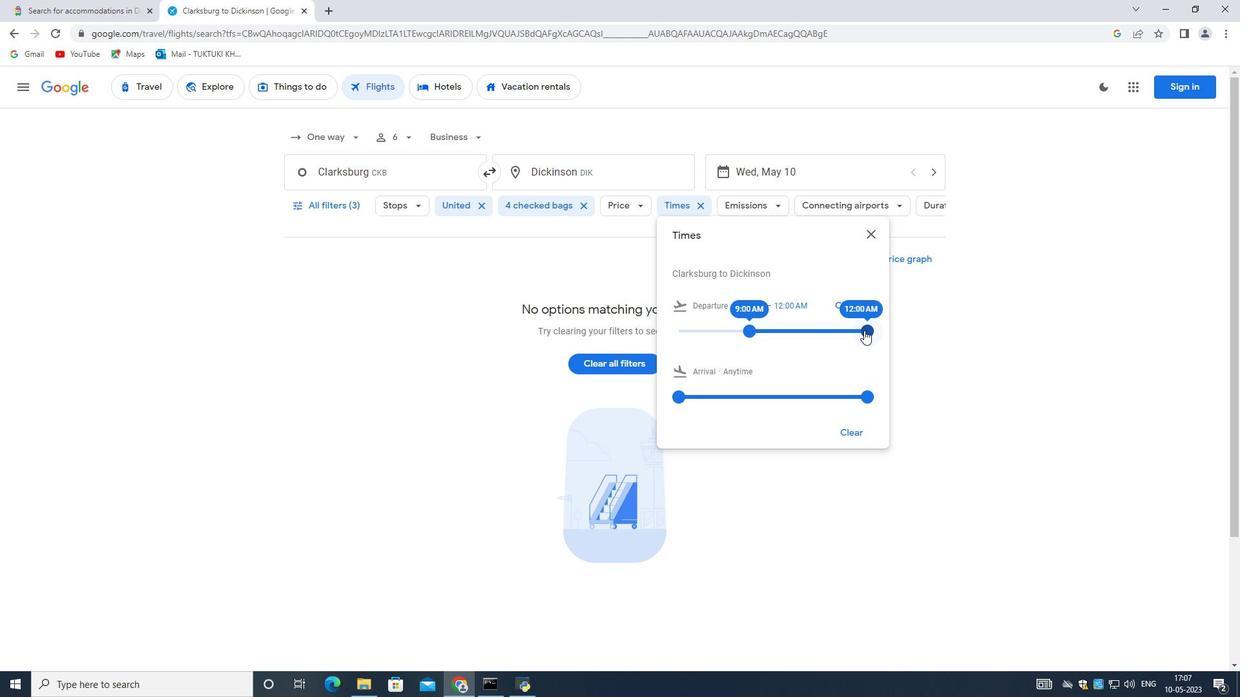 
Action: Mouse pressed left at (868, 332)
Screenshot: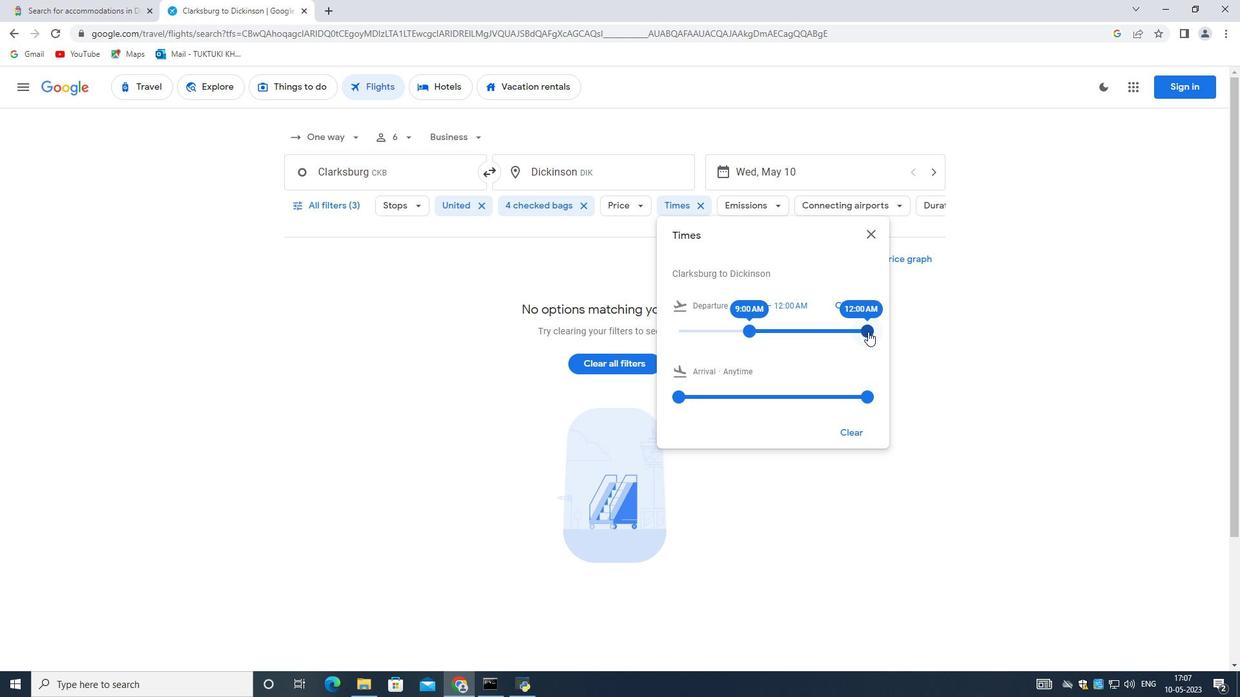 
Action: Mouse moved to (718, 316)
Screenshot: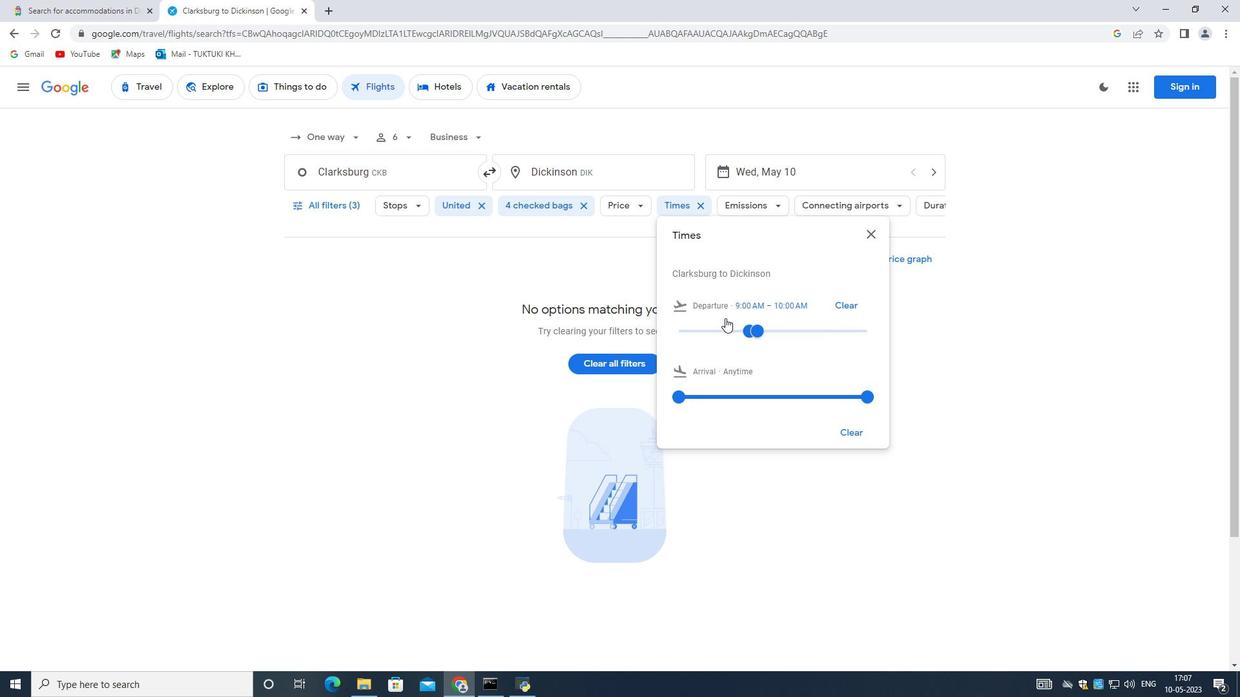 
Action: Mouse scrolled (725, 317) with delta (0, 0)
Screenshot: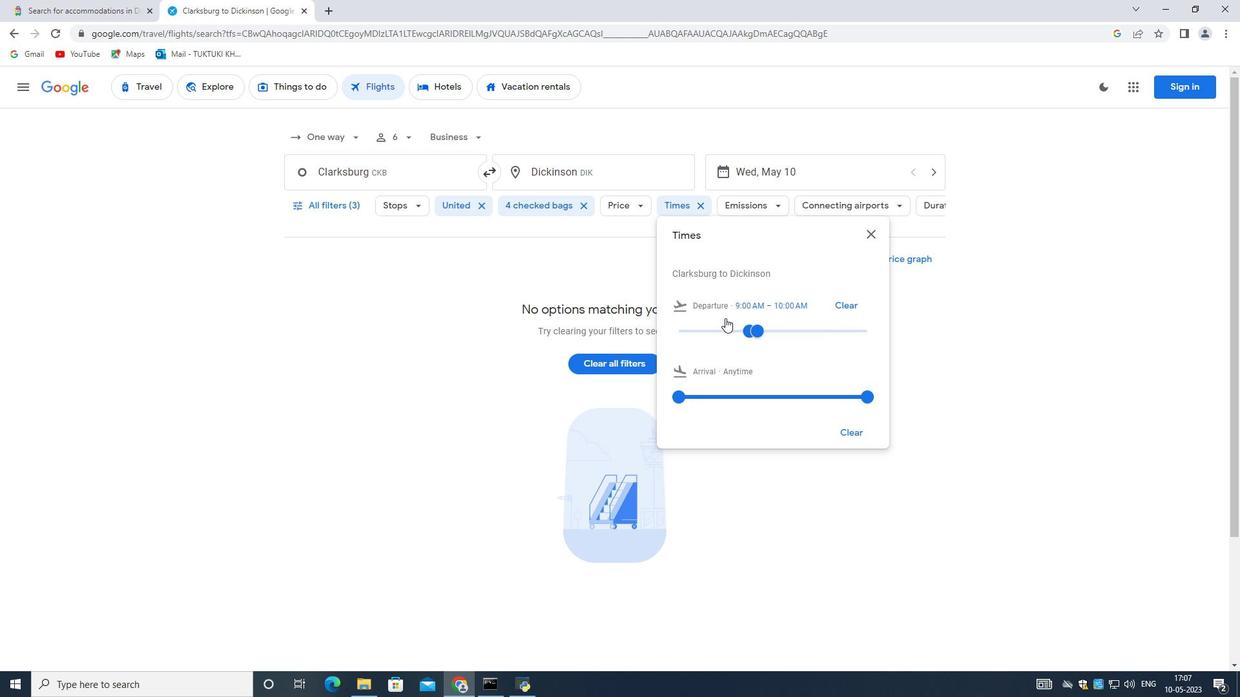 
Action: Mouse moved to (607, 321)
Screenshot: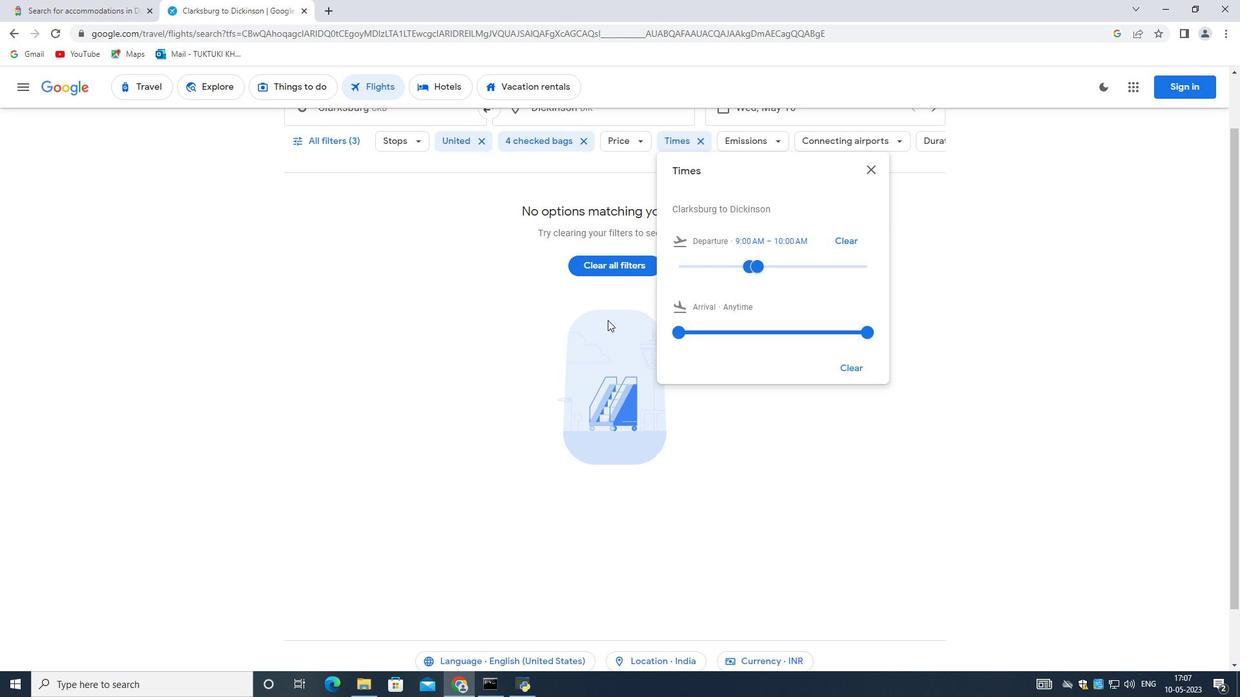 
Action: Mouse scrolled (607, 320) with delta (0, 0)
Screenshot: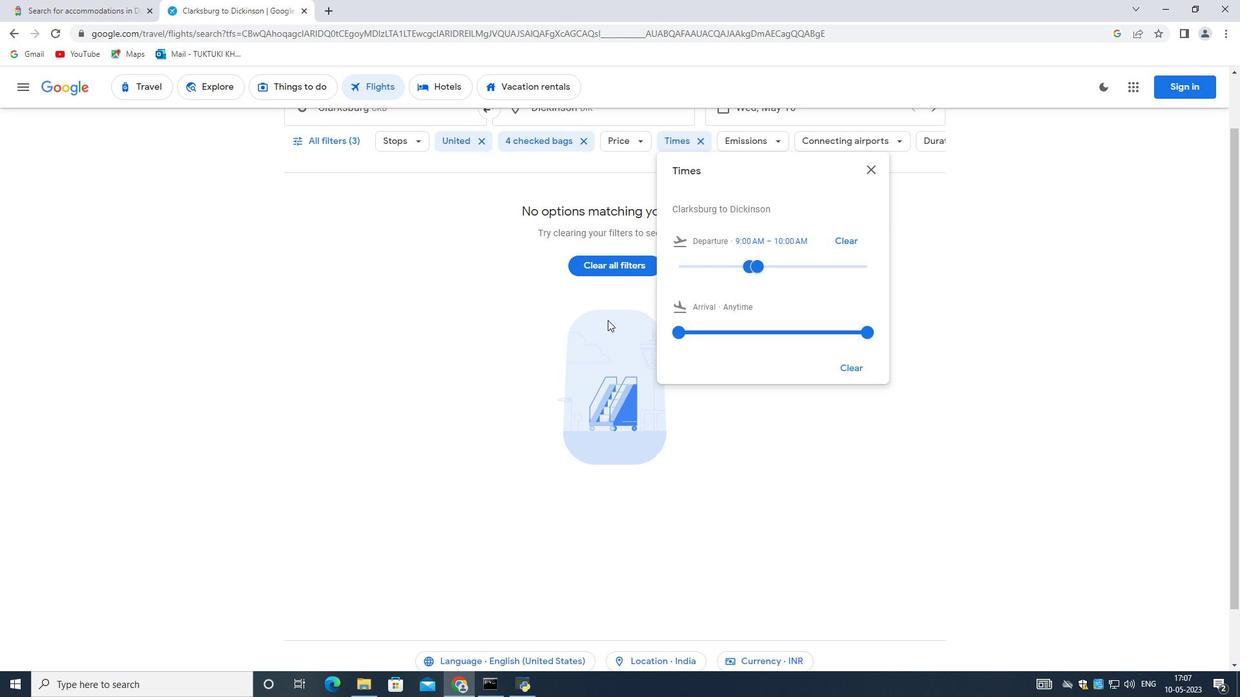 
Action: Mouse moved to (606, 322)
Screenshot: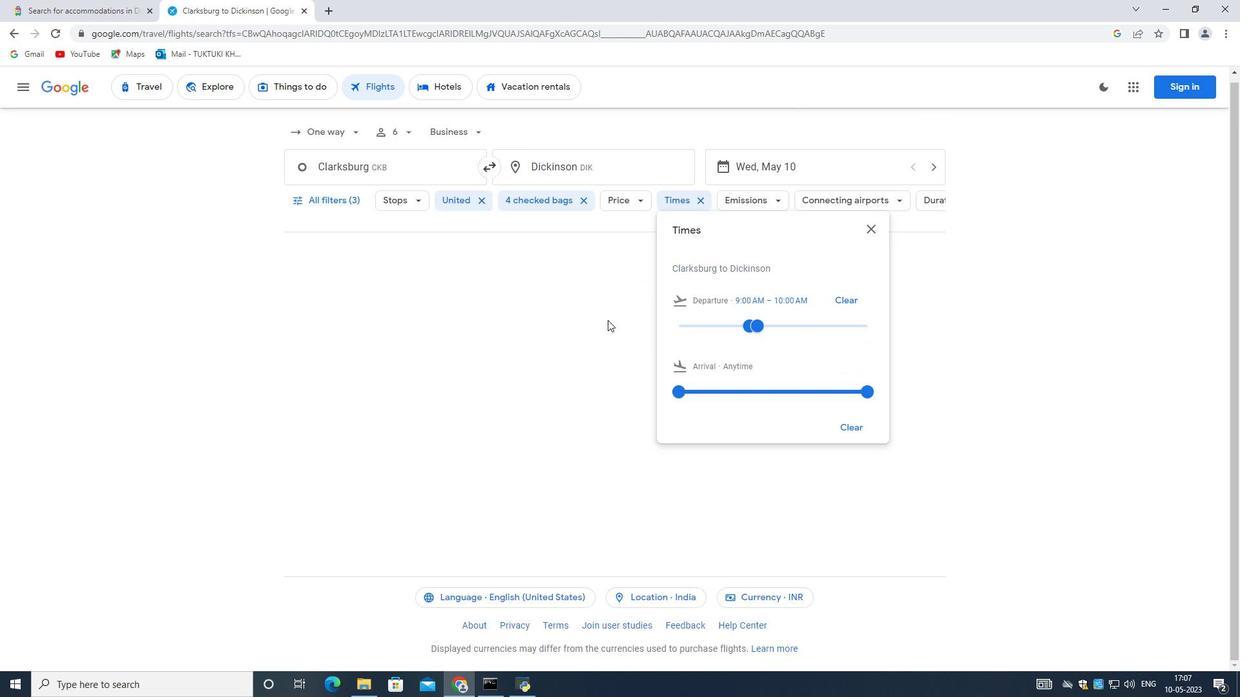 
Action: Mouse scrolled (606, 321) with delta (0, 0)
Screenshot: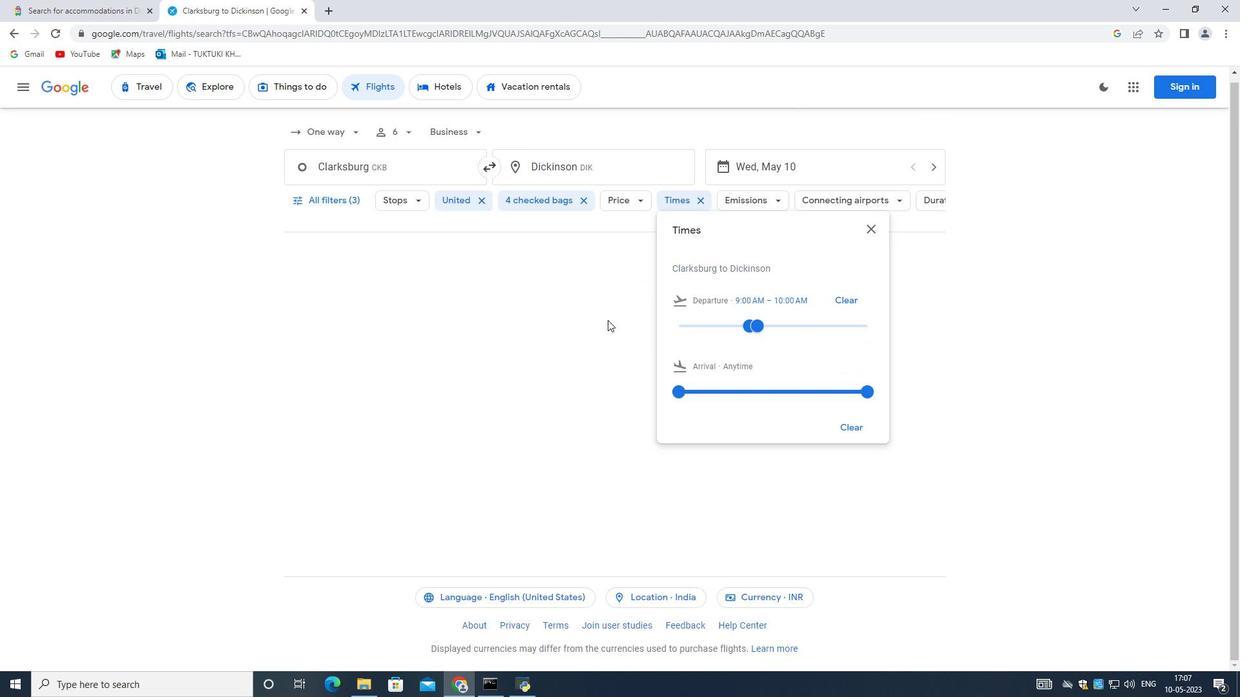 
Action: Mouse moved to (606, 324)
Screenshot: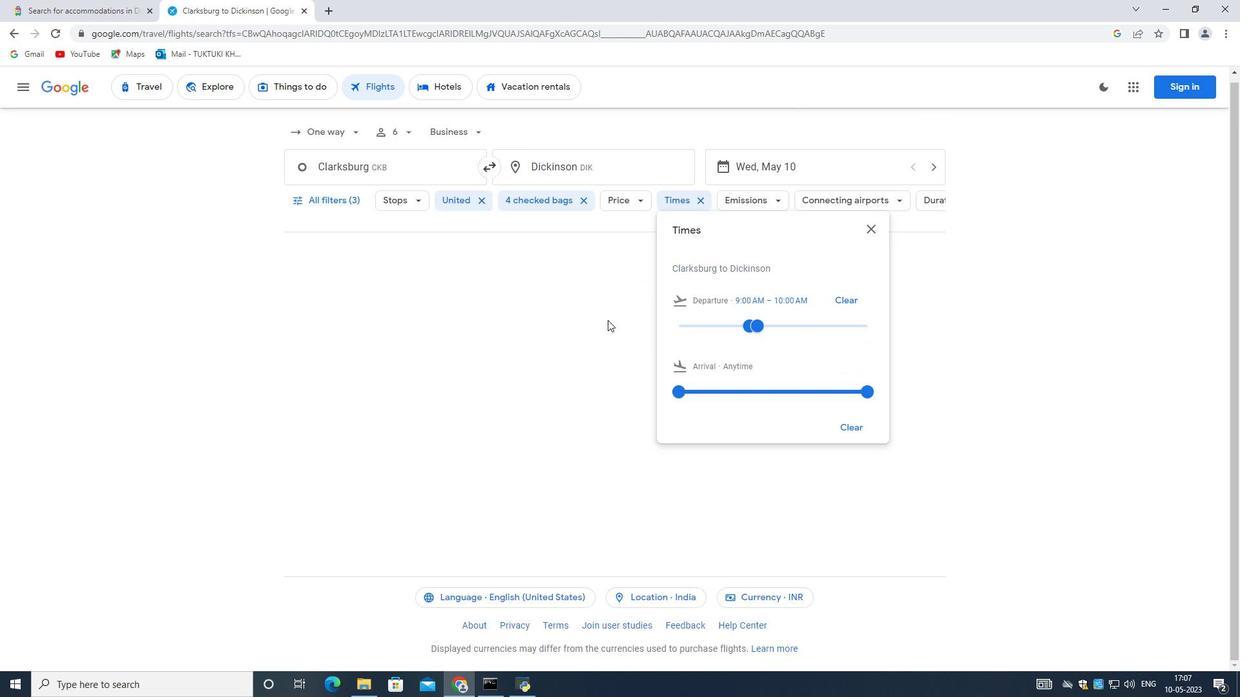 
Action: Mouse scrolled (606, 324) with delta (0, 0)
Screenshot: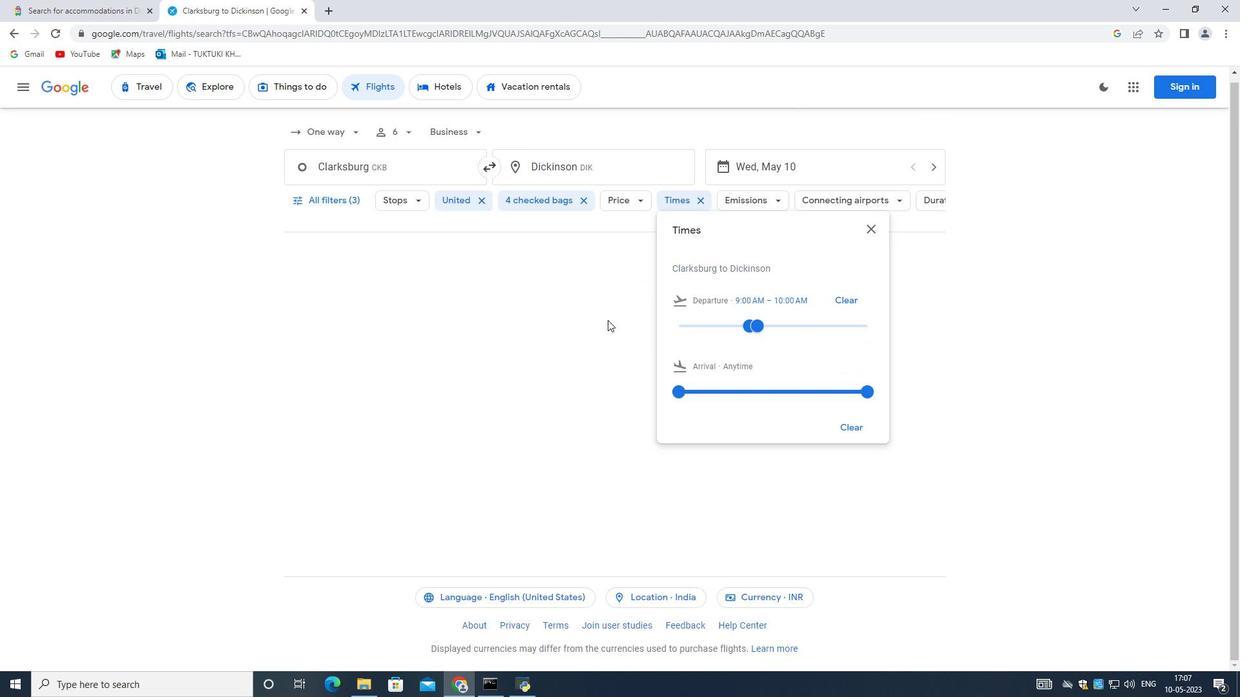
Action: Mouse moved to (605, 328)
Screenshot: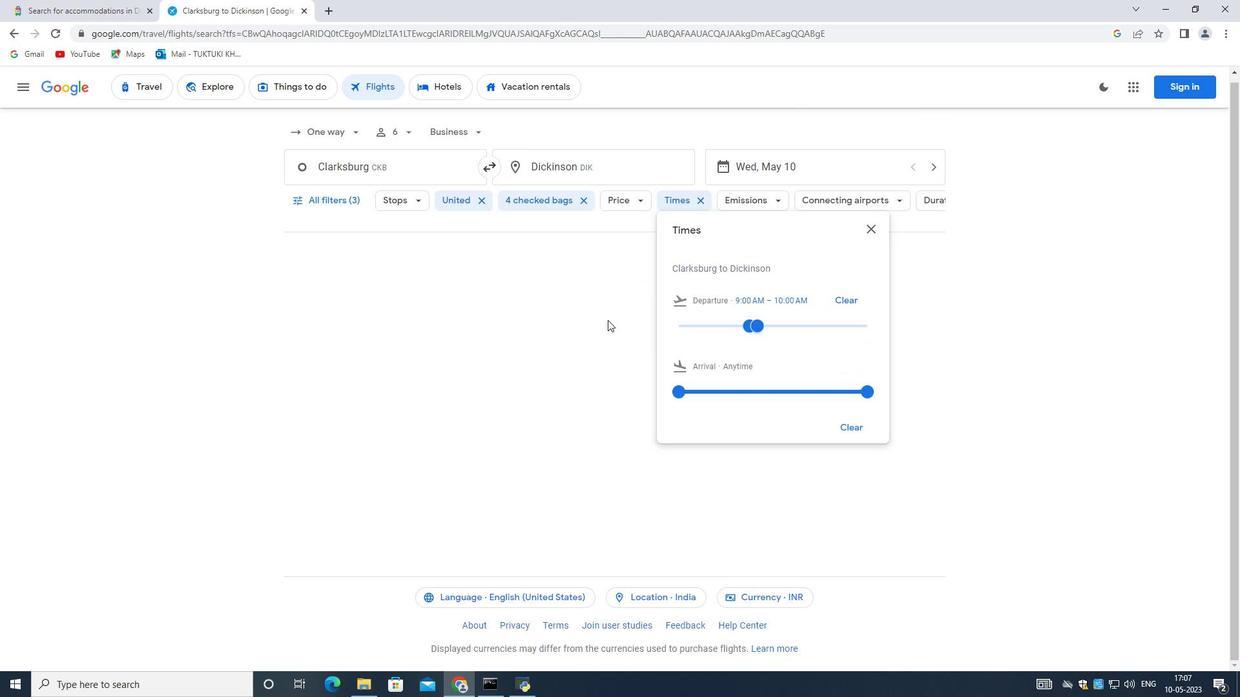 
Action: Mouse scrolled (605, 326) with delta (0, 0)
Screenshot: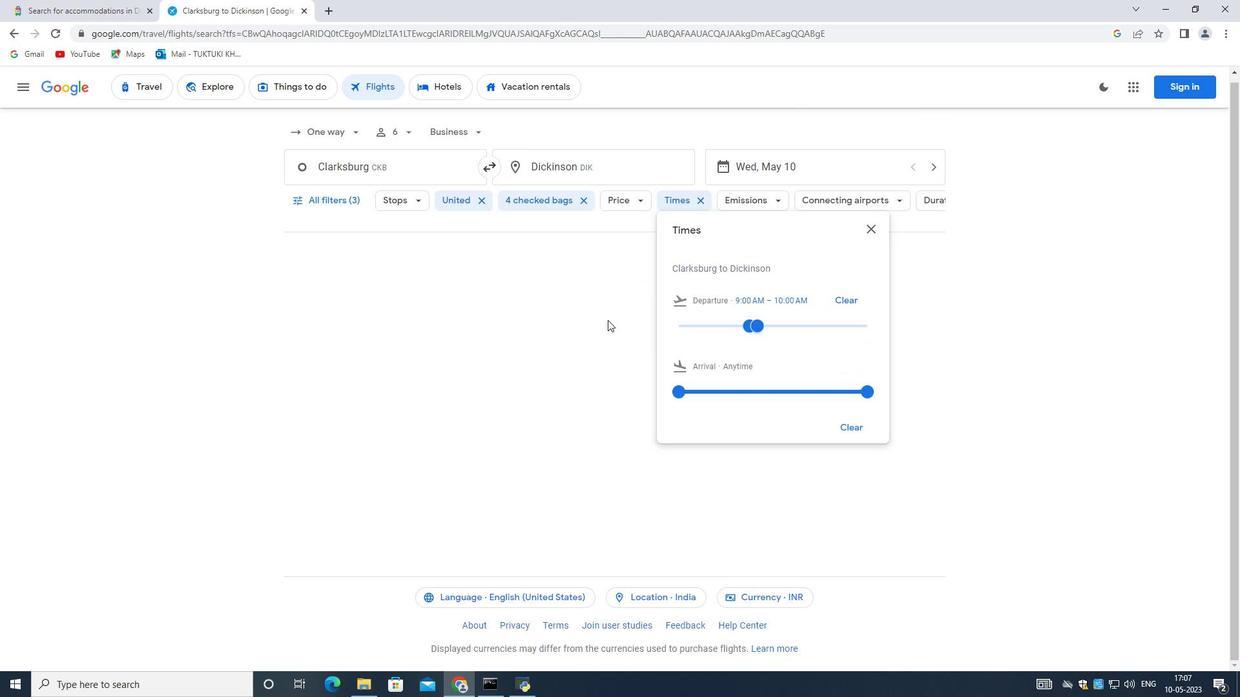 
Action: Mouse moved to (605, 328)
Screenshot: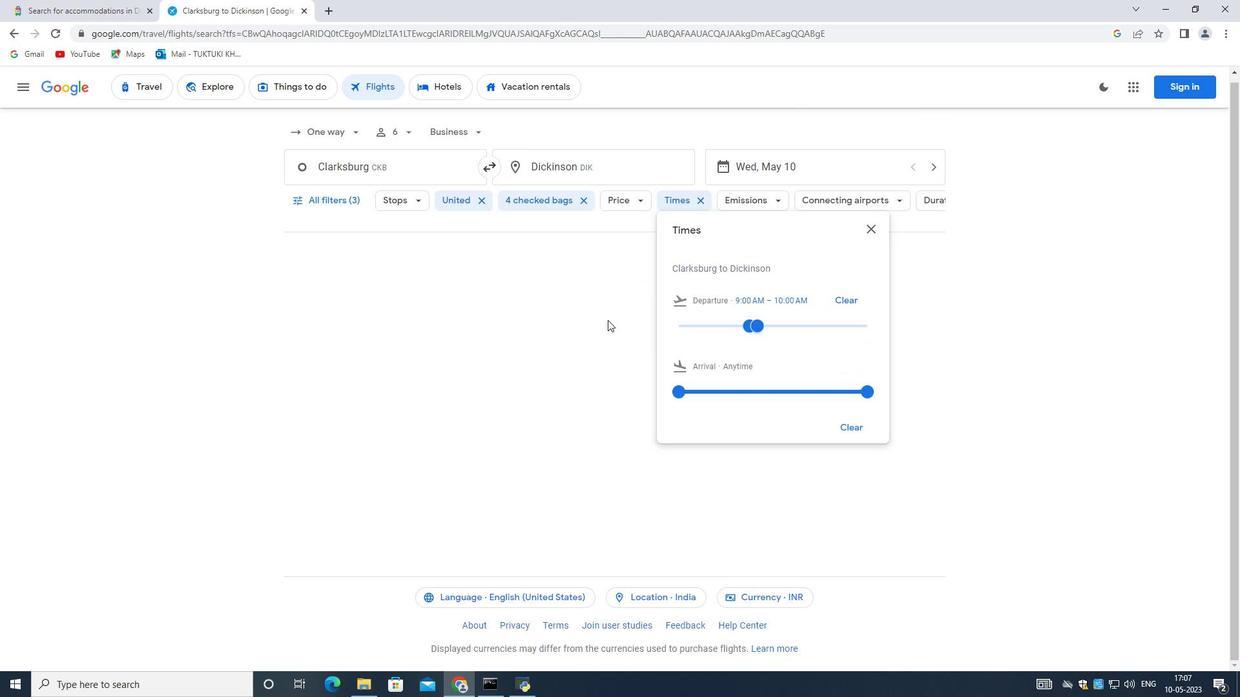 
Action: Mouse scrolled (605, 327) with delta (0, 0)
Screenshot: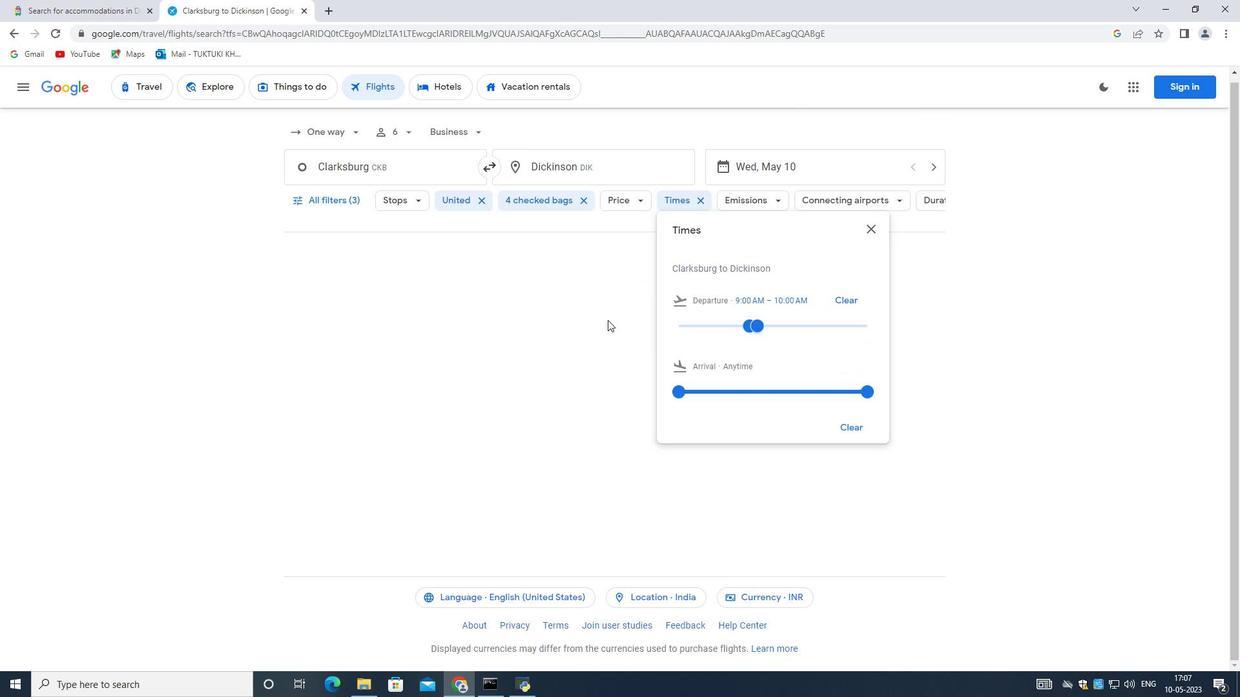 
Action: Mouse moved to (604, 332)
Screenshot: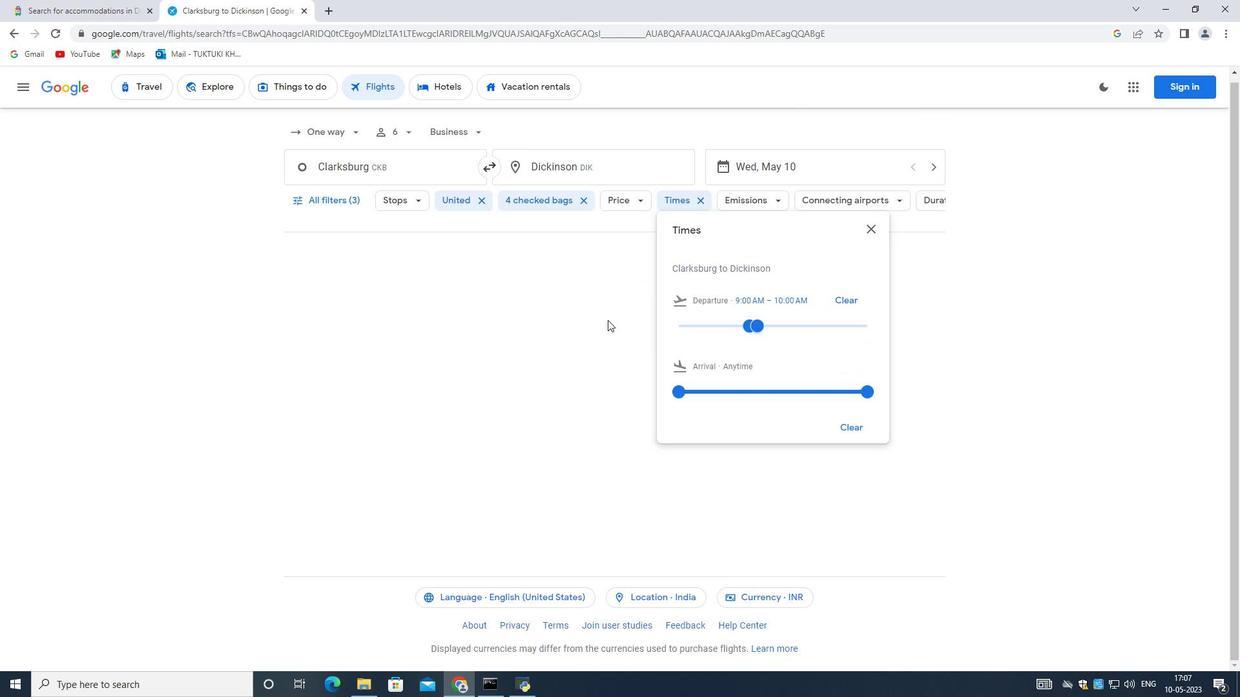 
Action: Mouse scrolled (605, 328) with delta (0, 0)
Screenshot: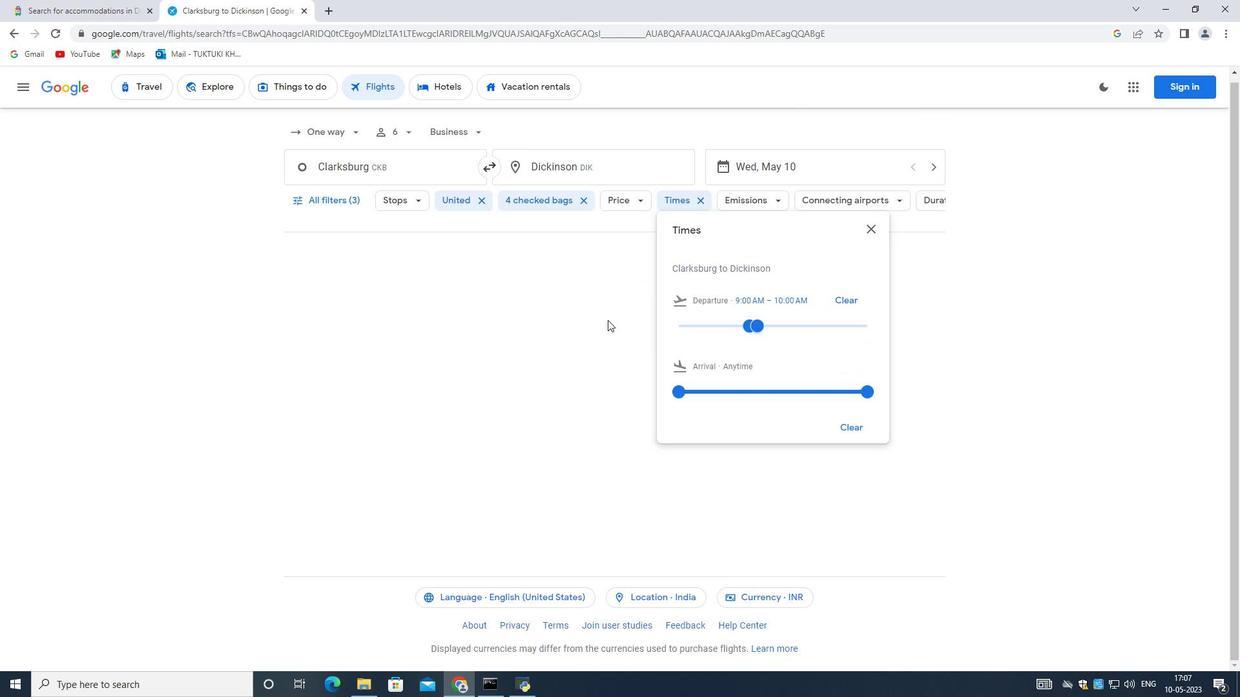 
Action: Mouse moved to (595, 354)
Screenshot: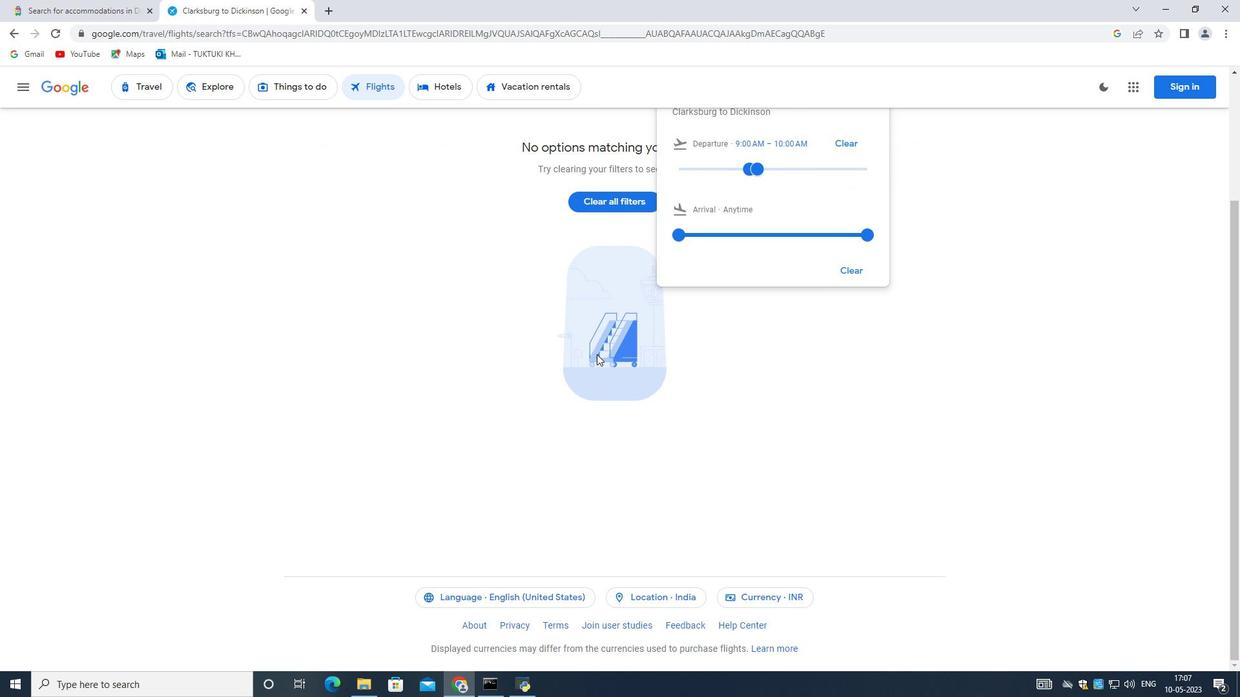
Action: Mouse scrolled (595, 354) with delta (0, 0)
Screenshot: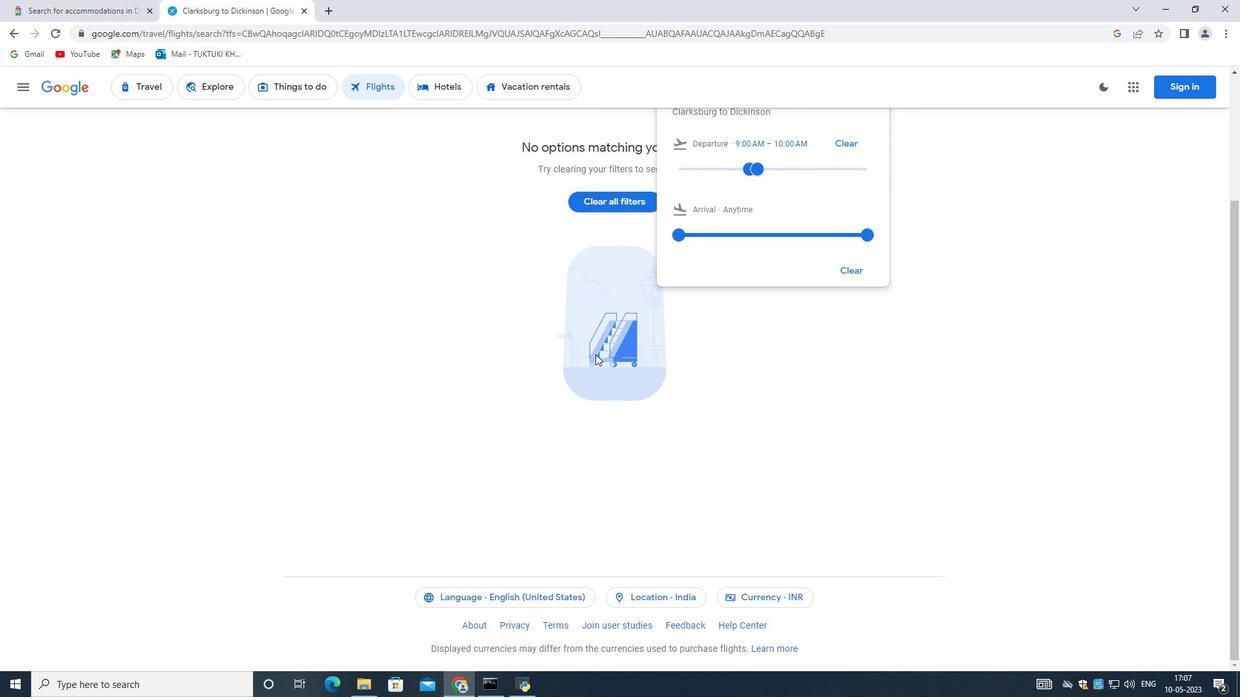 
Action: Mouse scrolled (595, 354) with delta (0, 0)
Screenshot: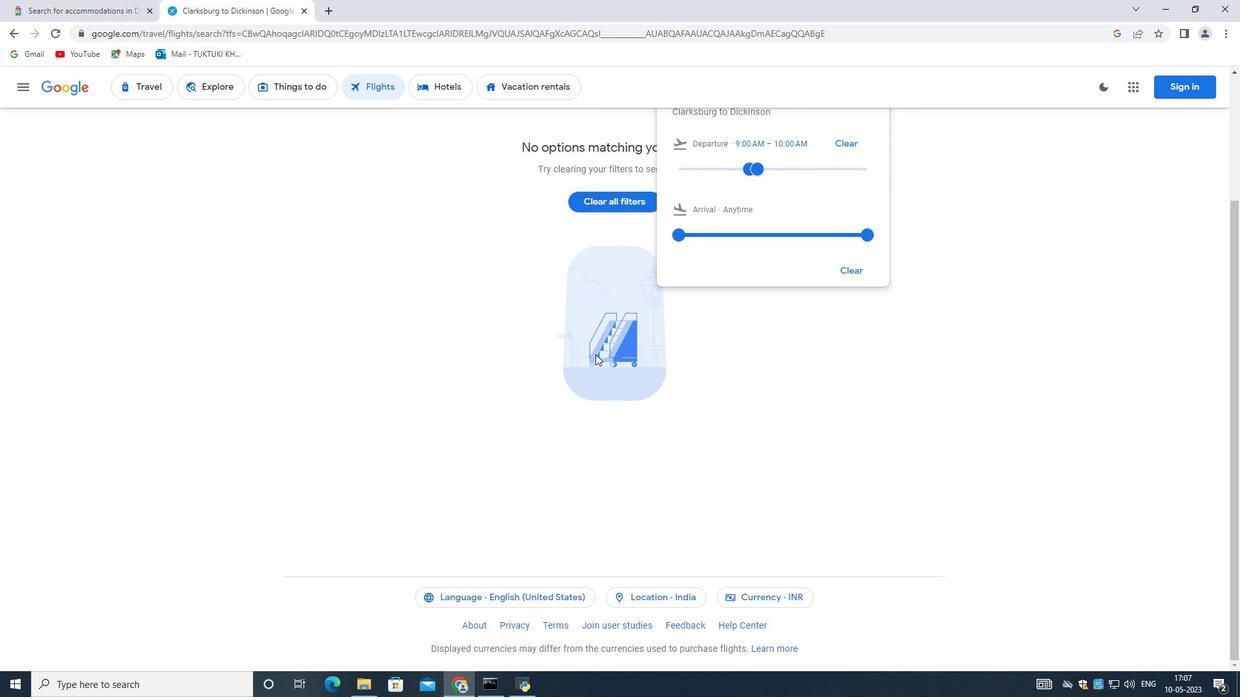 
Action: Mouse scrolled (595, 354) with delta (0, 0)
Screenshot: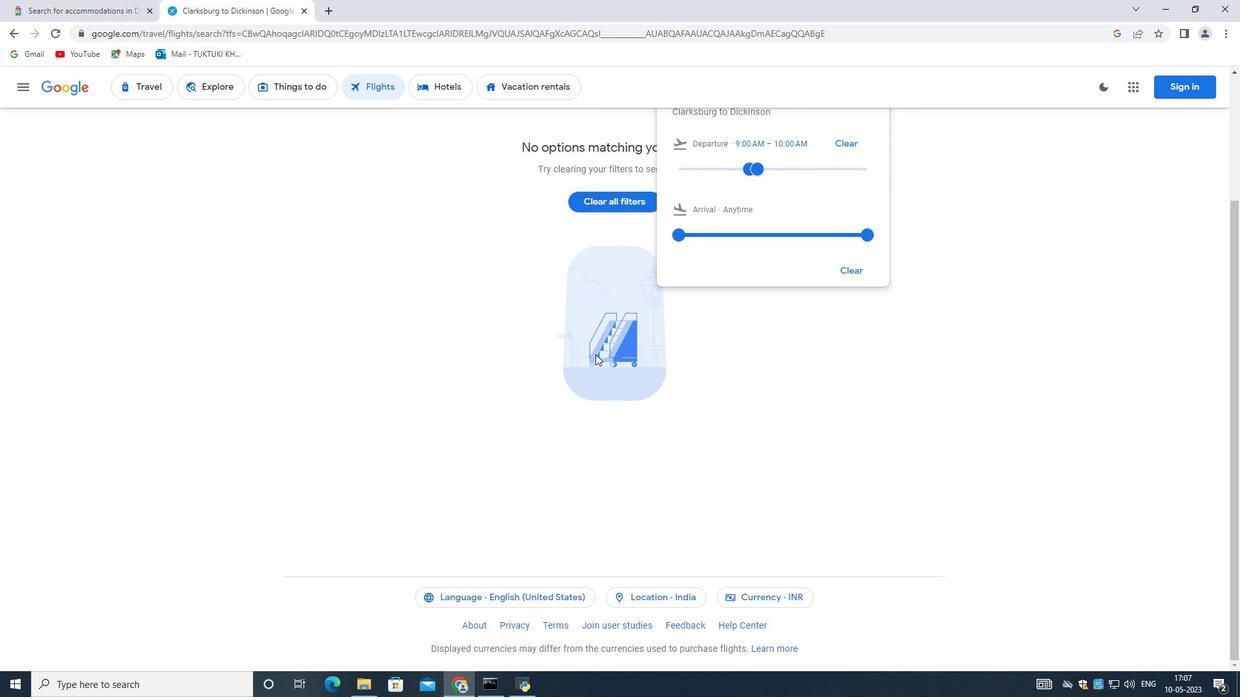 
Action: Mouse moved to (595, 355)
Screenshot: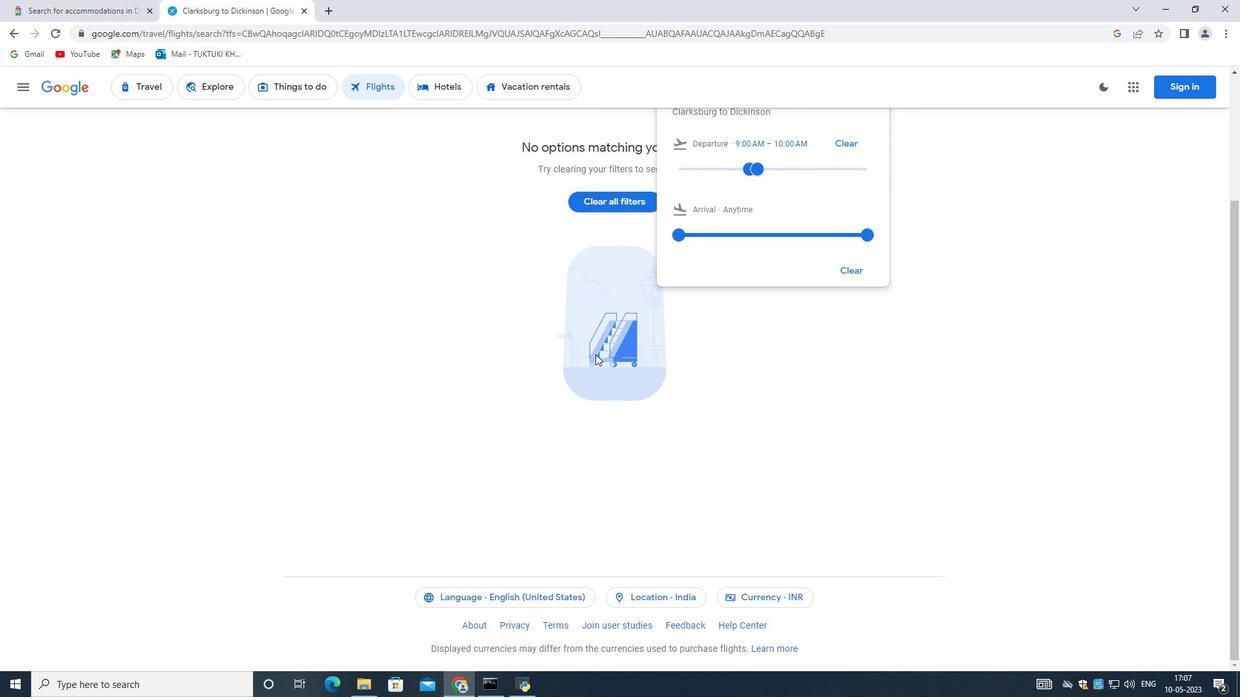 
Action: Mouse scrolled (595, 354) with delta (0, 0)
Screenshot: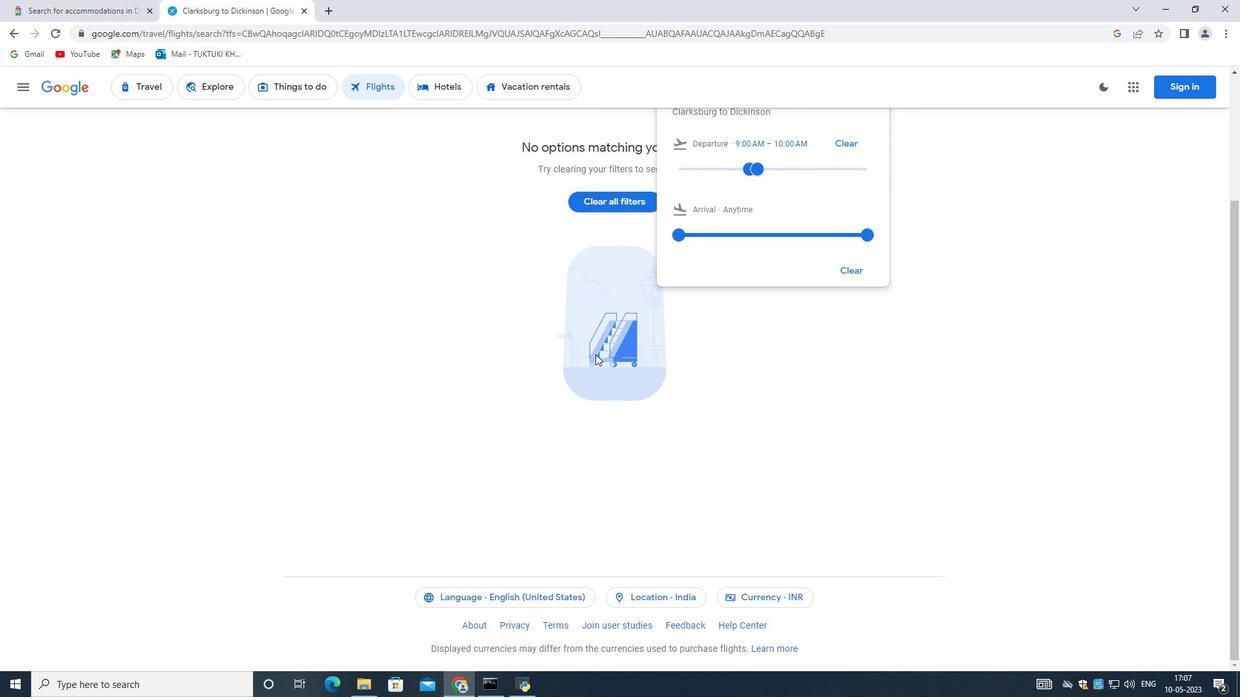 
Action: Mouse moved to (595, 357)
Screenshot: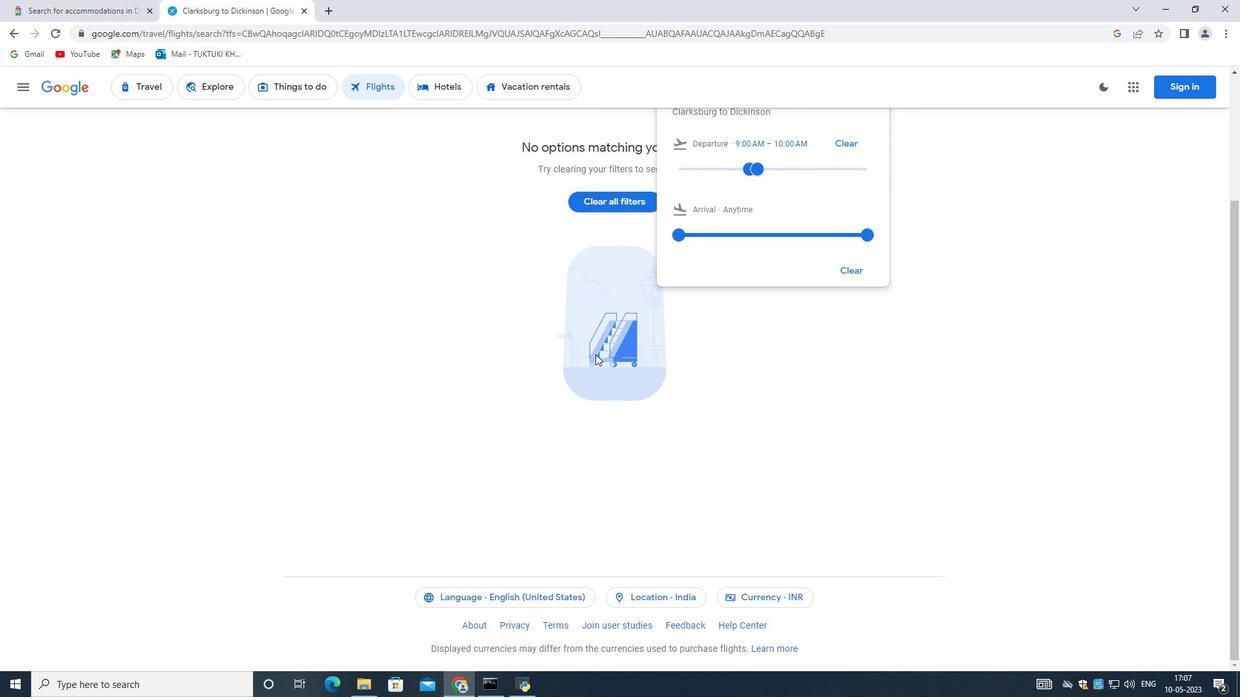 
Action: Mouse scrolled (595, 356) with delta (0, 0)
Screenshot: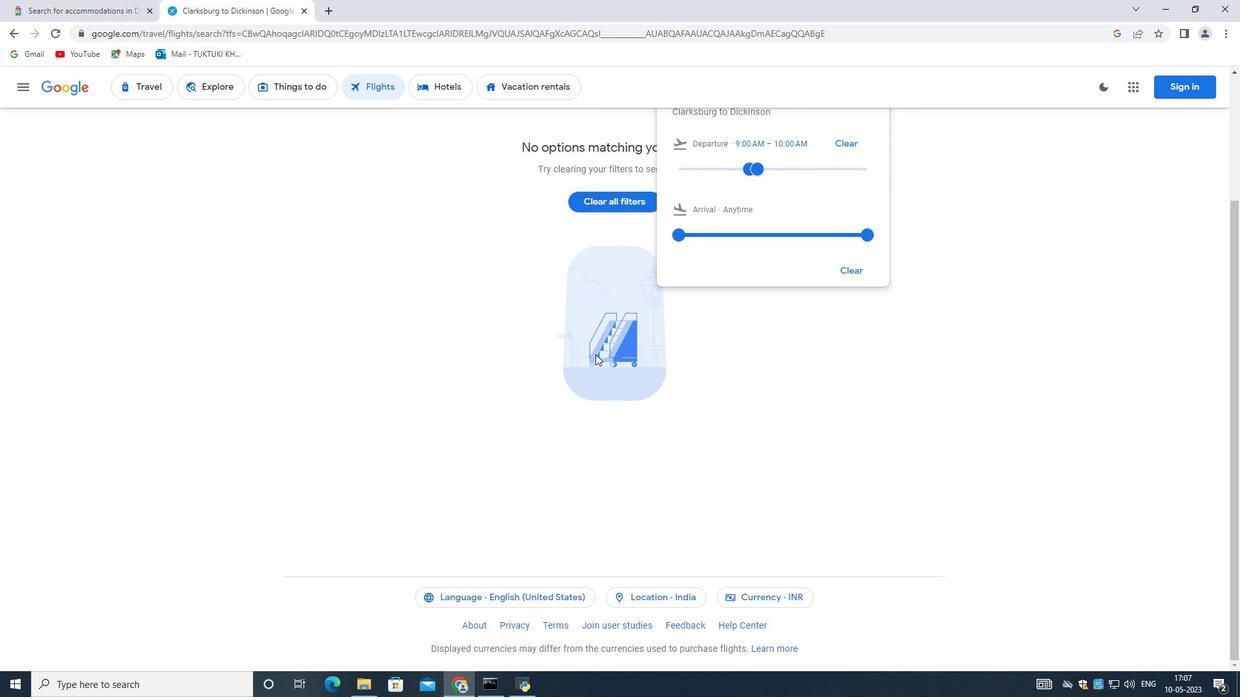 
Action: Mouse moved to (570, 379)
Screenshot: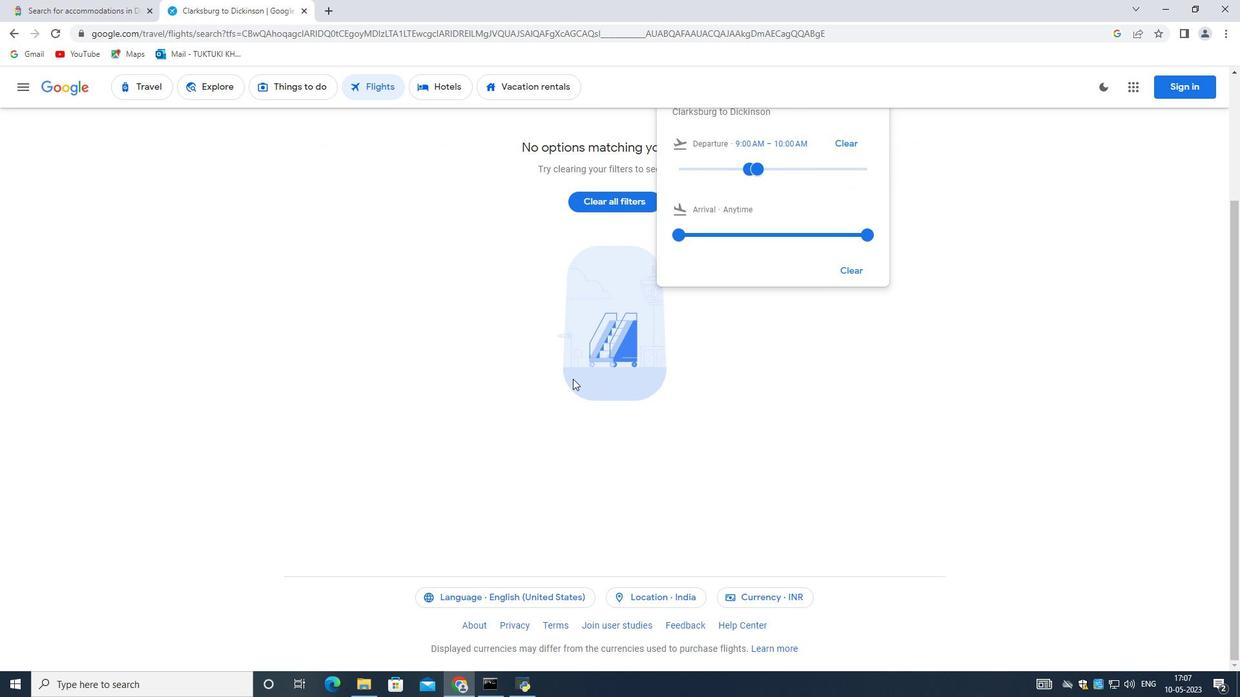 
Action: Mouse scrolled (570, 379) with delta (0, 0)
Screenshot: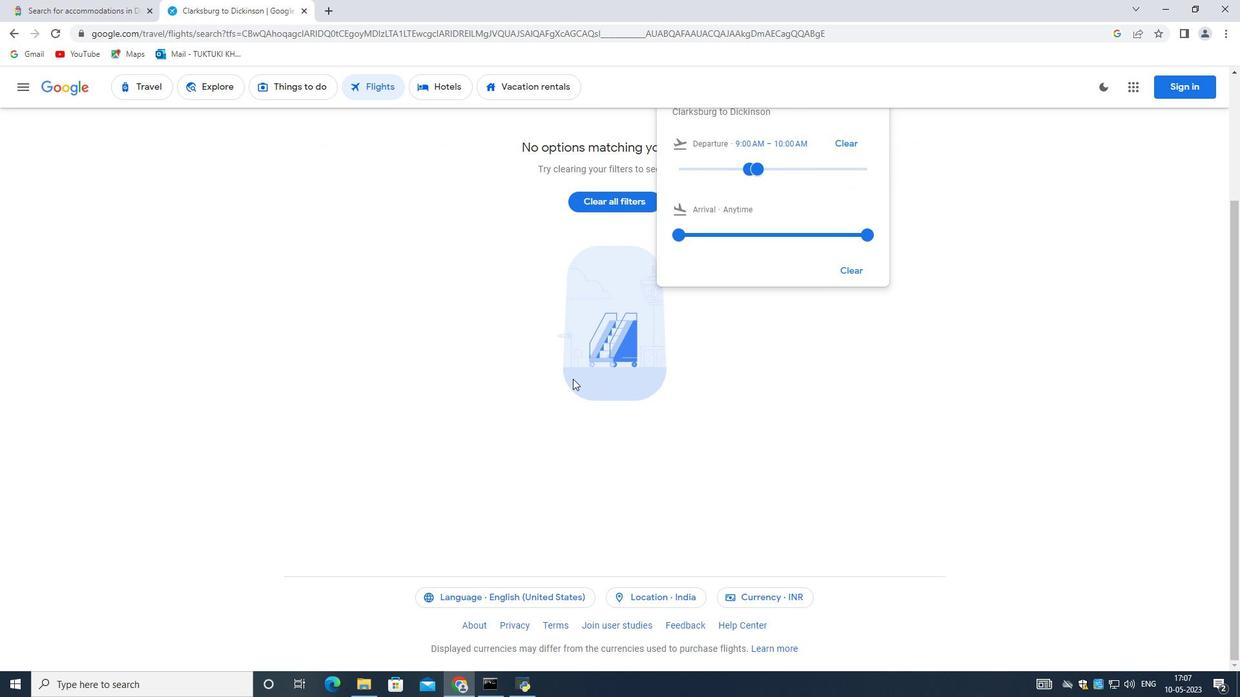 
Action: Mouse scrolled (570, 379) with delta (0, 0)
Screenshot: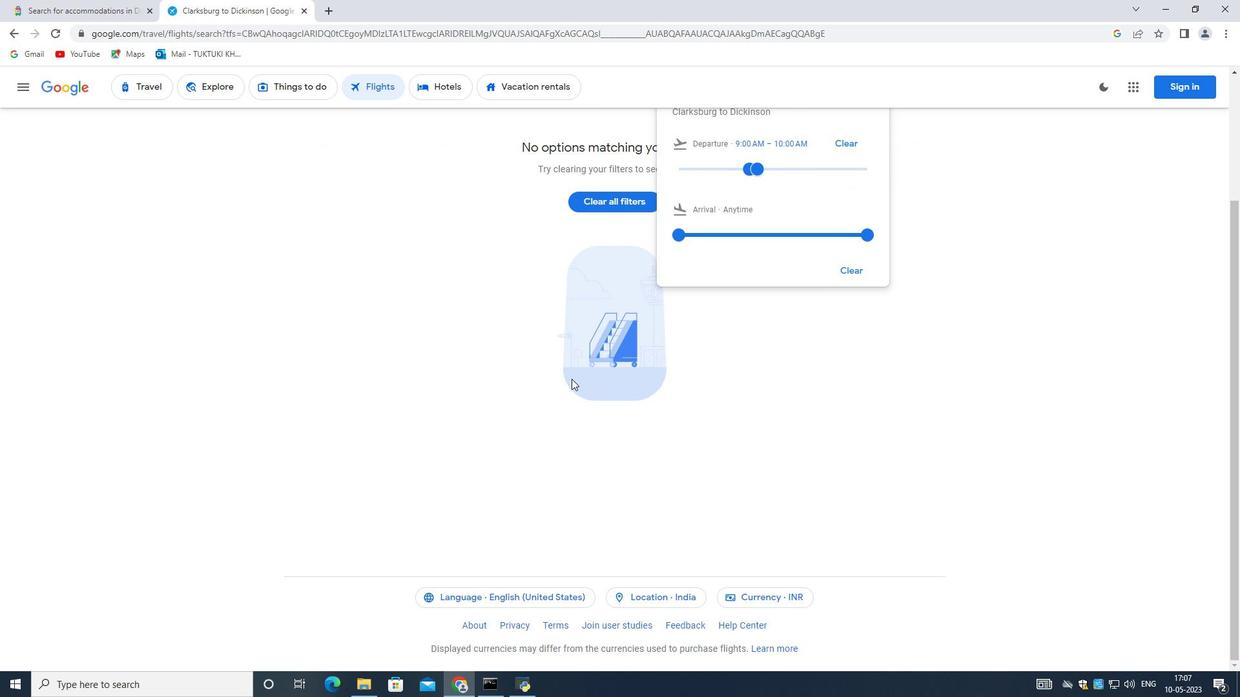 
Action: Mouse scrolled (570, 379) with delta (0, 0)
Screenshot: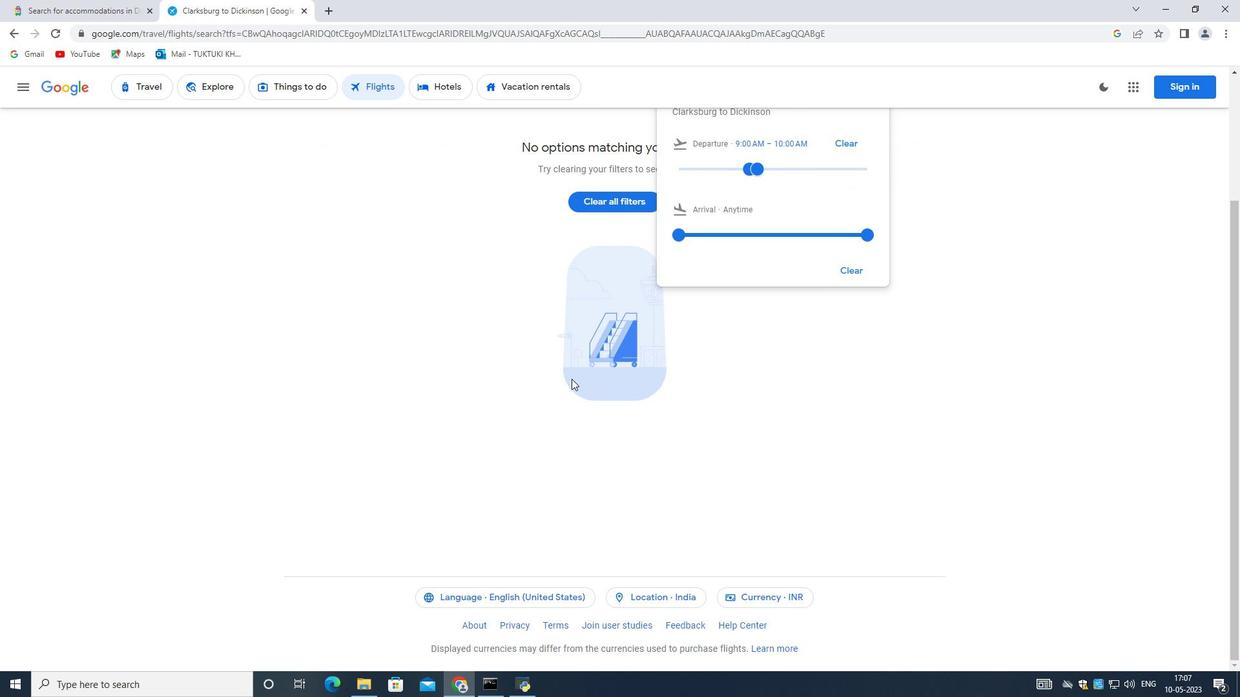 
Action: Mouse scrolled (570, 379) with delta (0, 0)
Screenshot: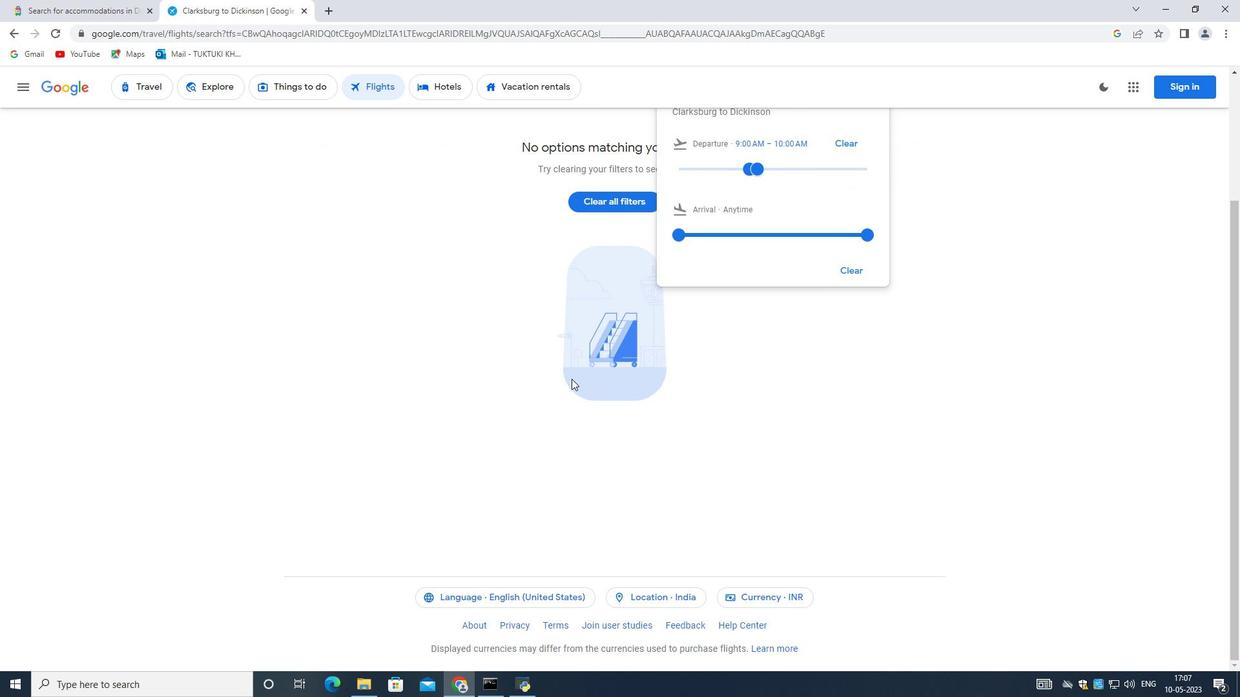 
Action: Mouse scrolled (570, 379) with delta (0, 0)
Screenshot: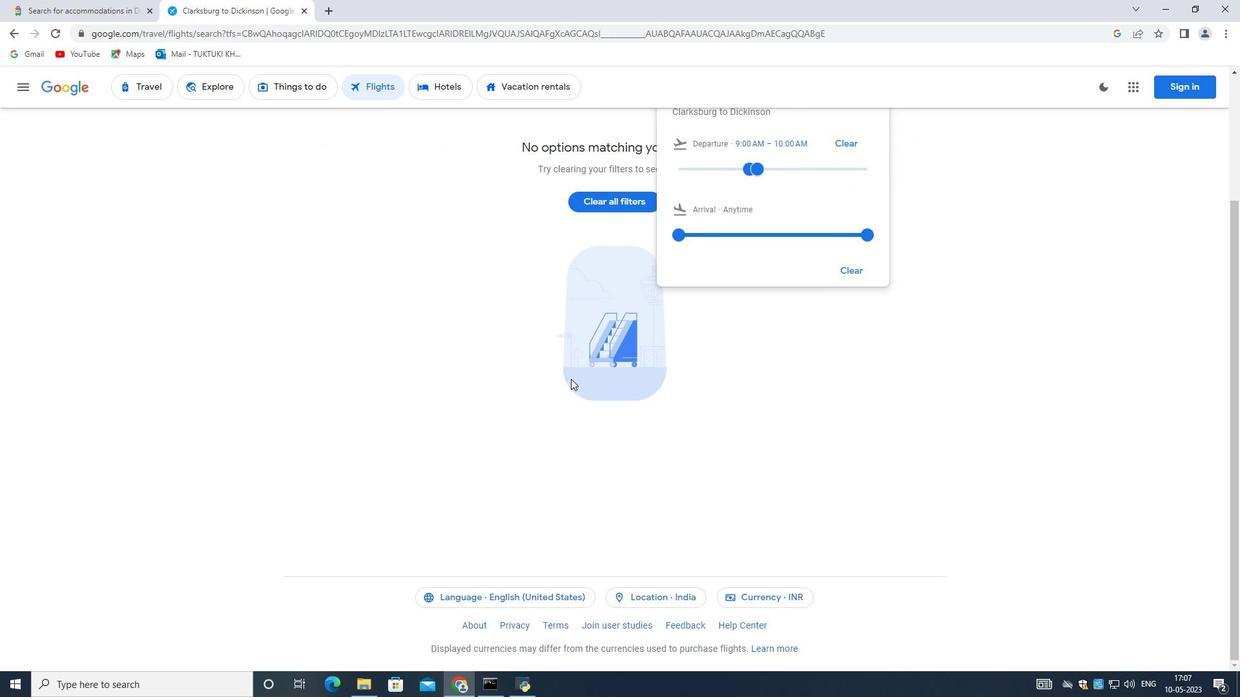 
Action: Mouse scrolled (570, 379) with delta (0, 0)
Screenshot: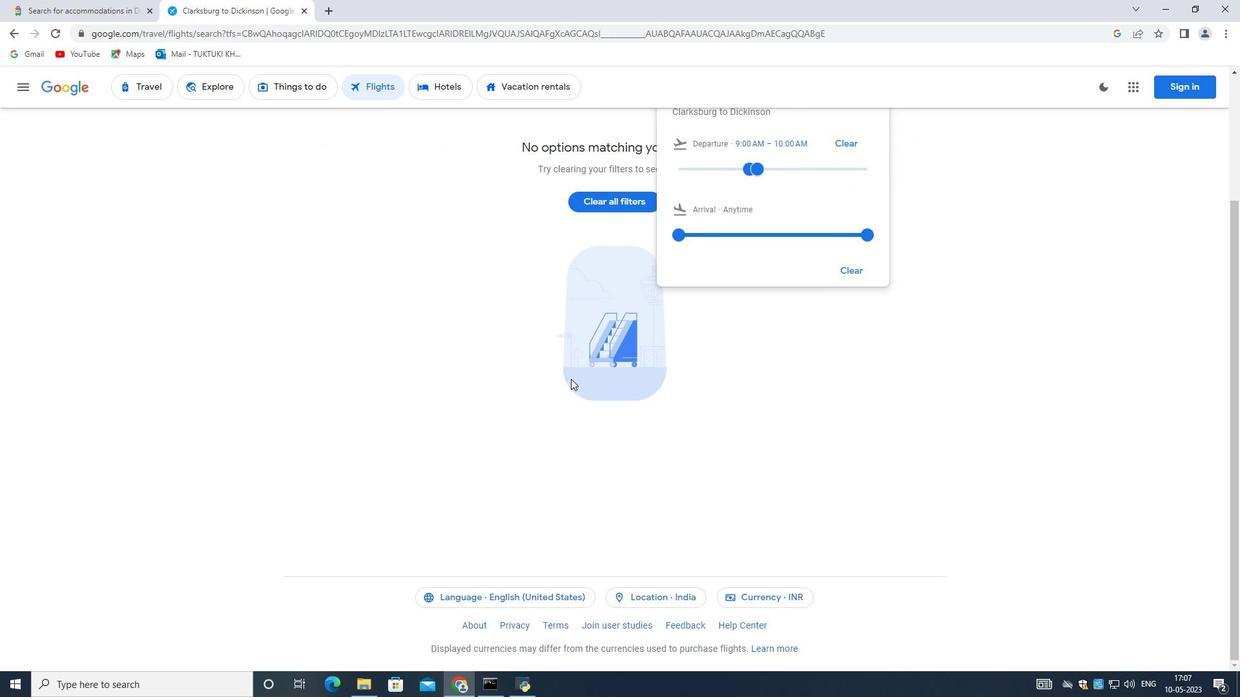
Action: Mouse moved to (434, 358)
Screenshot: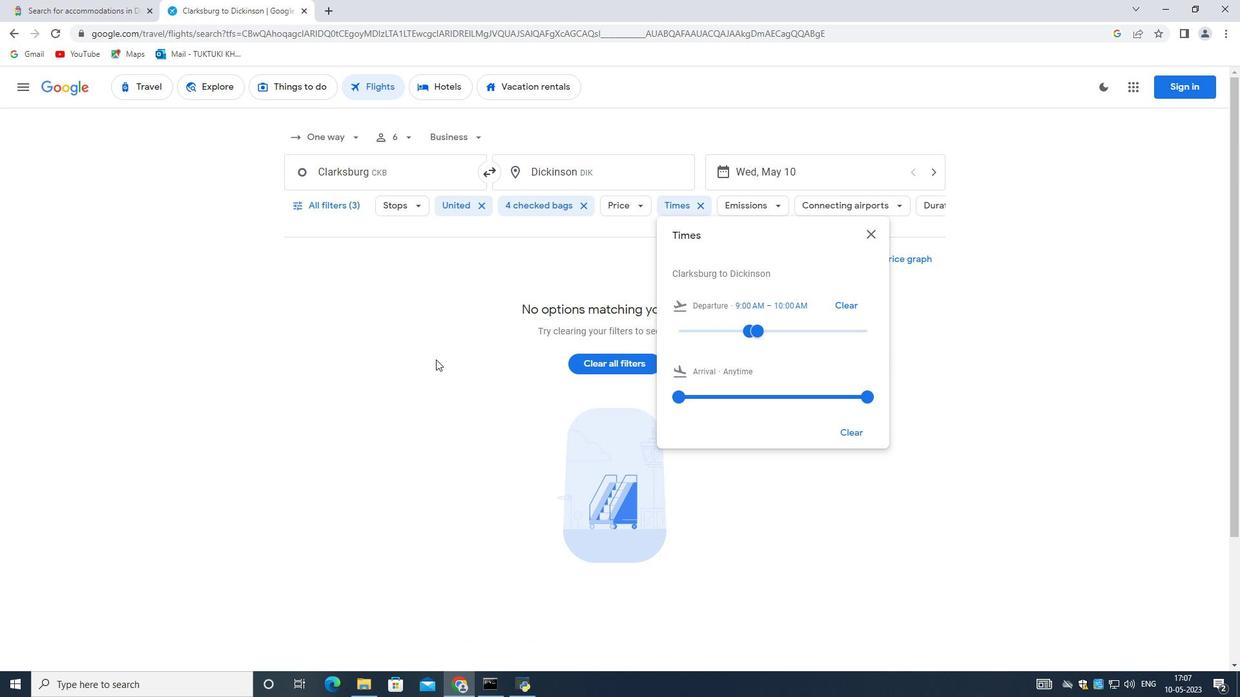 
Action: Mouse scrolled (434, 359) with delta (0, 0)
Screenshot: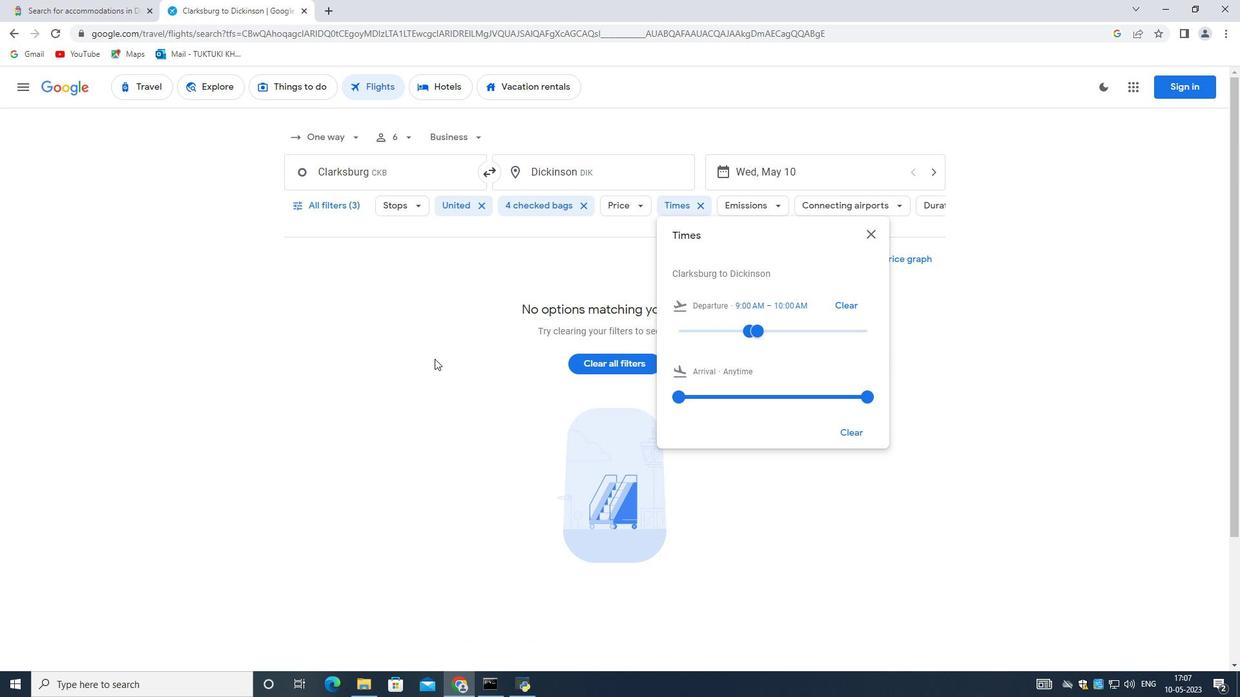 
Action: Mouse moved to (432, 358)
Screenshot: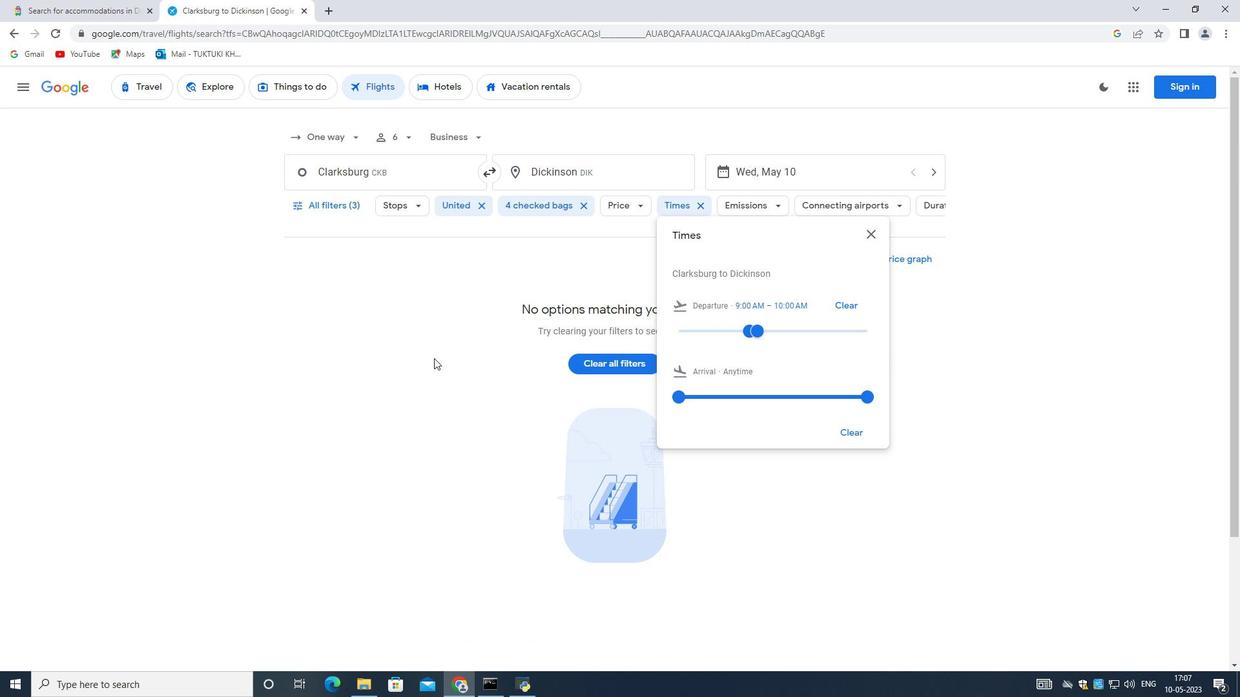 
